 Task: Format the document to improve its visual presentation, including changing fonts, applying styles, and adjusting text effects.
Action: Mouse scrolled (755, 259) with delta (0, -1)
Screenshot: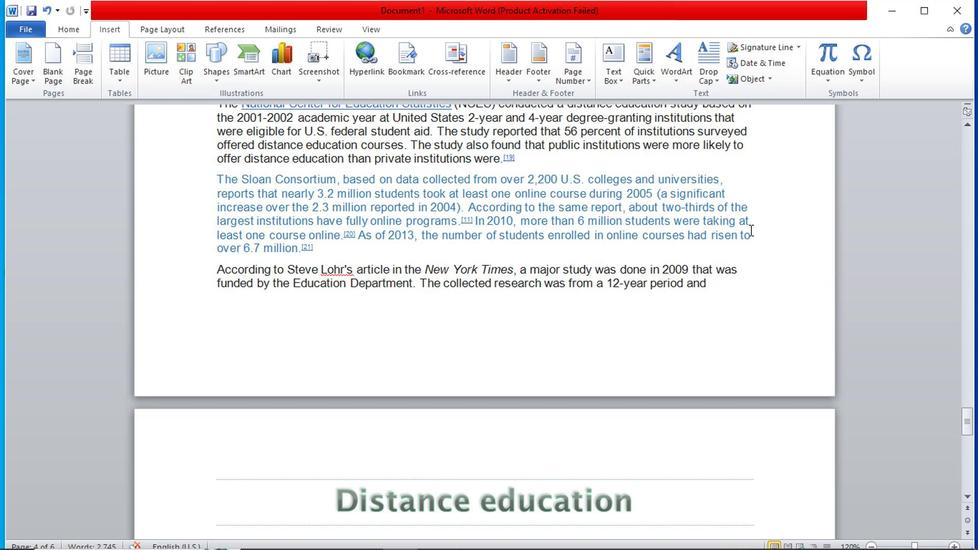 
Action: Mouse scrolled (755, 261) with delta (0, 0)
Screenshot: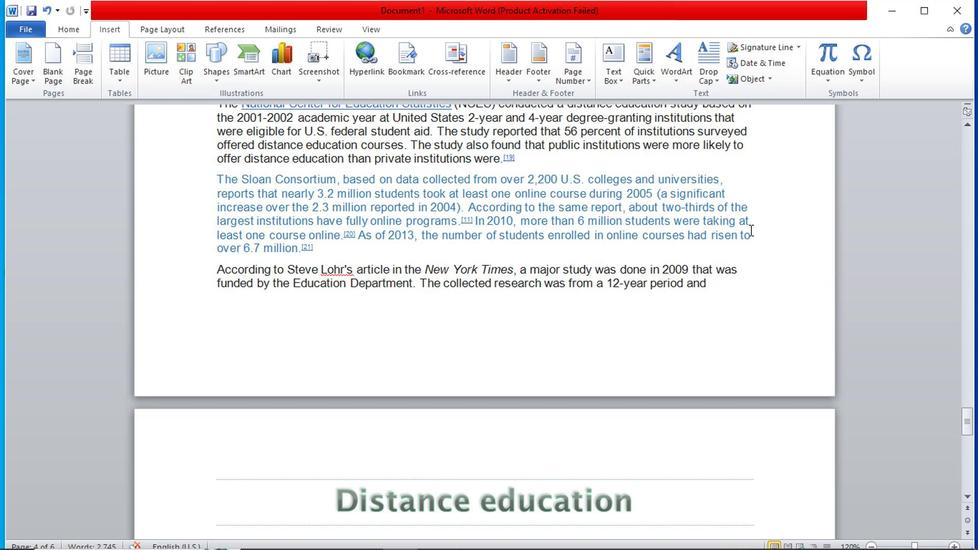 
Action: Mouse scrolled (755, 261) with delta (0, 0)
Screenshot: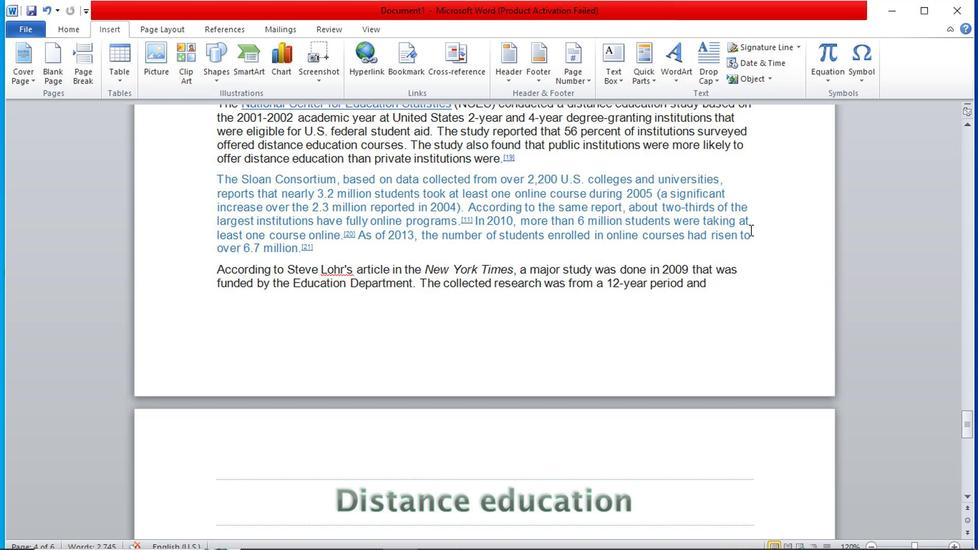 
Action: Mouse scrolled (755, 261) with delta (0, 0)
Screenshot: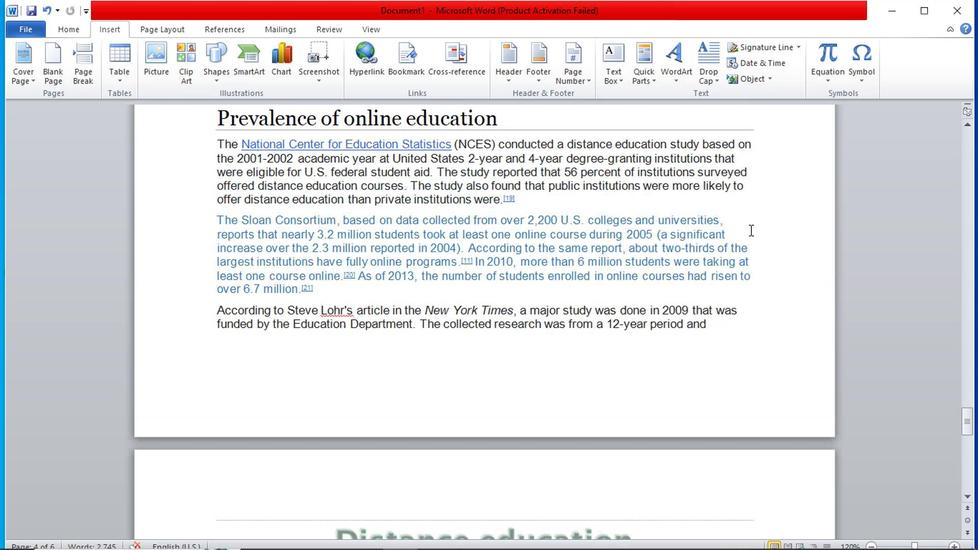 
Action: Mouse scrolled (755, 261) with delta (0, 0)
Screenshot: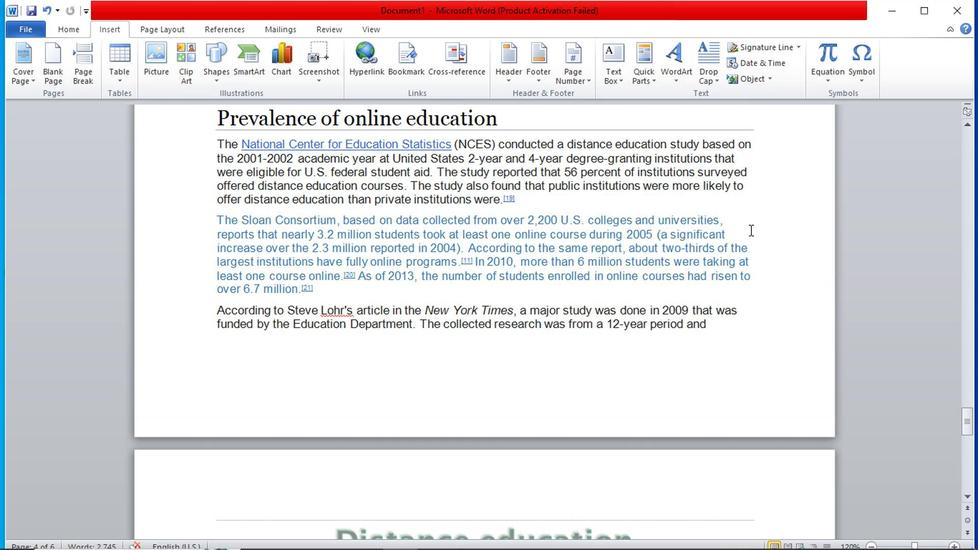 
Action: Mouse scrolled (755, 261) with delta (0, 0)
Screenshot: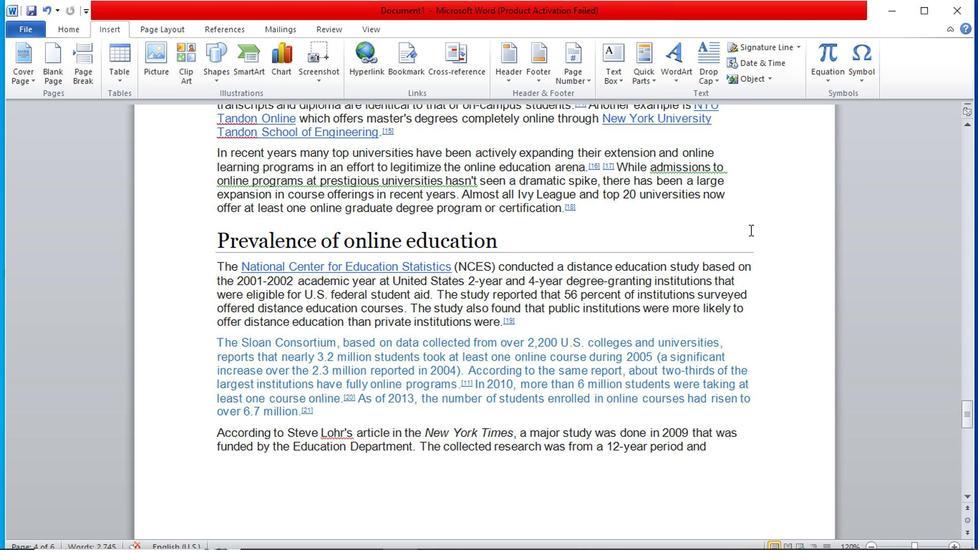 
Action: Mouse scrolled (755, 261) with delta (0, 0)
Screenshot: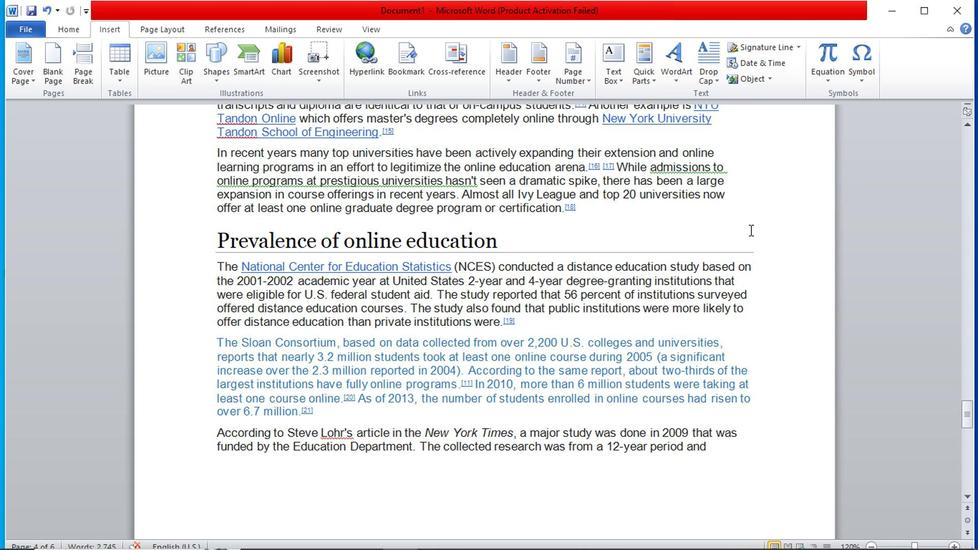 
Action: Mouse scrolled (755, 261) with delta (0, 0)
Screenshot: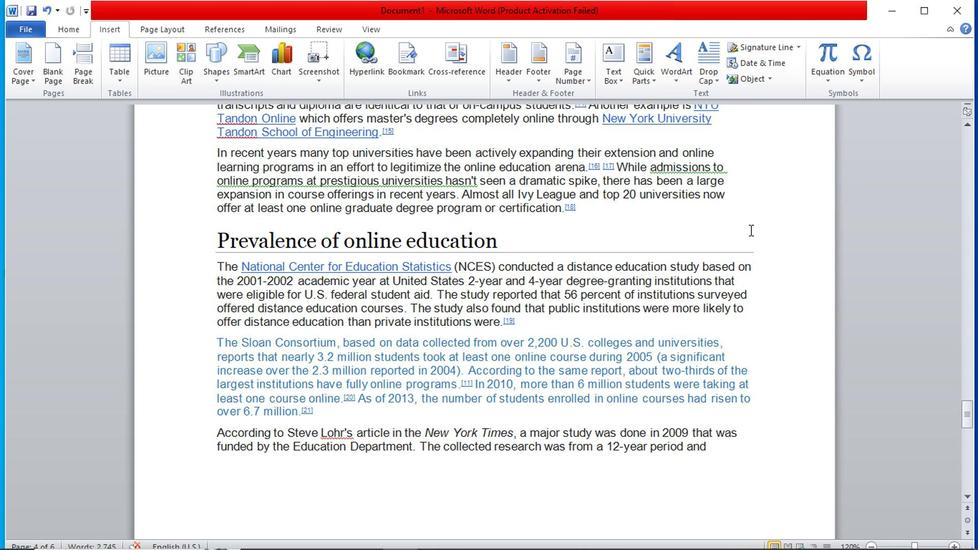 
Action: Mouse scrolled (755, 261) with delta (0, 0)
Screenshot: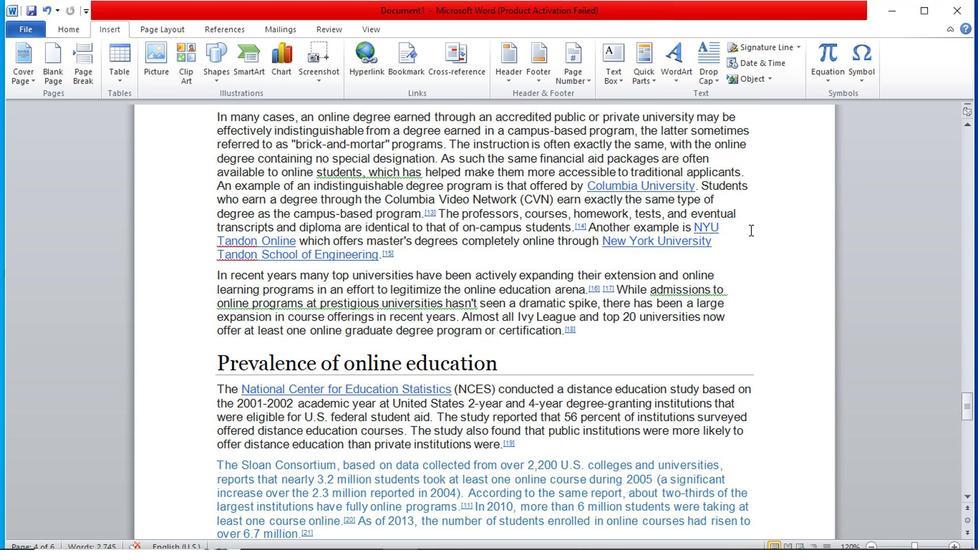 
Action: Mouse scrolled (755, 261) with delta (0, 0)
Screenshot: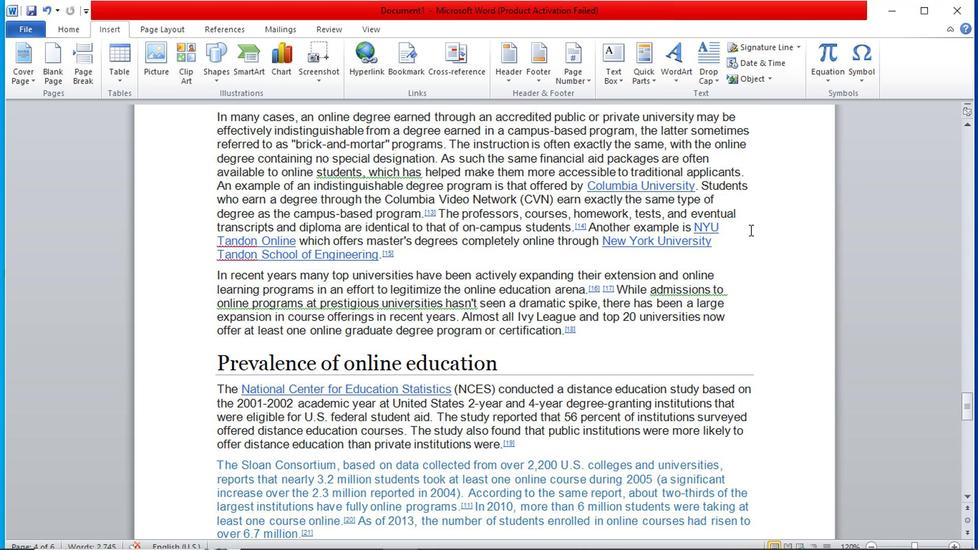 
Action: Mouse scrolled (755, 261) with delta (0, 0)
Screenshot: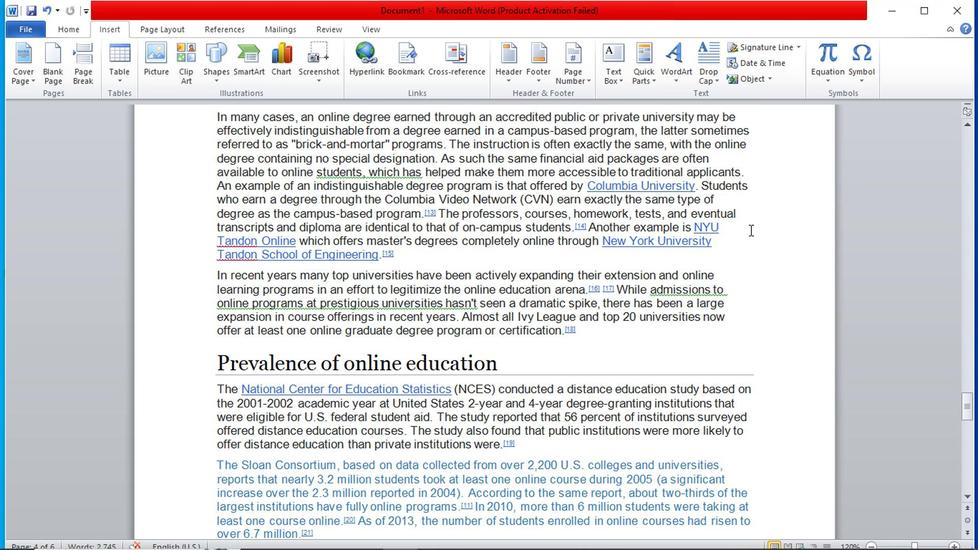 
Action: Mouse scrolled (755, 261) with delta (0, 0)
Screenshot: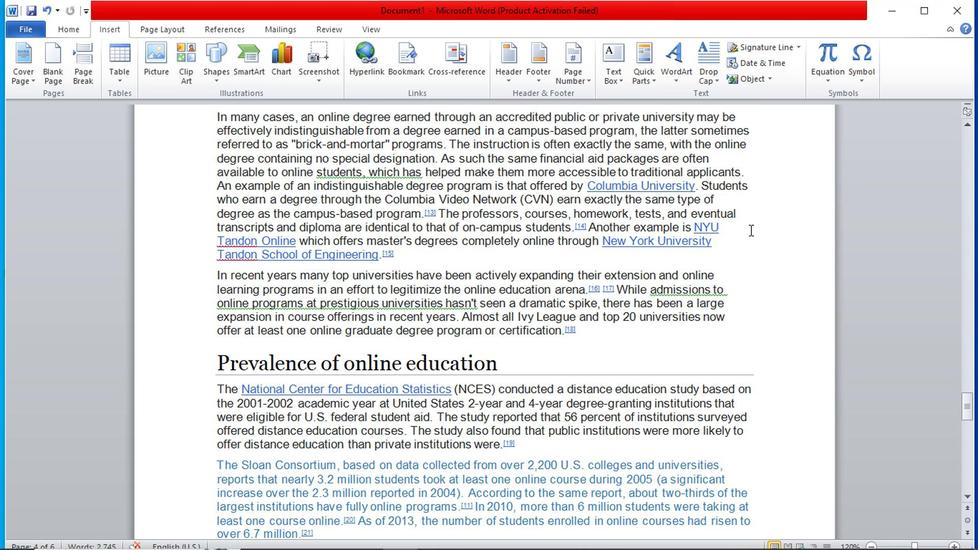 
Action: Mouse scrolled (755, 261) with delta (0, 0)
Screenshot: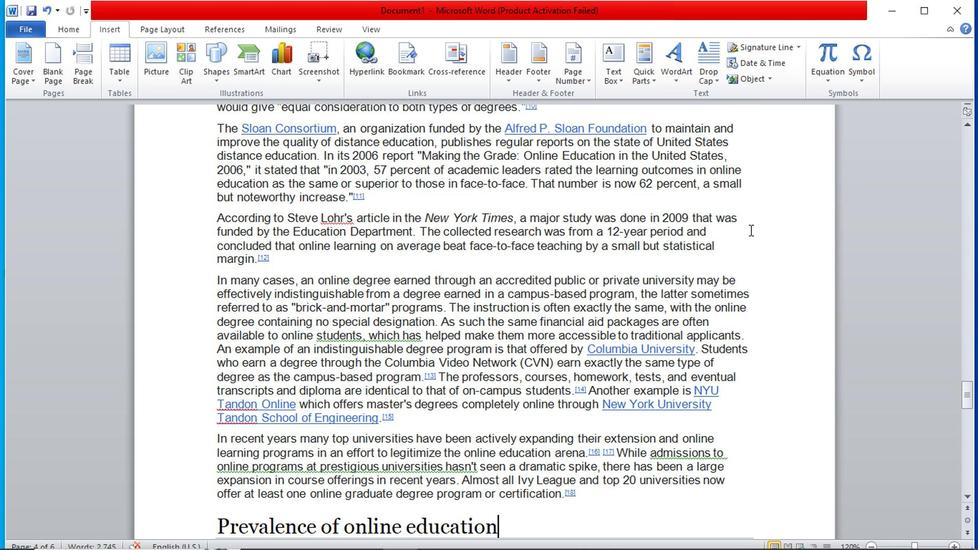 
Action: Mouse scrolled (755, 261) with delta (0, 0)
Screenshot: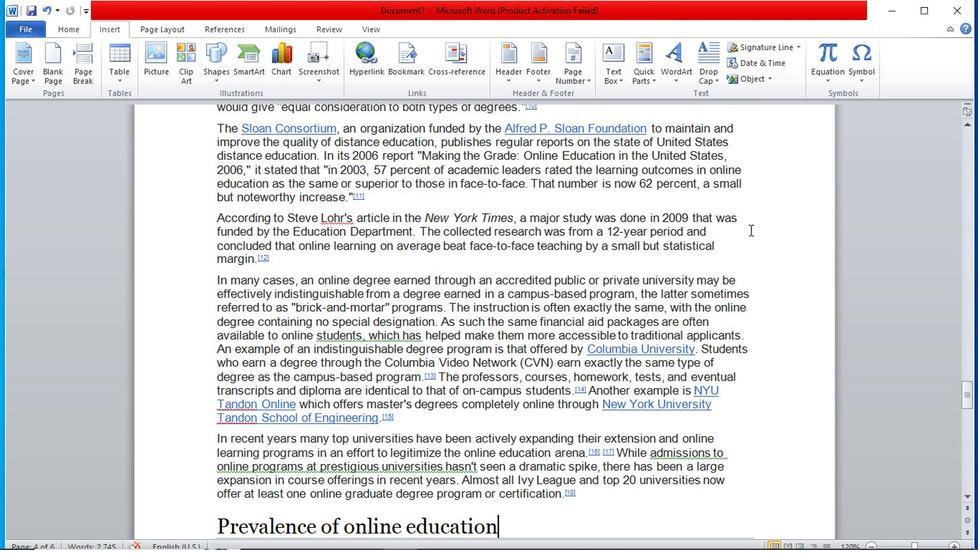 
Action: Mouse scrolled (755, 261) with delta (0, 0)
Screenshot: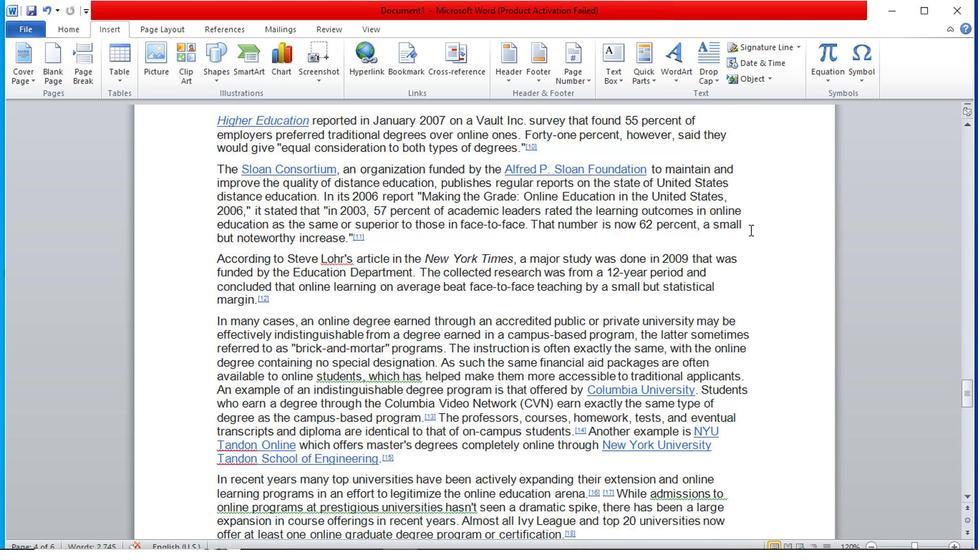 
Action: Mouse scrolled (755, 261) with delta (0, 0)
Screenshot: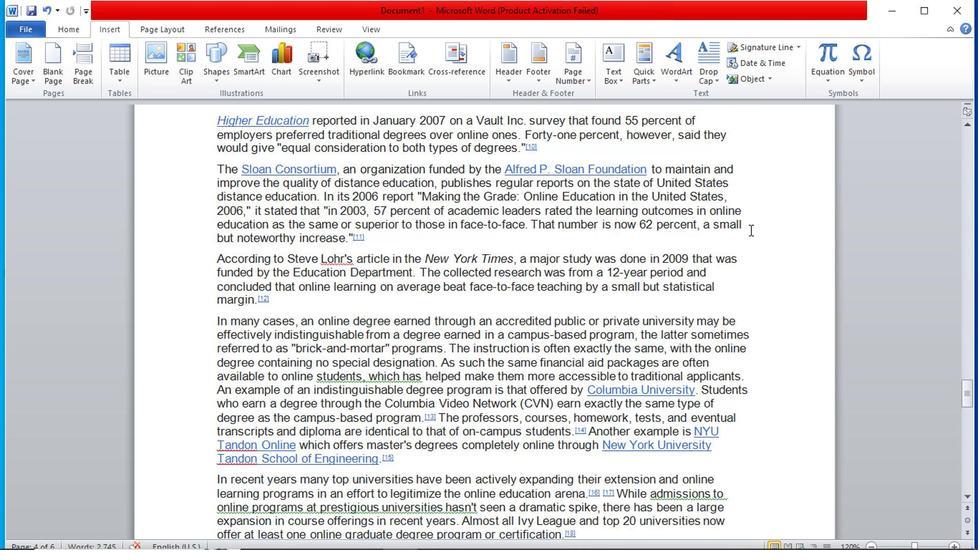 
Action: Mouse scrolled (755, 261) with delta (0, 0)
Screenshot: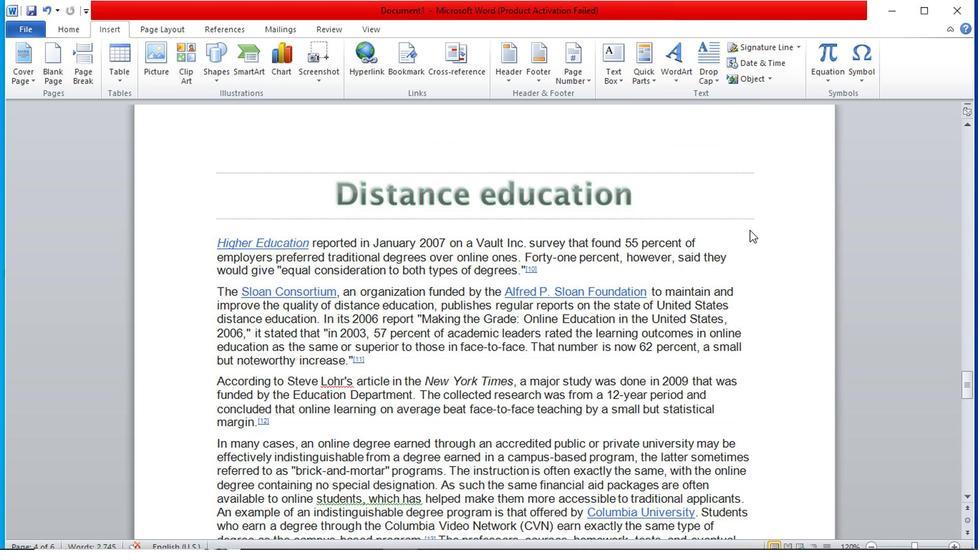 
Action: Mouse scrolled (755, 261) with delta (0, 0)
Screenshot: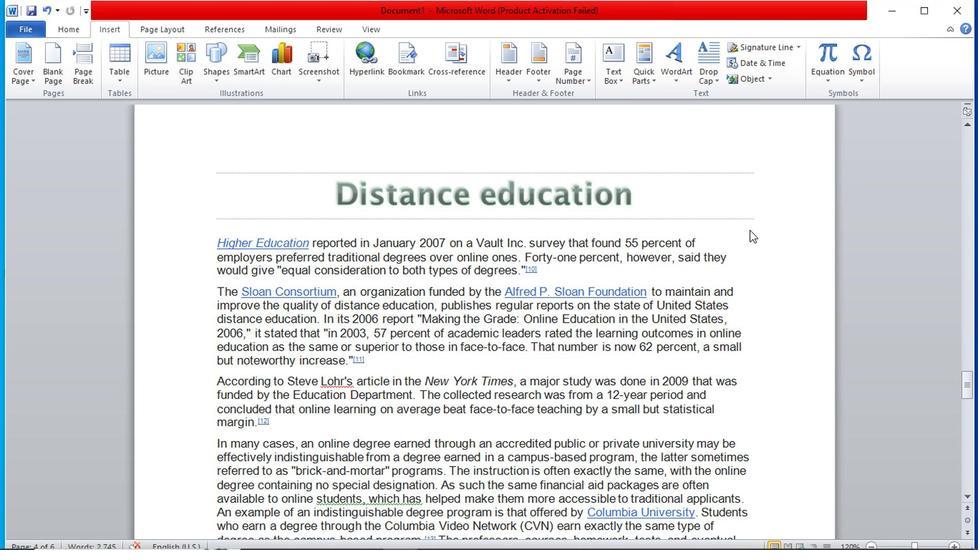 
Action: Mouse scrolled (755, 261) with delta (0, 0)
Screenshot: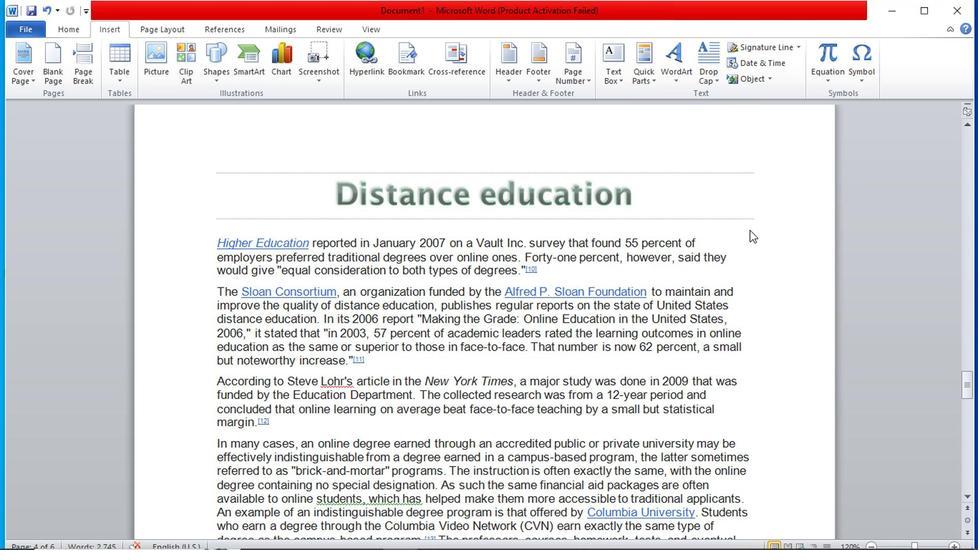 
Action: Mouse scrolled (755, 261) with delta (0, 0)
Screenshot: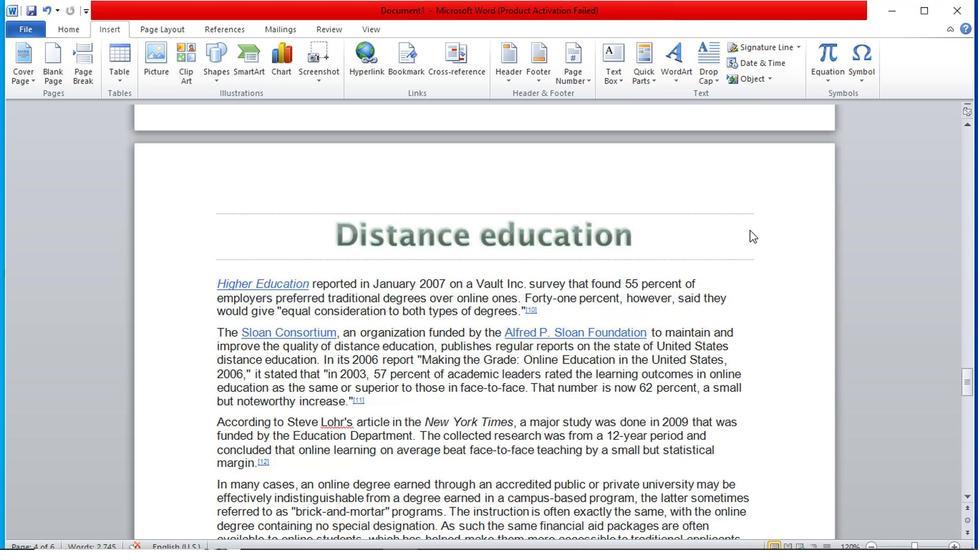 
Action: Mouse moved to (750, 257)
Screenshot: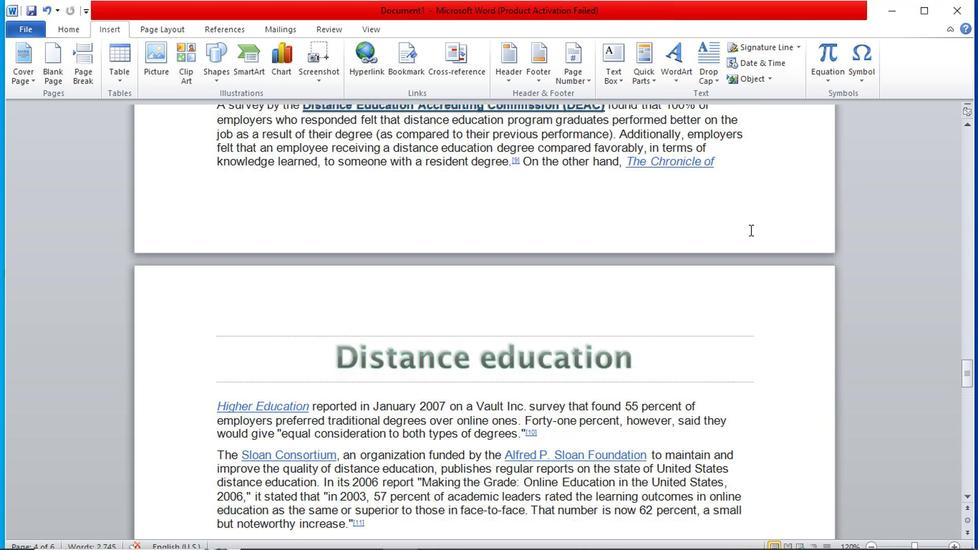 
Action: Mouse scrolled (750, 258) with delta (0, 1)
Screenshot: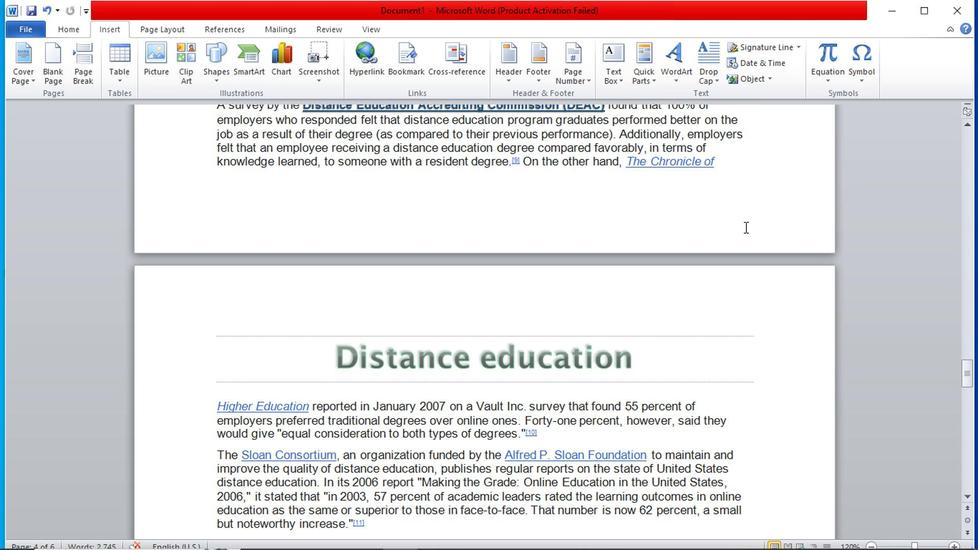 
Action: Mouse scrolled (750, 258) with delta (0, 1)
Screenshot: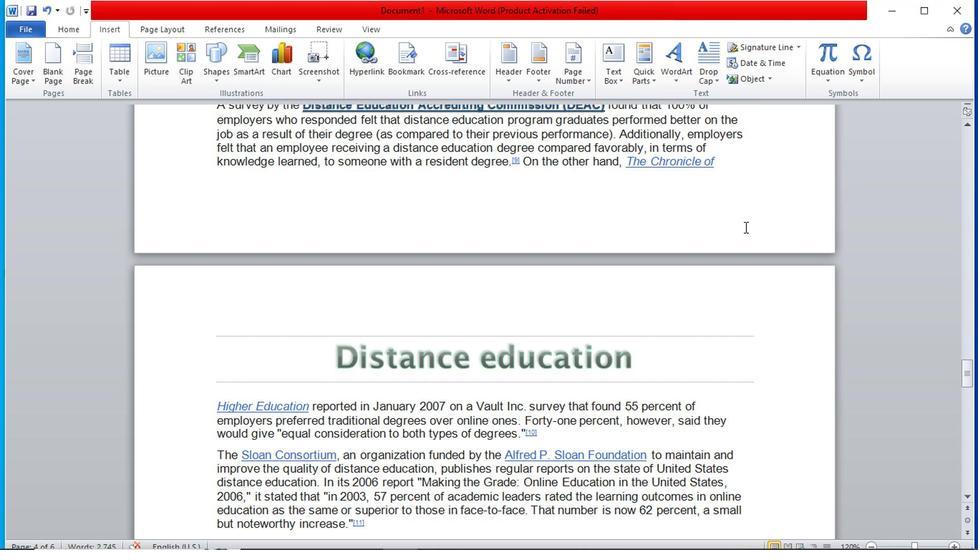 
Action: Mouse scrolled (750, 258) with delta (0, 1)
Screenshot: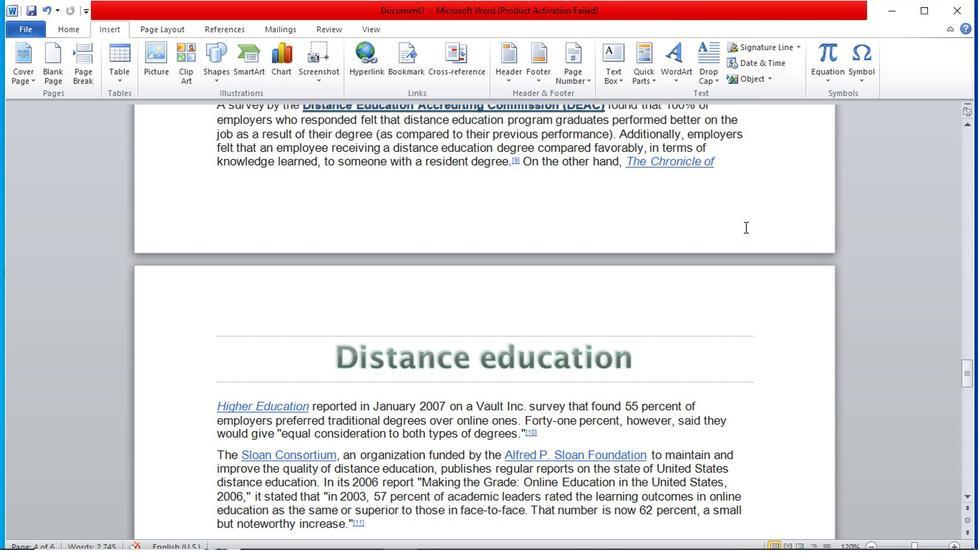 
Action: Mouse scrolled (750, 258) with delta (0, 1)
Screenshot: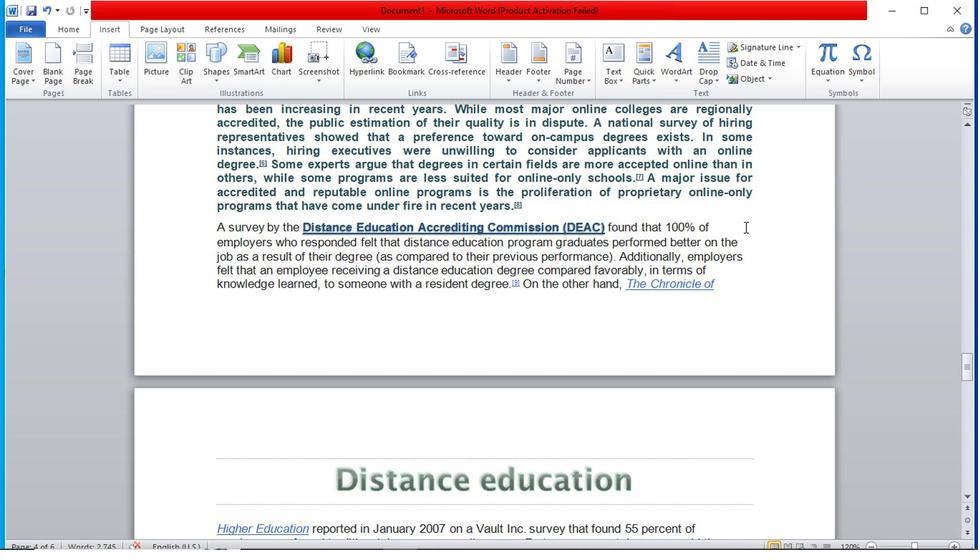 
Action: Mouse scrolled (750, 258) with delta (0, 1)
Screenshot: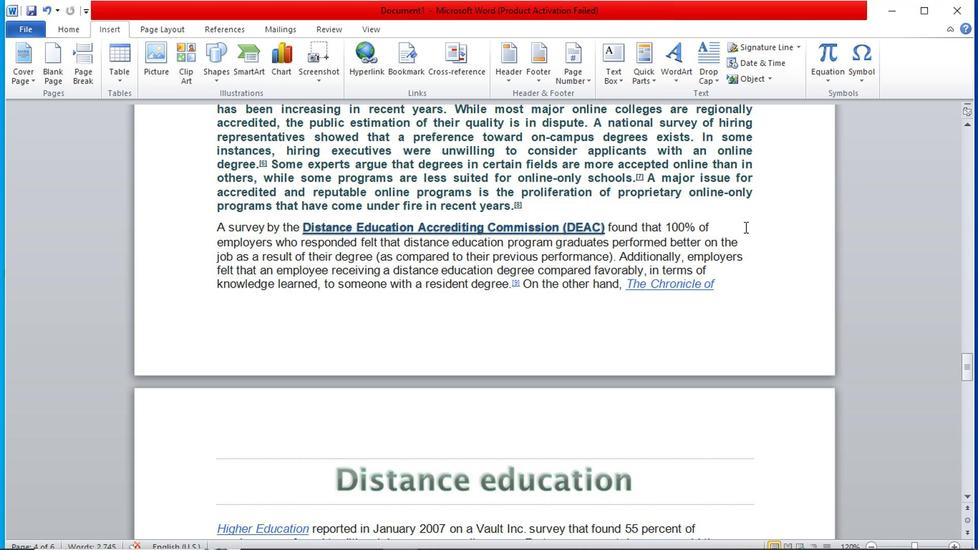 
Action: Mouse scrolled (750, 258) with delta (0, 1)
Screenshot: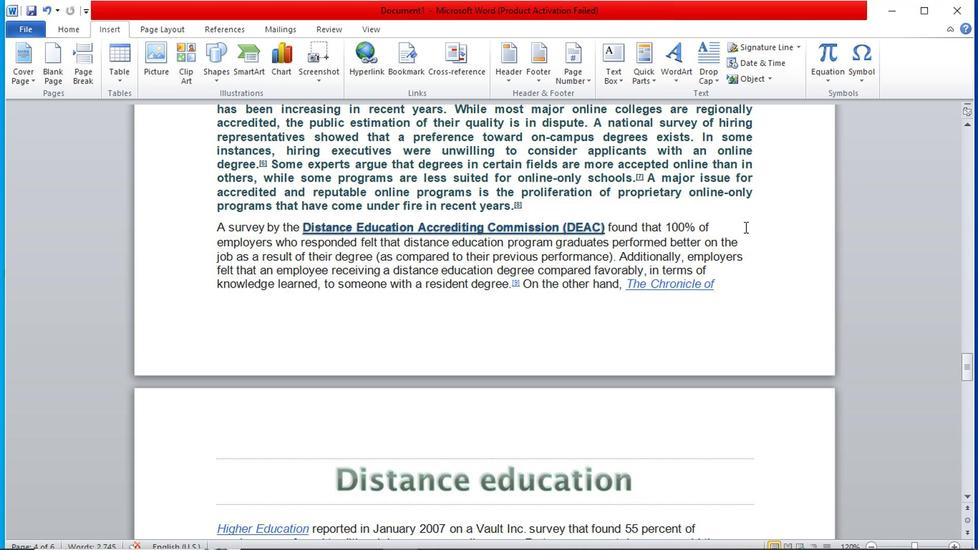 
Action: Mouse scrolled (750, 258) with delta (0, 1)
Screenshot: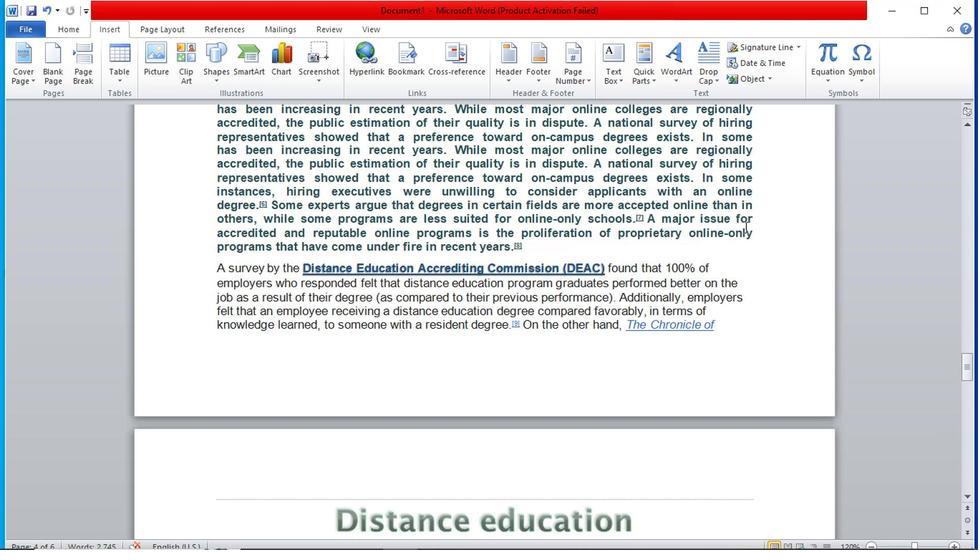 
Action: Mouse scrolled (750, 258) with delta (0, 1)
Screenshot: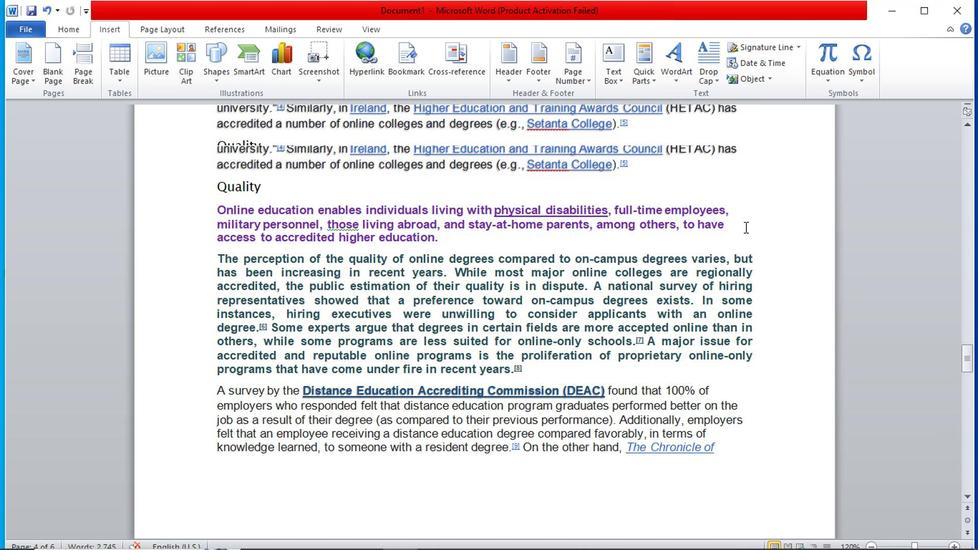 
Action: Mouse scrolled (750, 258) with delta (0, 1)
Screenshot: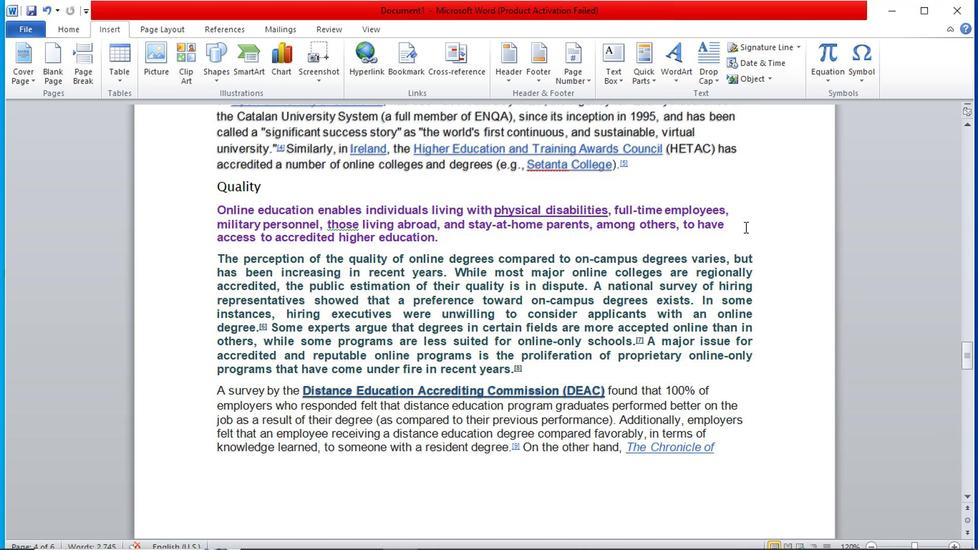 
Action: Mouse scrolled (750, 258) with delta (0, 1)
Screenshot: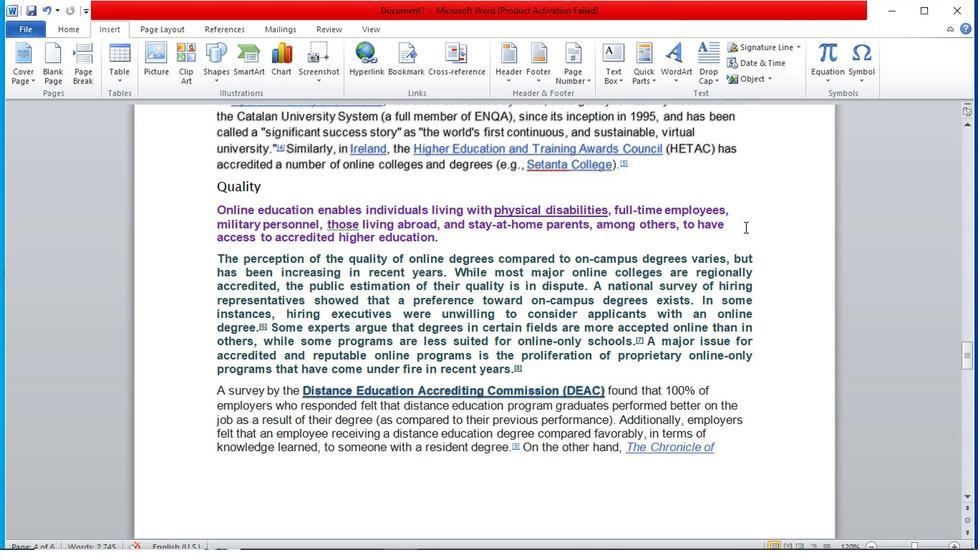 
Action: Mouse scrolled (750, 258) with delta (0, 1)
Screenshot: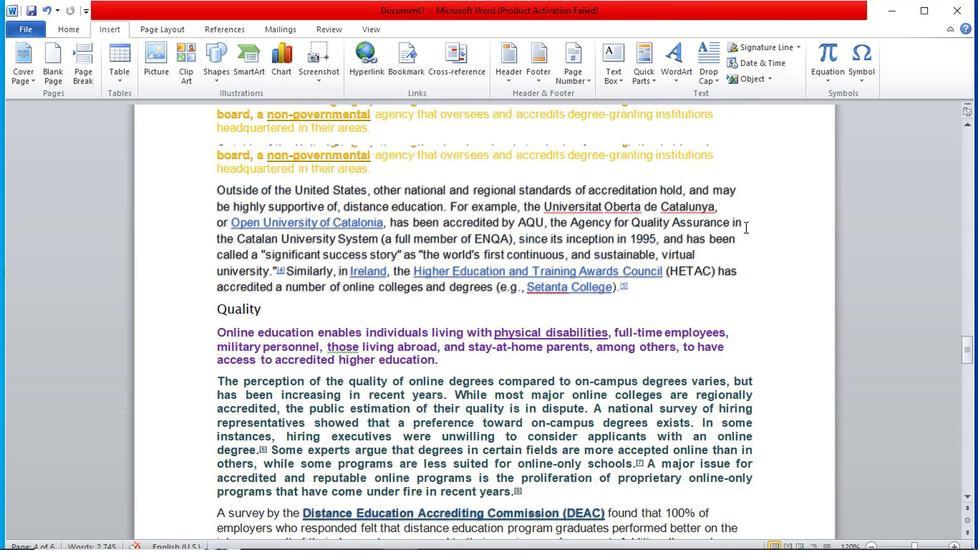 
Action: Mouse scrolled (750, 258) with delta (0, 1)
Screenshot: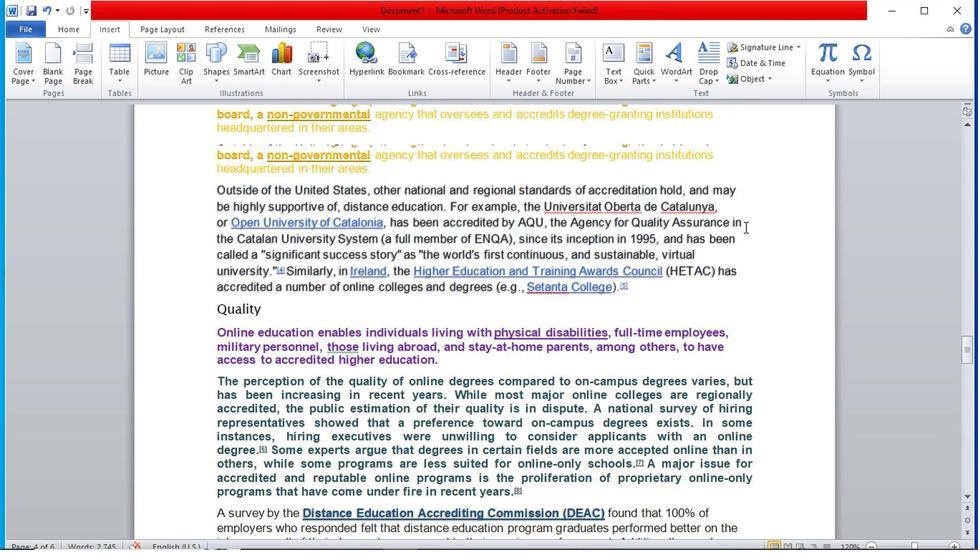 
Action: Mouse scrolled (750, 258) with delta (0, 1)
Screenshot: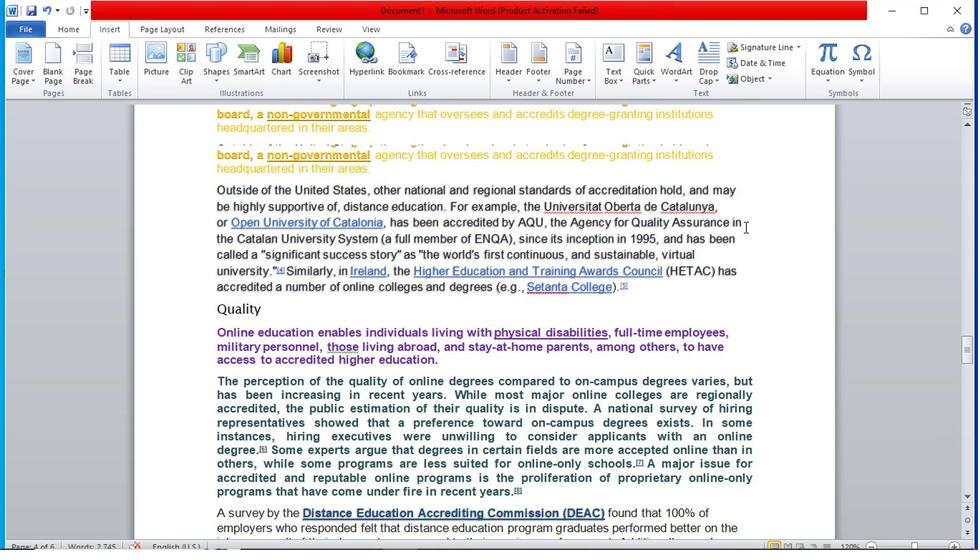 
Action: Mouse scrolled (750, 258) with delta (0, 1)
Screenshot: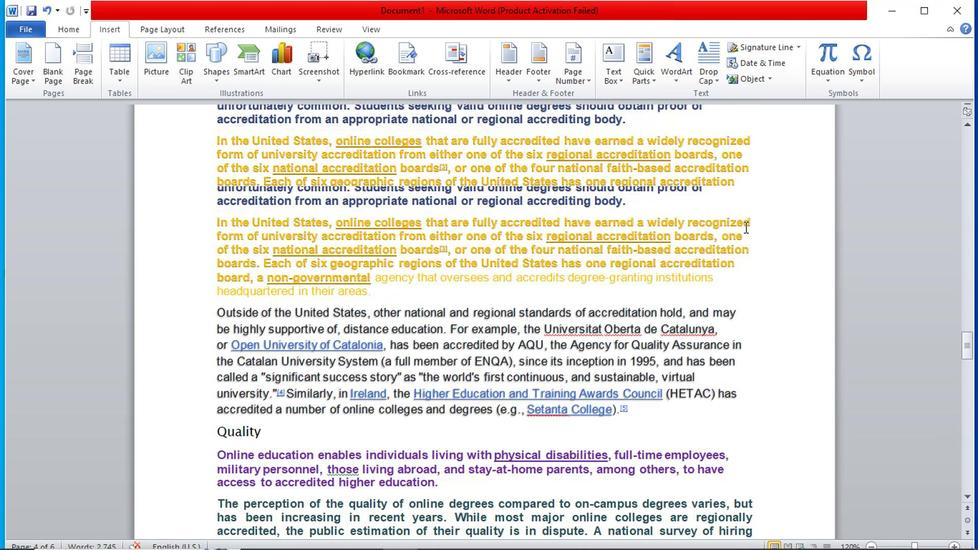 
Action: Mouse scrolled (750, 258) with delta (0, 1)
Screenshot: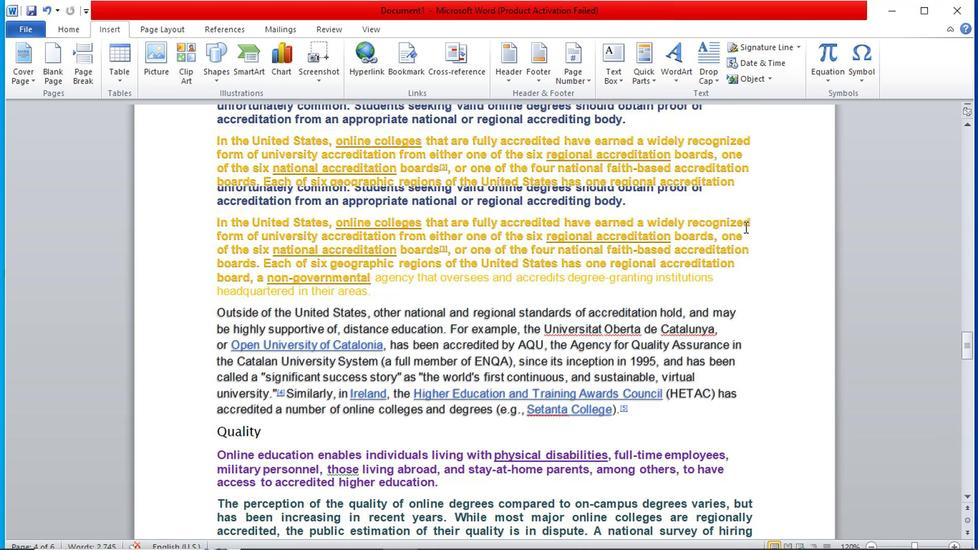 
Action: Mouse scrolled (750, 258) with delta (0, 1)
Screenshot: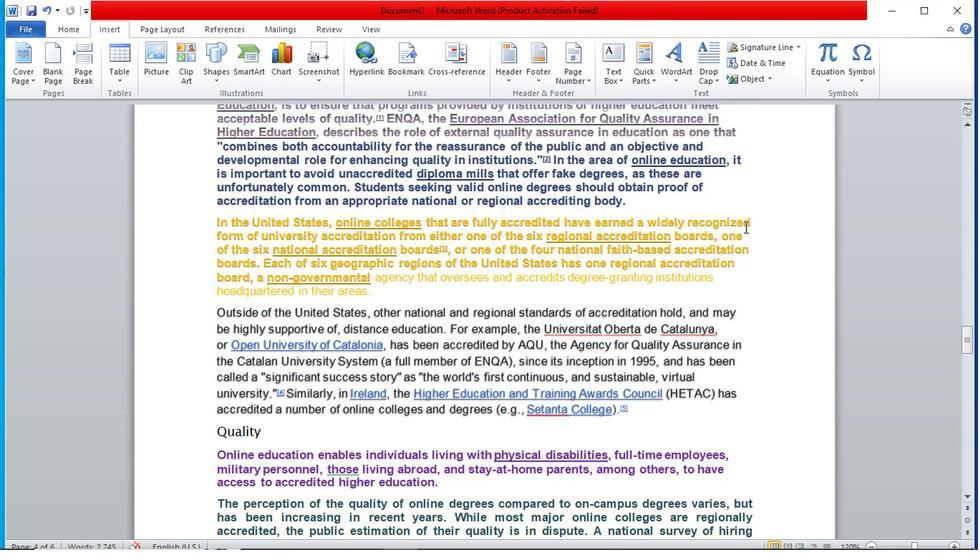 
Action: Mouse scrolled (750, 258) with delta (0, 1)
Screenshot: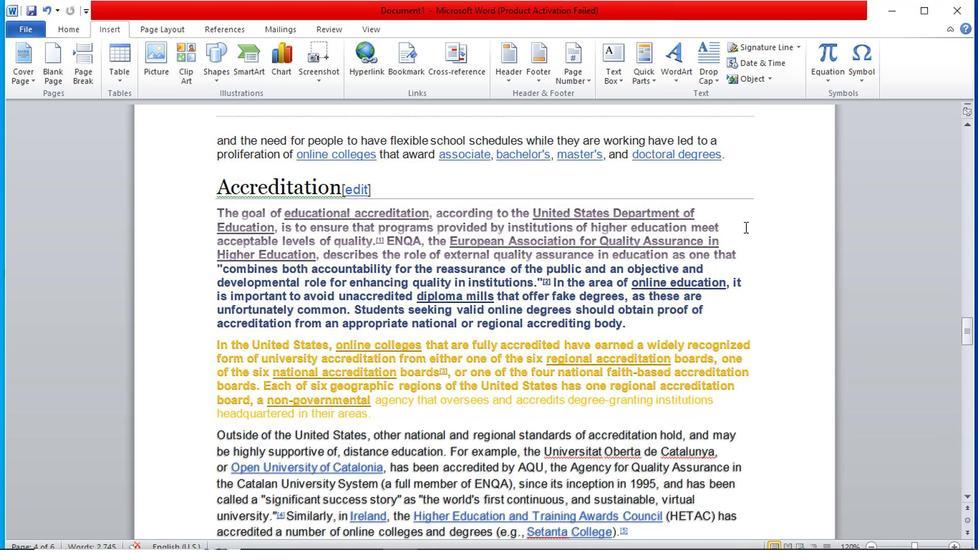 
Action: Mouse scrolled (750, 258) with delta (0, 1)
Screenshot: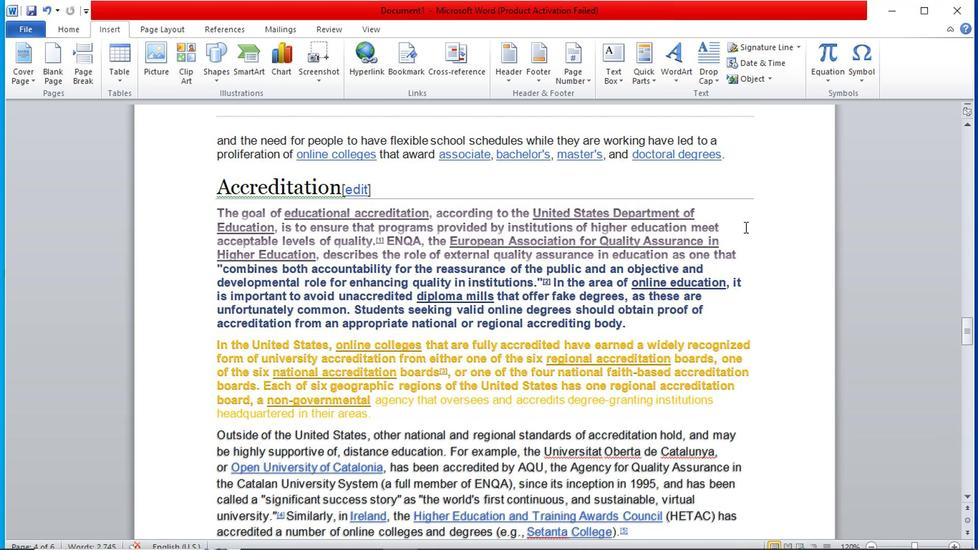 
Action: Mouse scrolled (750, 258) with delta (0, 1)
Screenshot: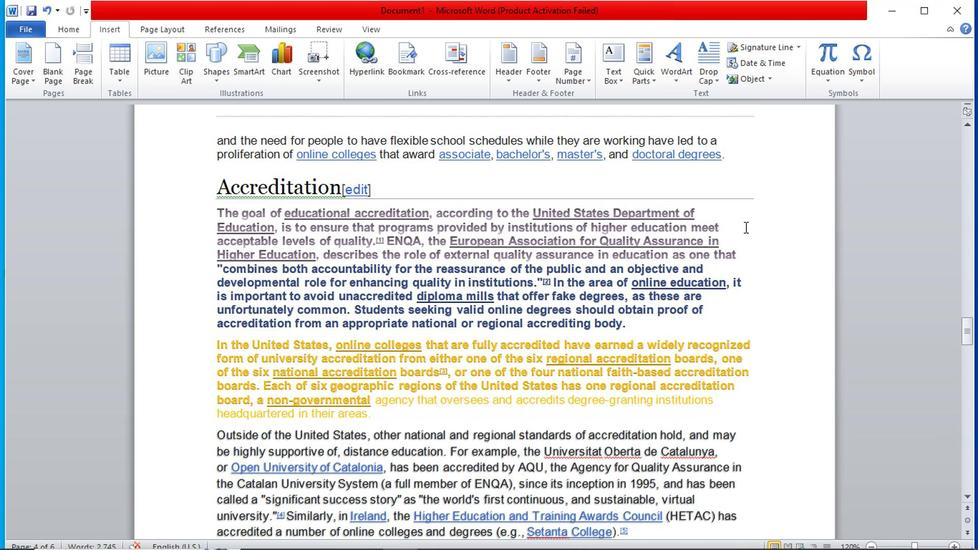 
Action: Mouse scrolled (750, 258) with delta (0, 1)
Screenshot: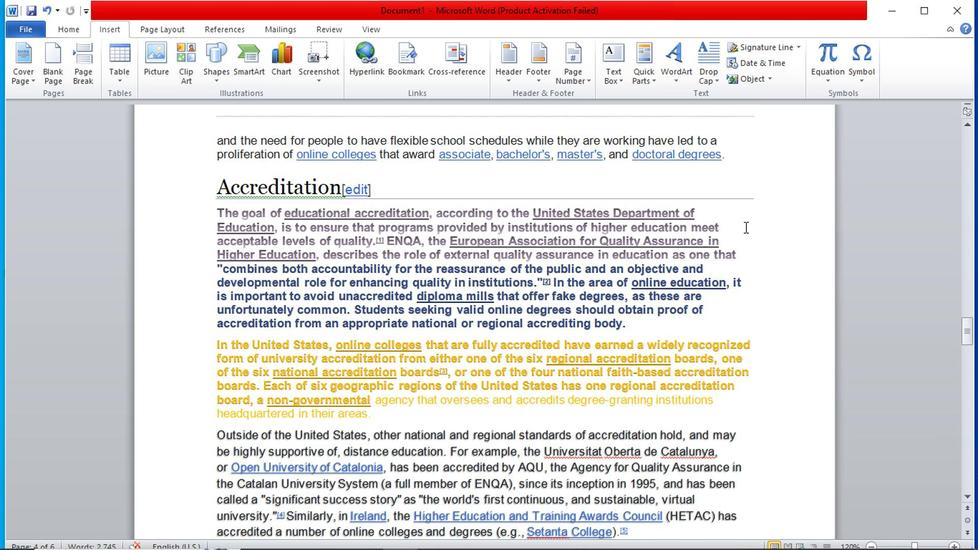 
Action: Mouse scrolled (750, 258) with delta (0, 1)
Screenshot: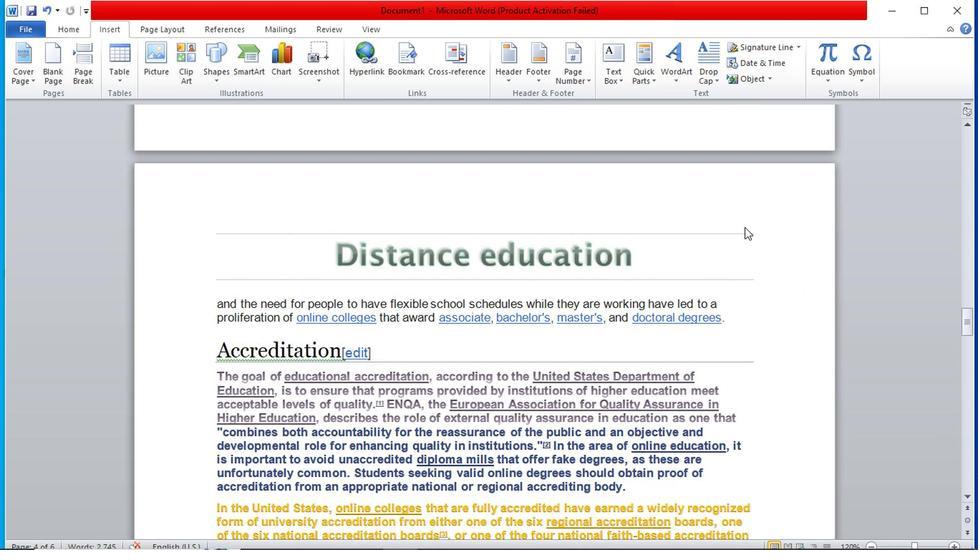 
Action: Mouse scrolled (750, 258) with delta (0, 1)
Screenshot: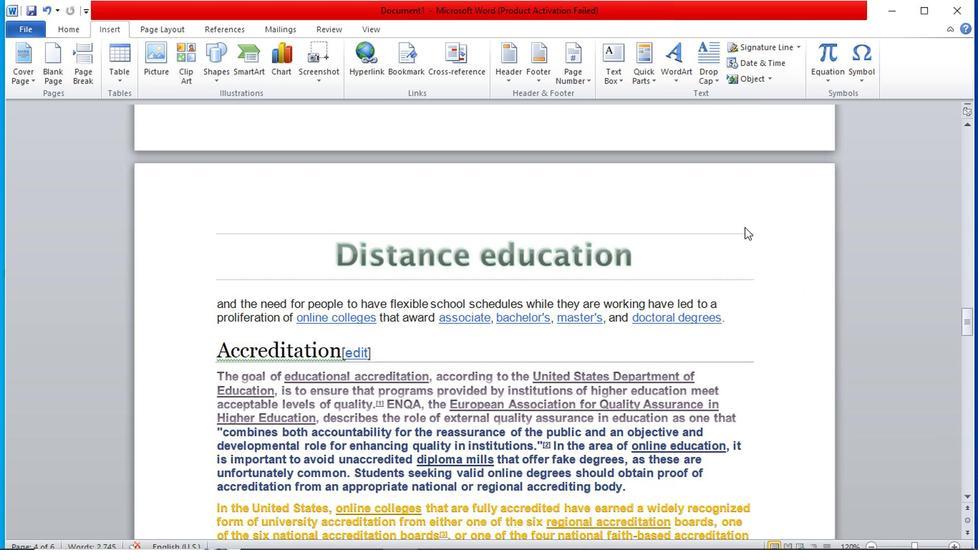 
Action: Mouse scrolled (750, 258) with delta (0, 1)
Screenshot: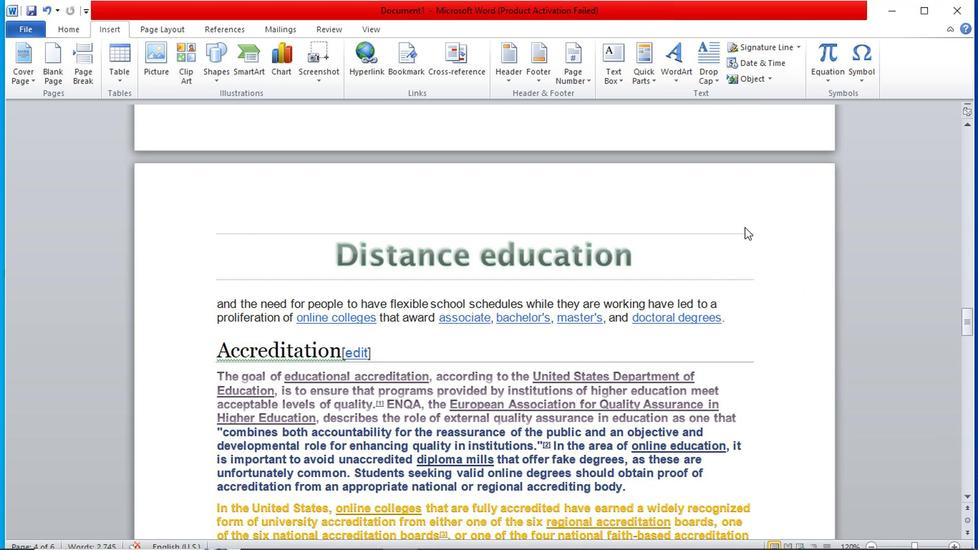 
Action: Mouse scrolled (750, 258) with delta (0, 1)
Screenshot: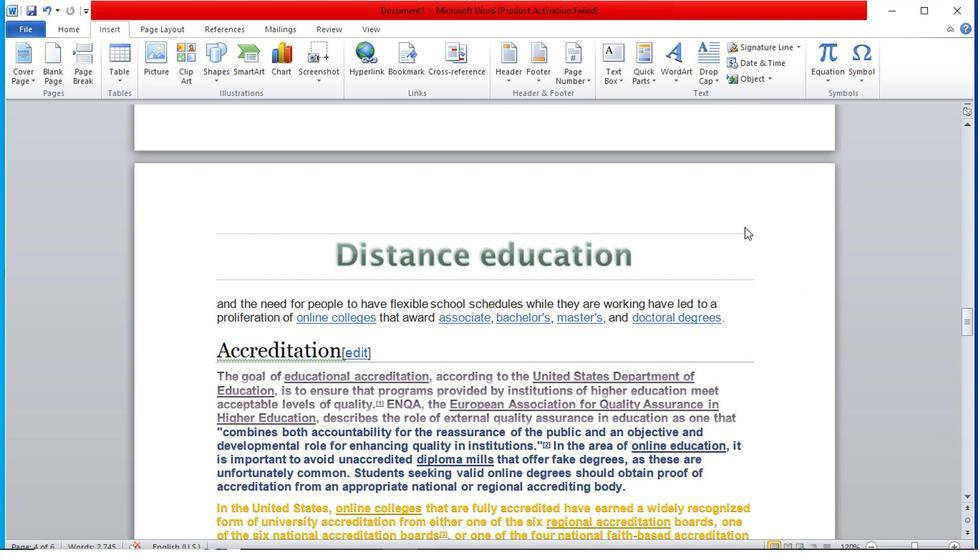 
Action: Mouse scrolled (750, 258) with delta (0, 1)
Screenshot: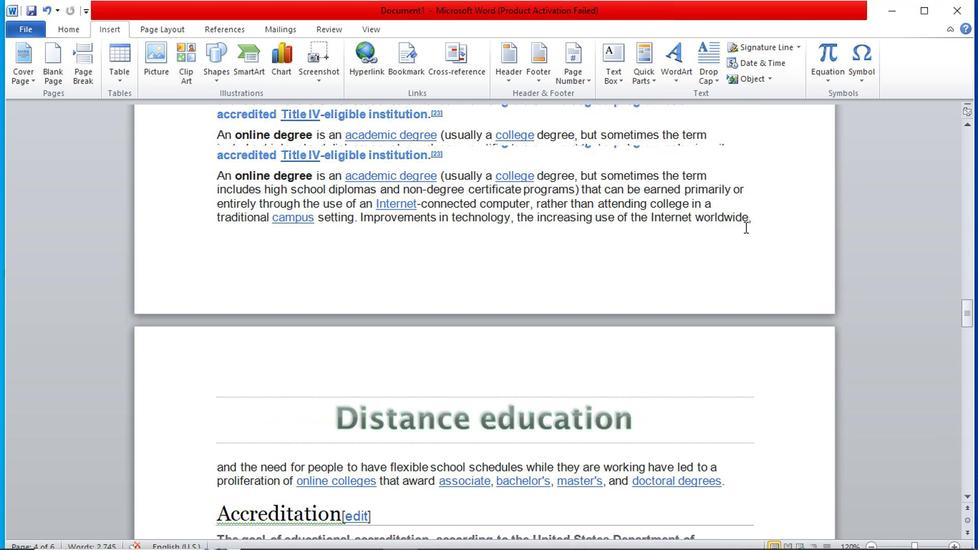 
Action: Mouse scrolled (750, 258) with delta (0, 1)
Screenshot: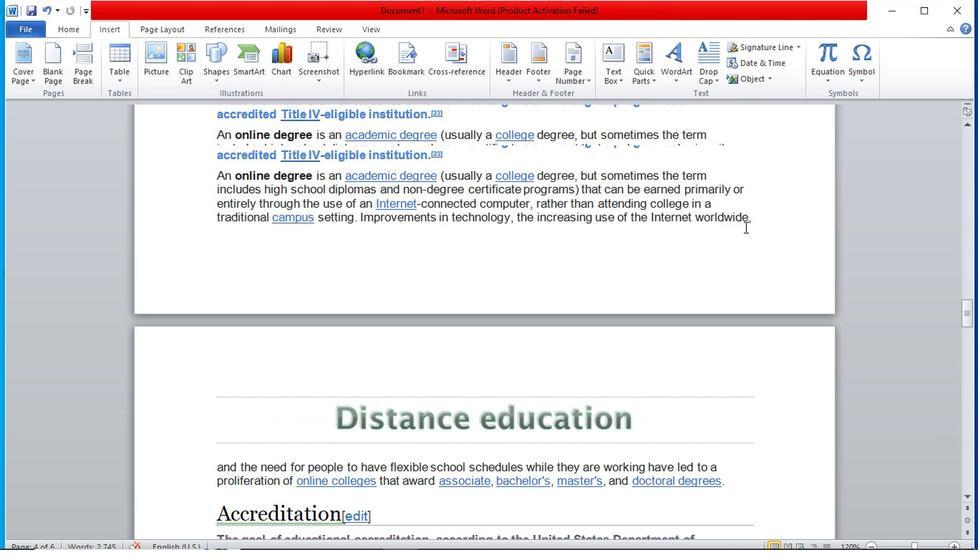
Action: Mouse scrolled (750, 258) with delta (0, 1)
Screenshot: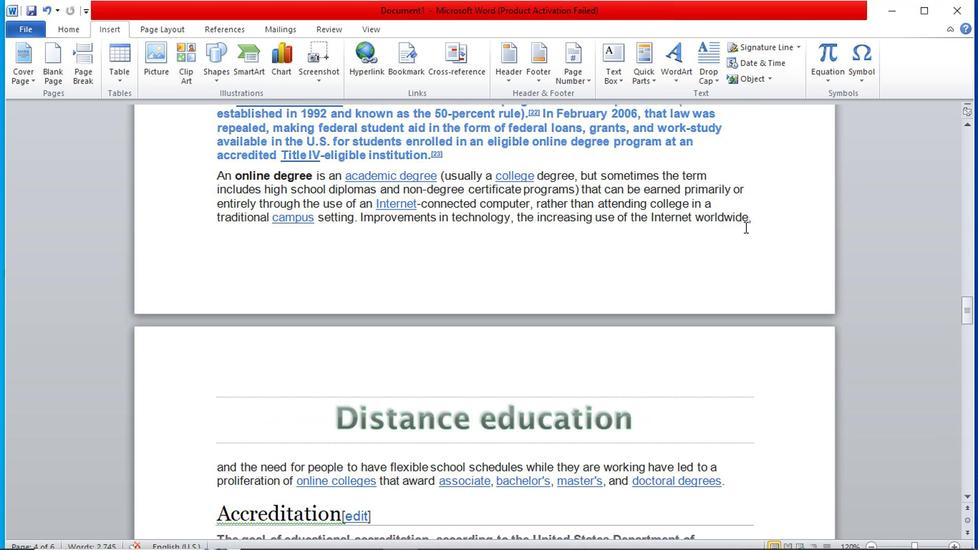 
Action: Mouse moved to (696, 234)
Screenshot: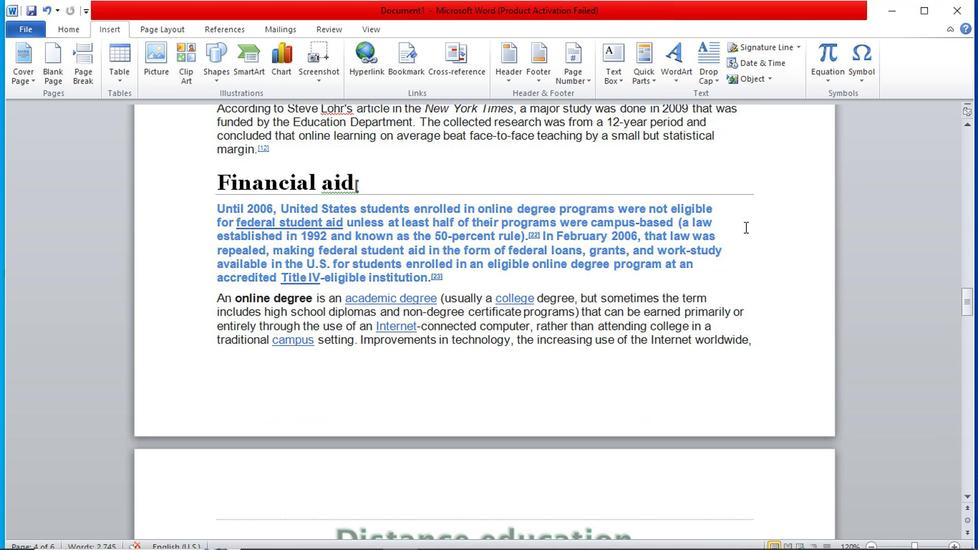 
Action: Mouse scrolled (696, 235) with delta (0, 0)
Screenshot: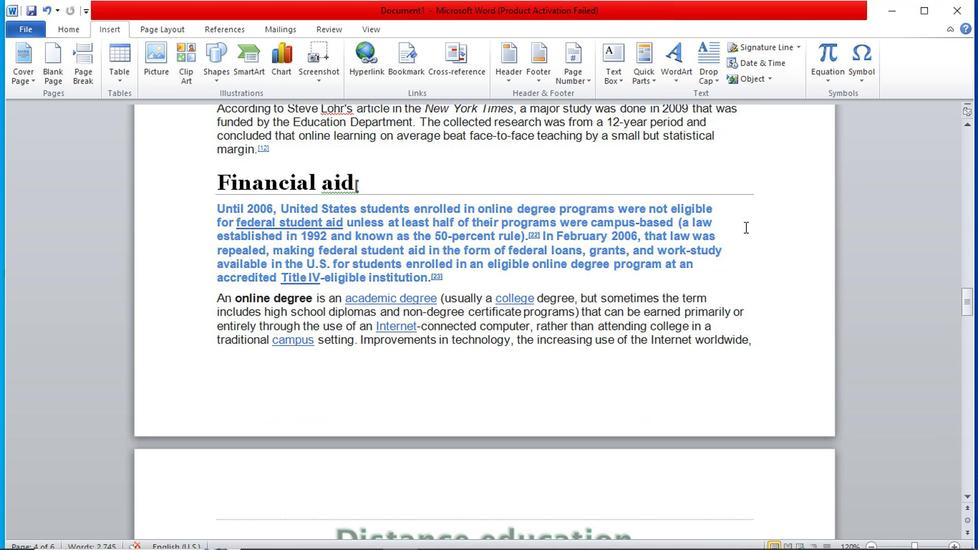 
Action: Mouse moved to (694, 234)
Screenshot: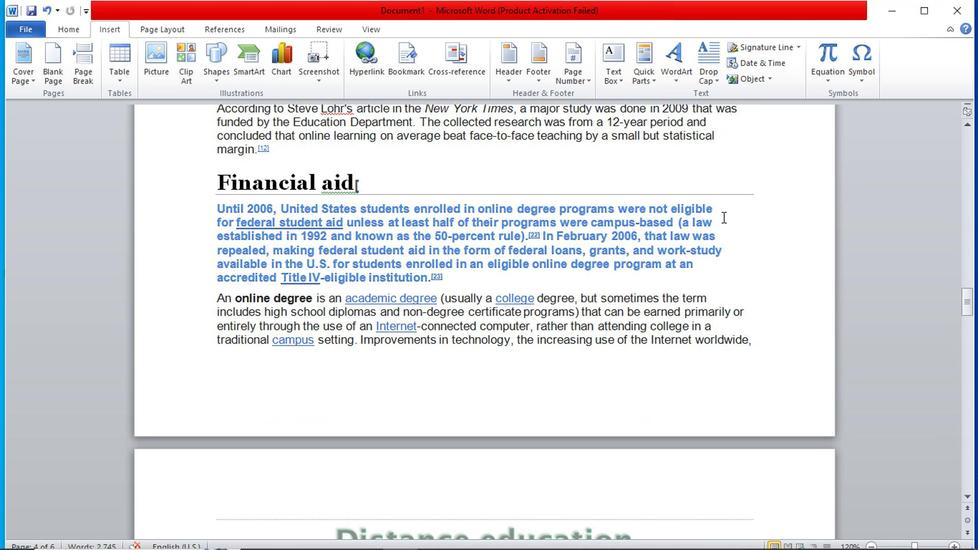 
Action: Mouse scrolled (694, 235) with delta (0, 0)
Screenshot: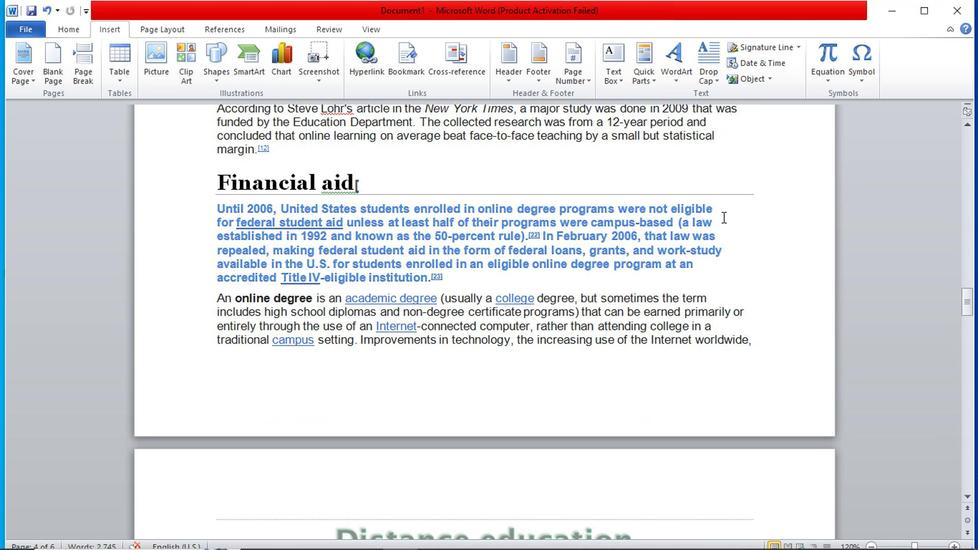 
Action: Mouse moved to (693, 234)
Screenshot: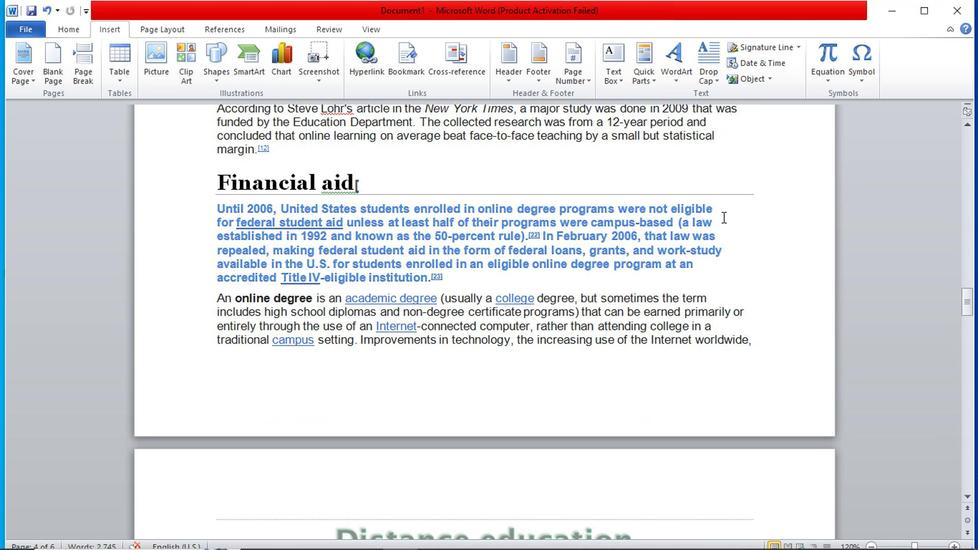 
Action: Mouse scrolled (693, 235) with delta (0, 0)
Screenshot: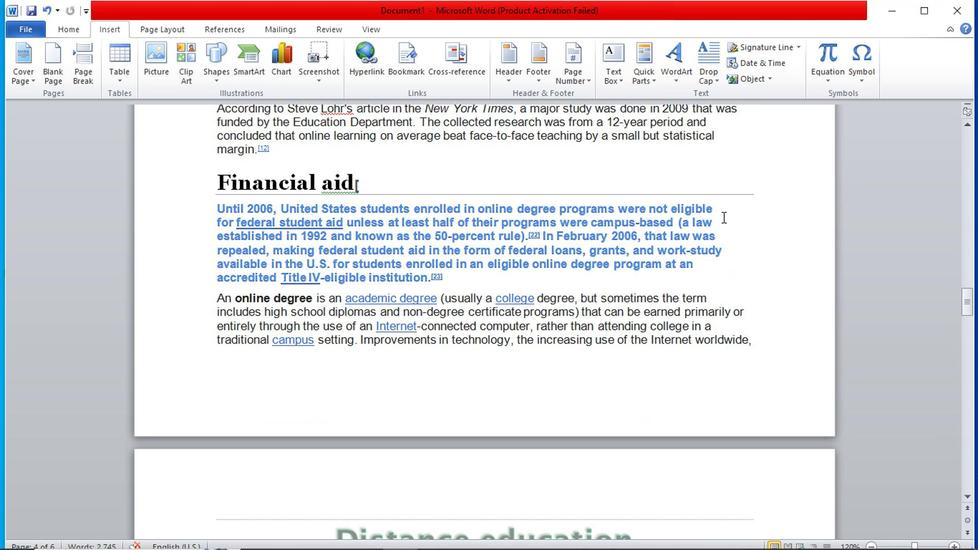 
Action: Mouse scrolled (693, 235) with delta (0, 0)
Screenshot: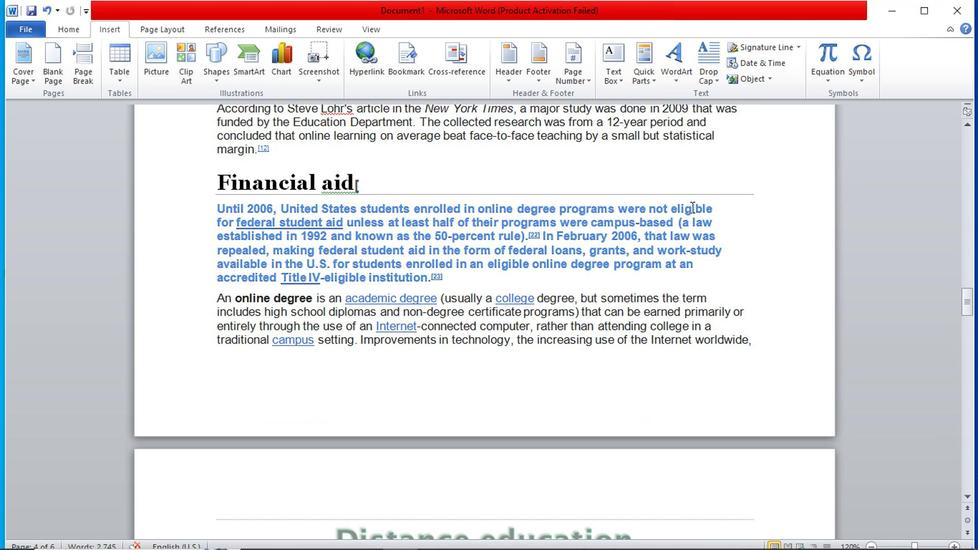 
Action: Mouse moved to (684, 235)
Screenshot: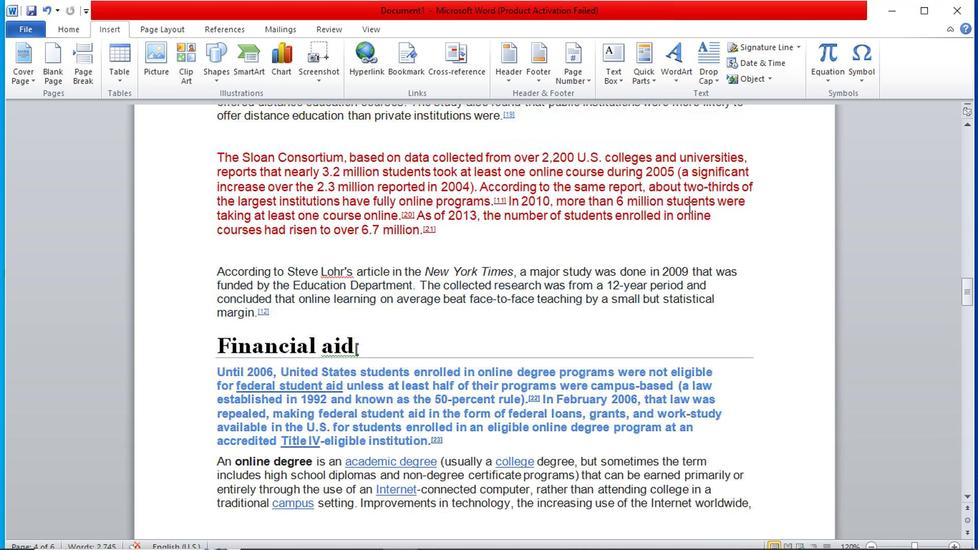 
Action: Mouse scrolled (684, 236) with delta (0, 1)
Screenshot: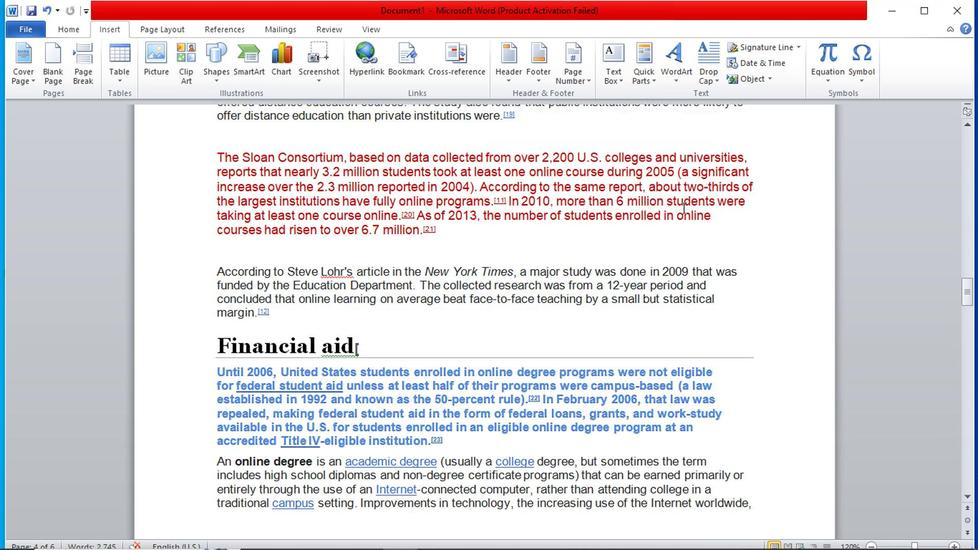 
Action: Mouse scrolled (684, 236) with delta (0, 1)
Screenshot: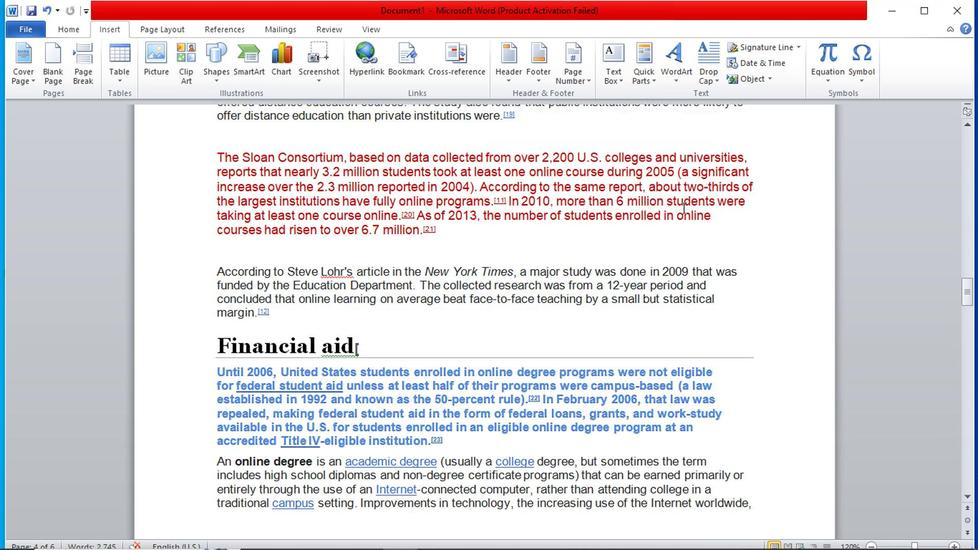 
Action: Mouse scrolled (684, 236) with delta (0, 1)
Screenshot: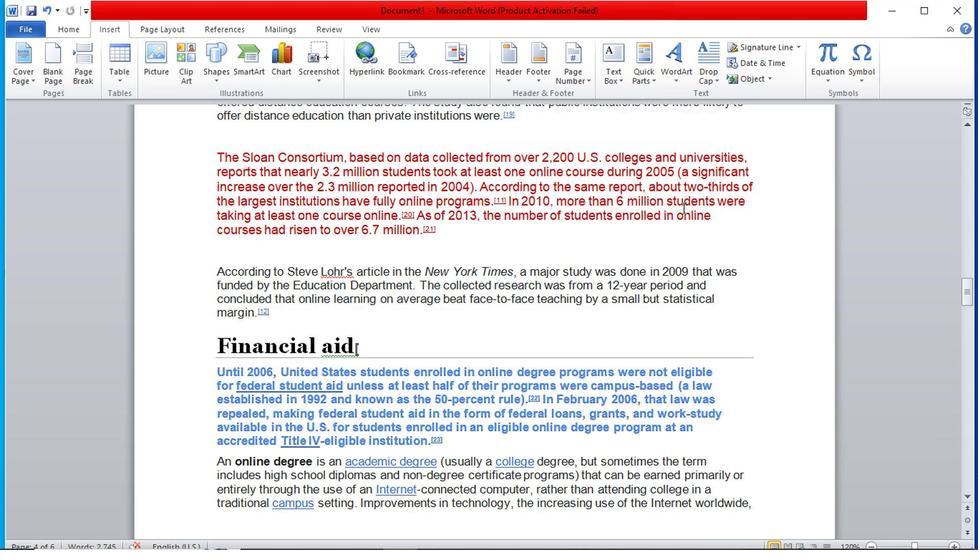 
Action: Mouse moved to (650, 238)
Screenshot: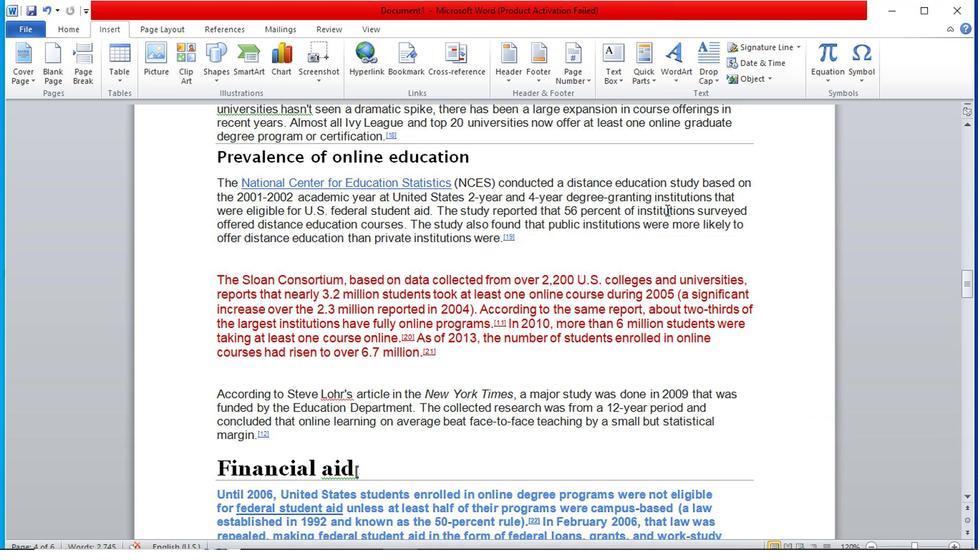 
Action: Mouse scrolled (650, 239) with delta (0, 1)
Screenshot: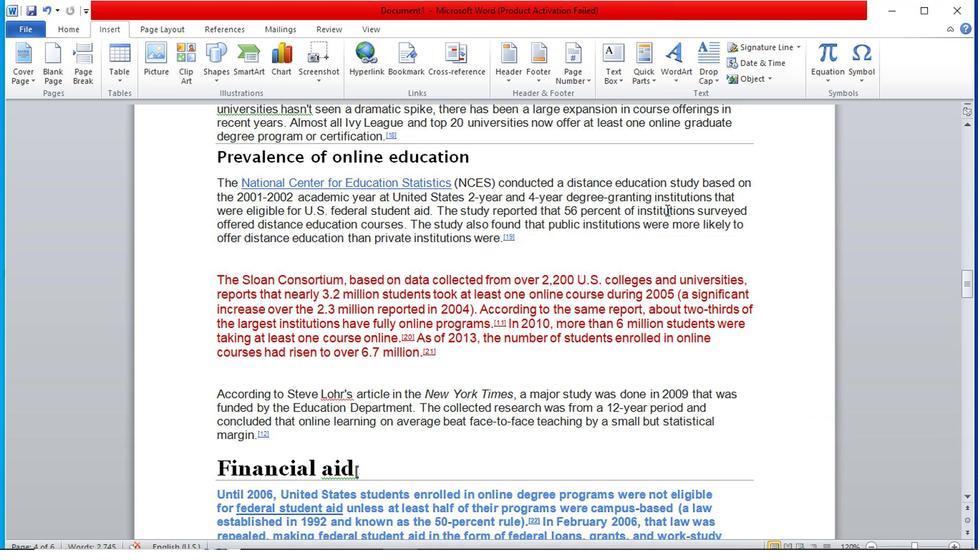 
Action: Mouse scrolled (650, 239) with delta (0, 1)
Screenshot: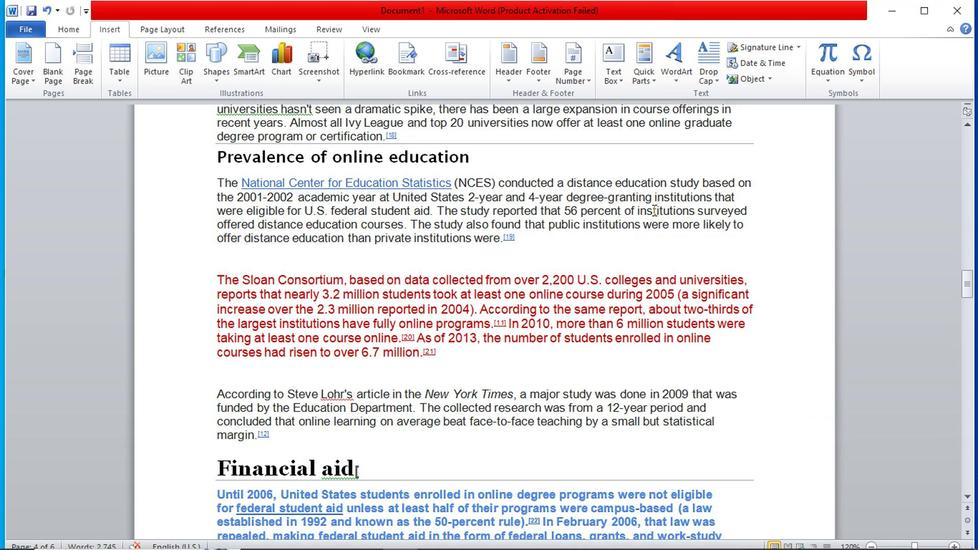 
Action: Mouse scrolled (650, 239) with delta (0, 1)
Screenshot: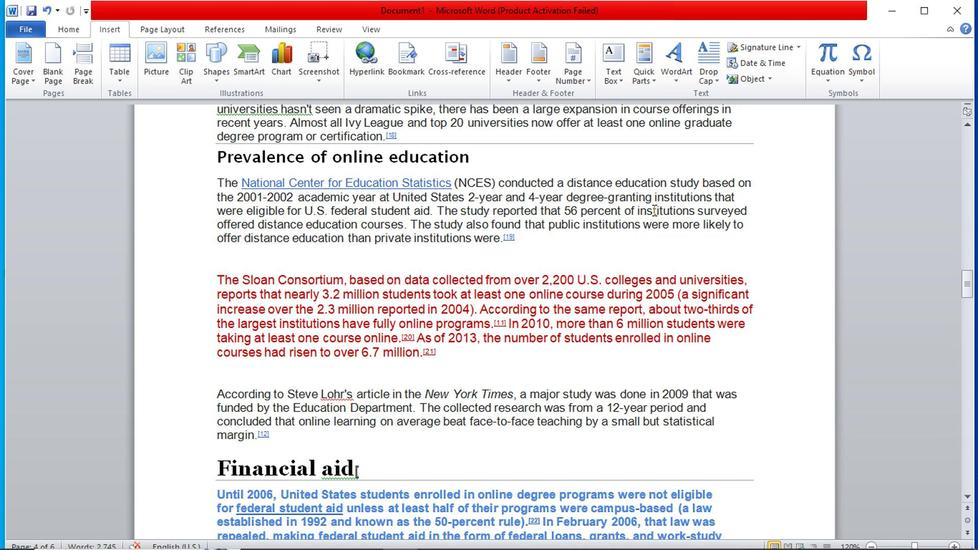 
Action: Mouse moved to (567, 240)
Screenshot: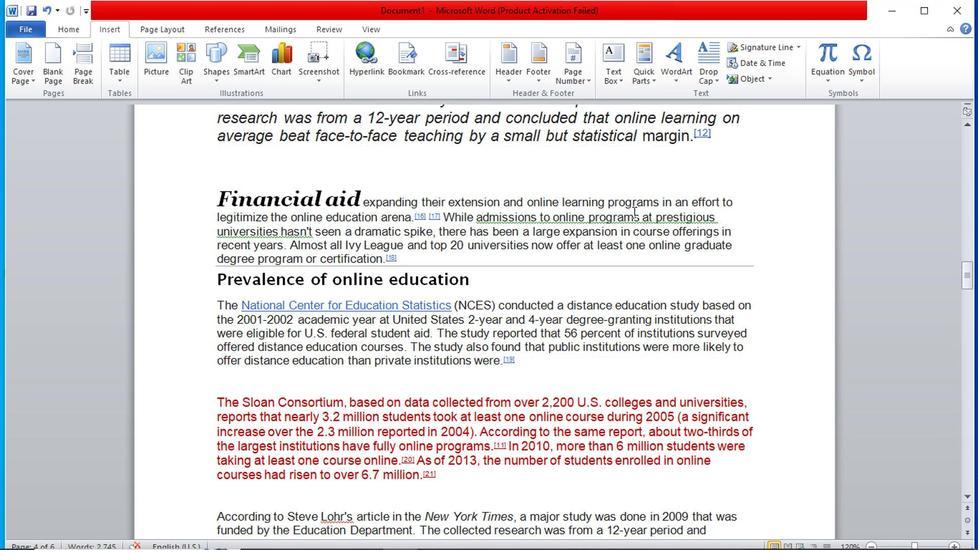 
Action: Mouse scrolled (567, 241) with delta (0, 0)
Screenshot: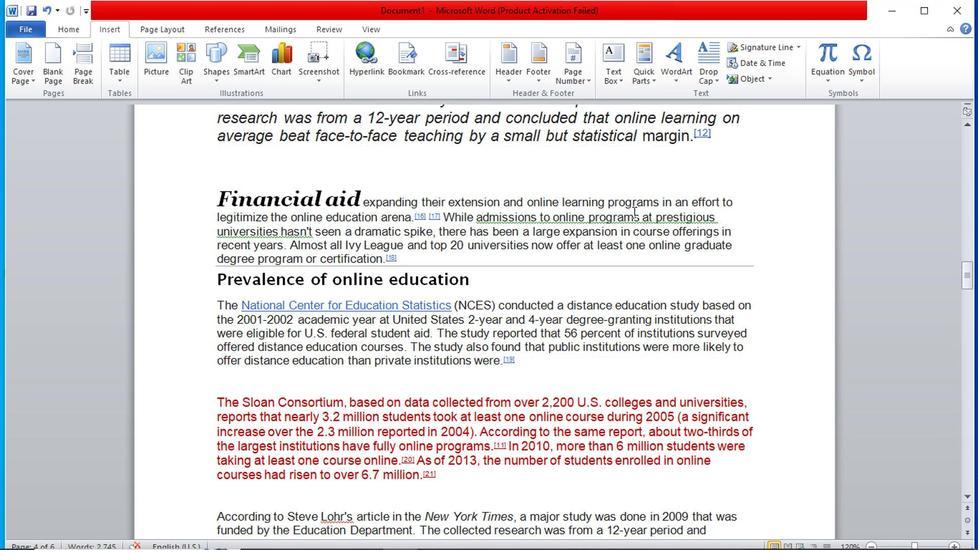 
Action: Mouse scrolled (567, 241) with delta (0, 0)
Screenshot: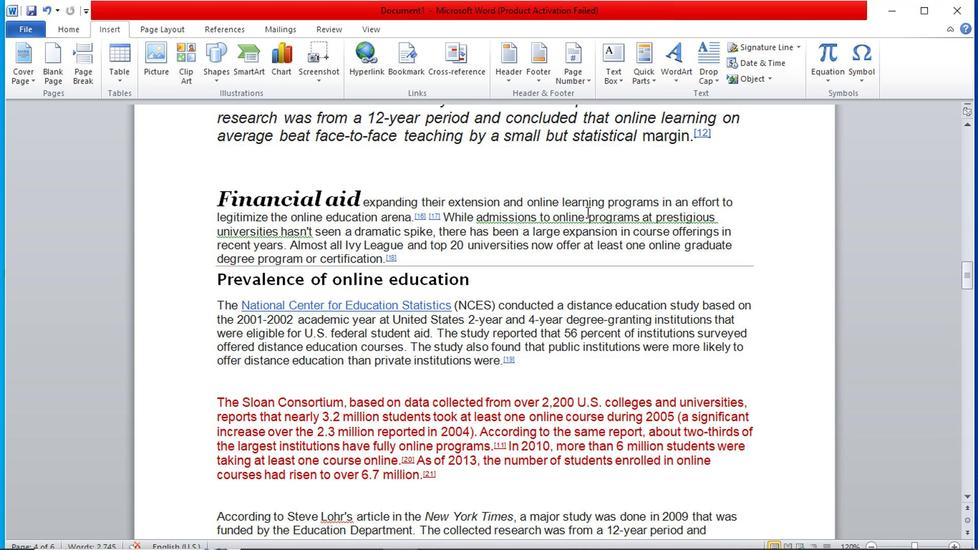
Action: Mouse scrolled (567, 241) with delta (0, 0)
Screenshot: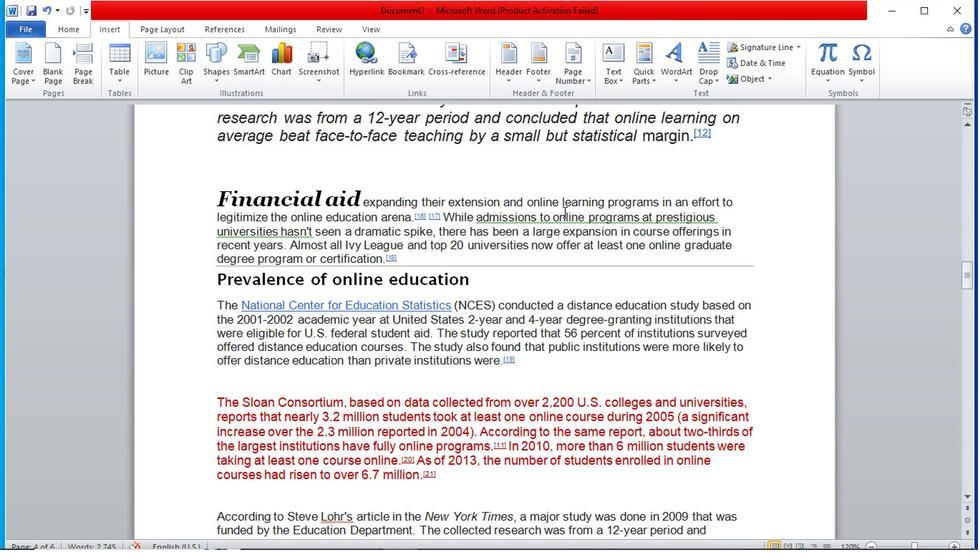 
Action: Mouse moved to (538, 242)
Screenshot: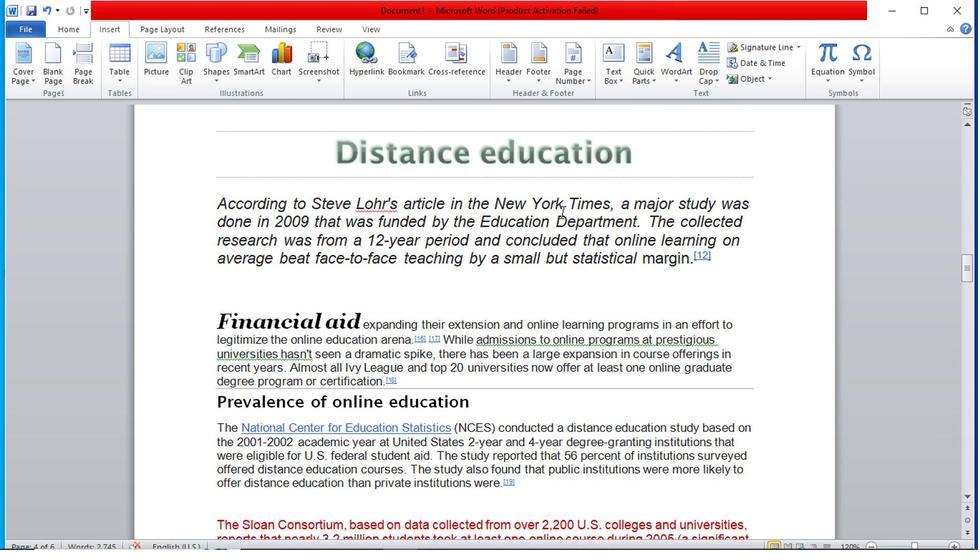 
Action: Mouse scrolled (538, 243) with delta (0, 1)
Screenshot: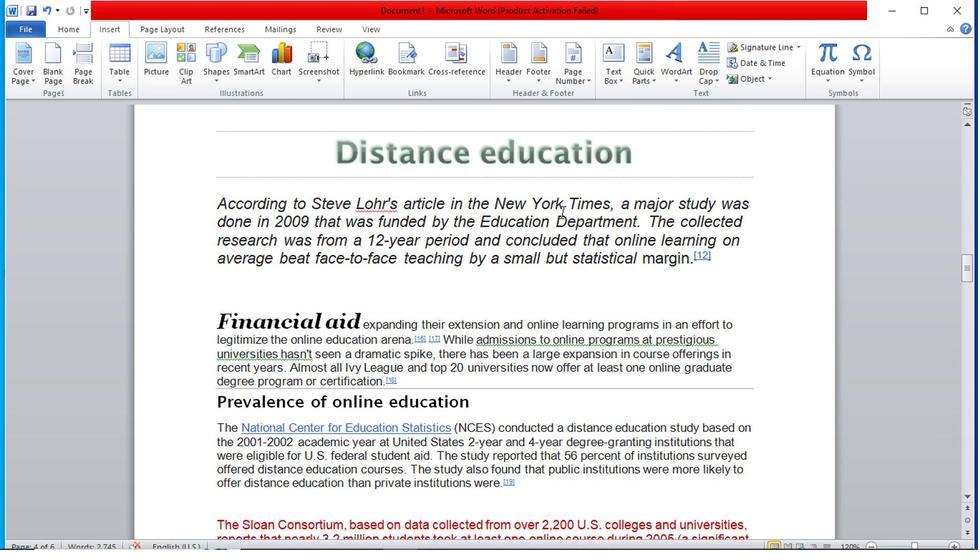 
Action: Mouse scrolled (538, 243) with delta (0, 1)
Screenshot: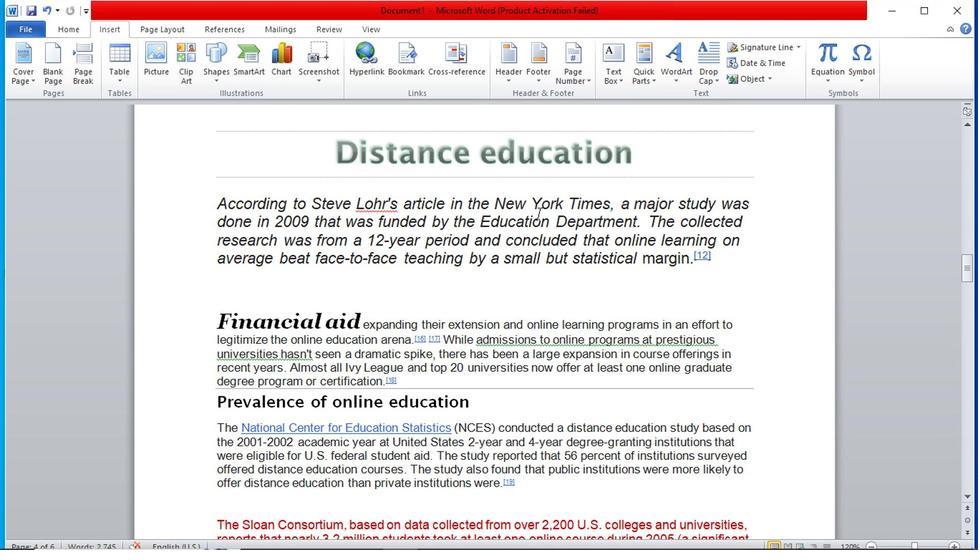 
Action: Mouse moved to (277, 349)
Screenshot: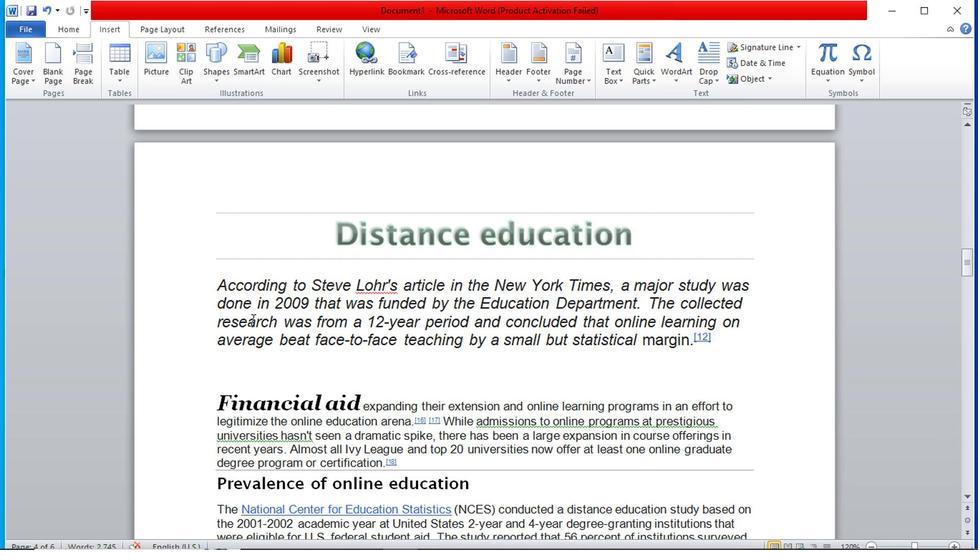 
Action: Mouse scrolled (277, 350) with delta (0, 1)
Screenshot: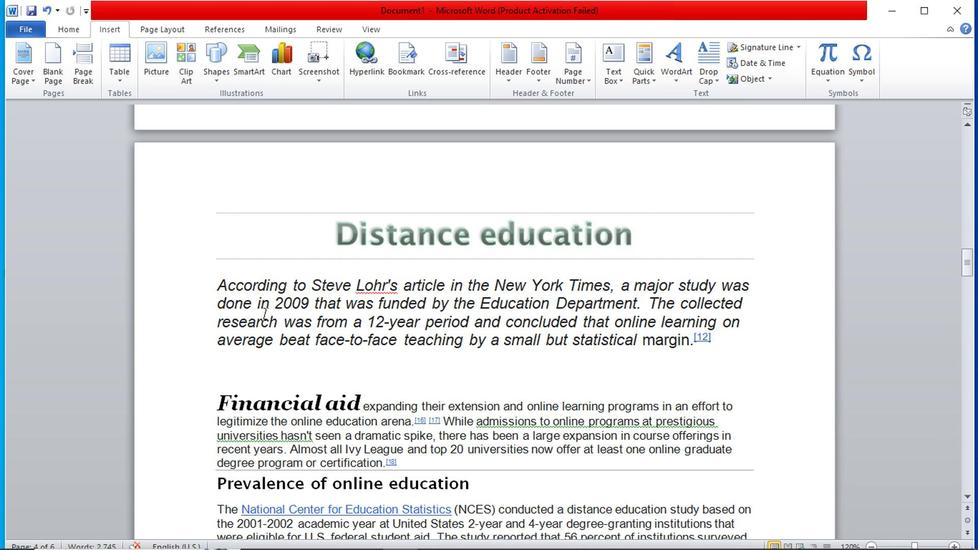 
Action: Mouse scrolled (277, 350) with delta (0, 1)
Screenshot: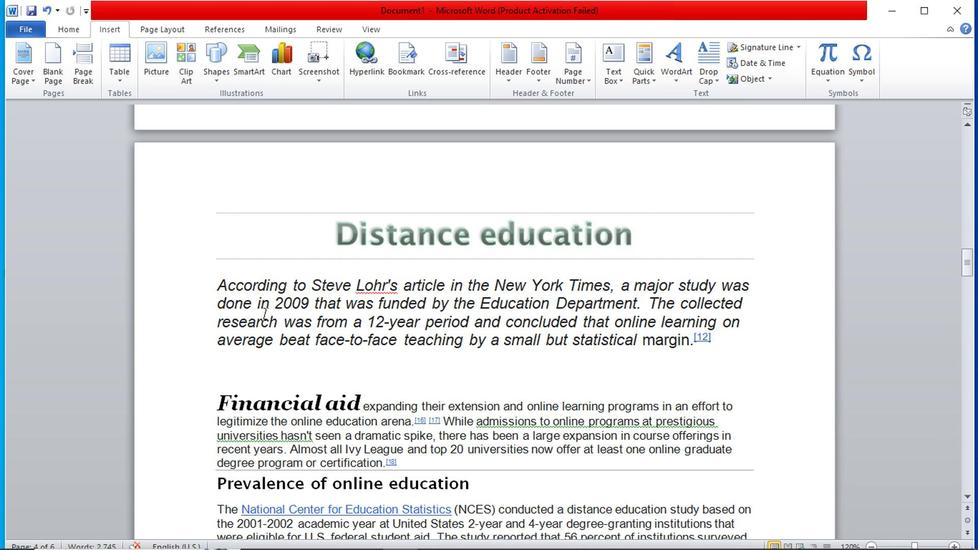 
Action: Mouse scrolled (277, 350) with delta (0, 1)
Screenshot: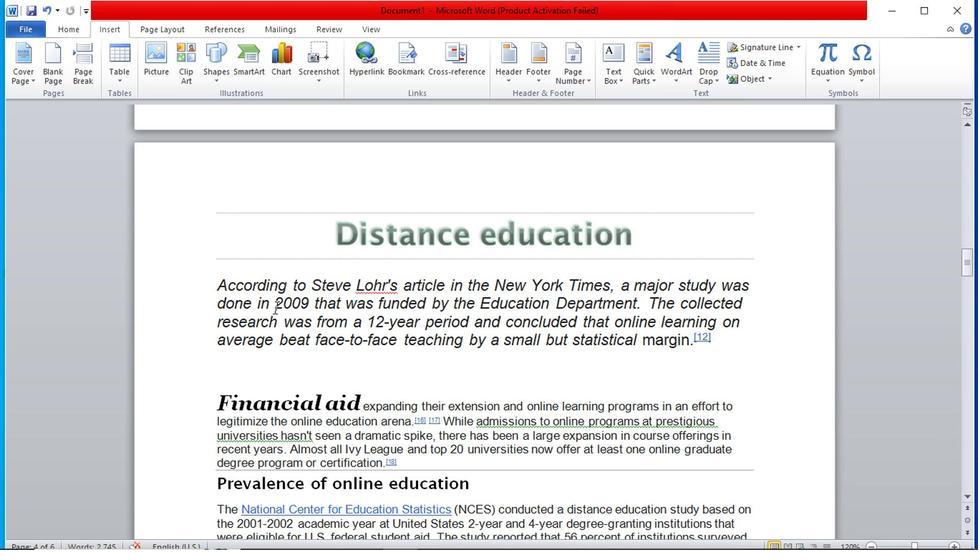 
Action: Mouse scrolled (277, 350) with delta (0, 1)
Screenshot: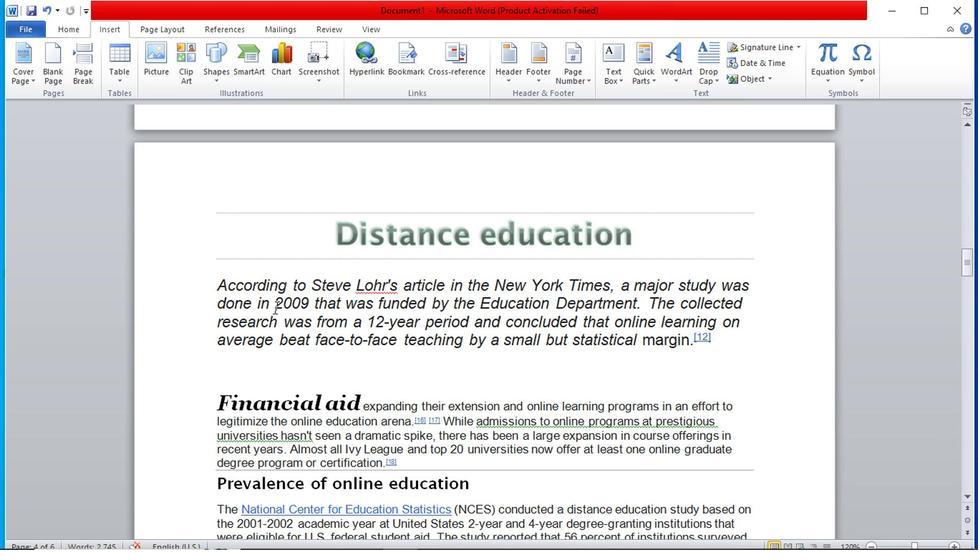 
Action: Mouse scrolled (277, 350) with delta (0, 1)
Screenshot: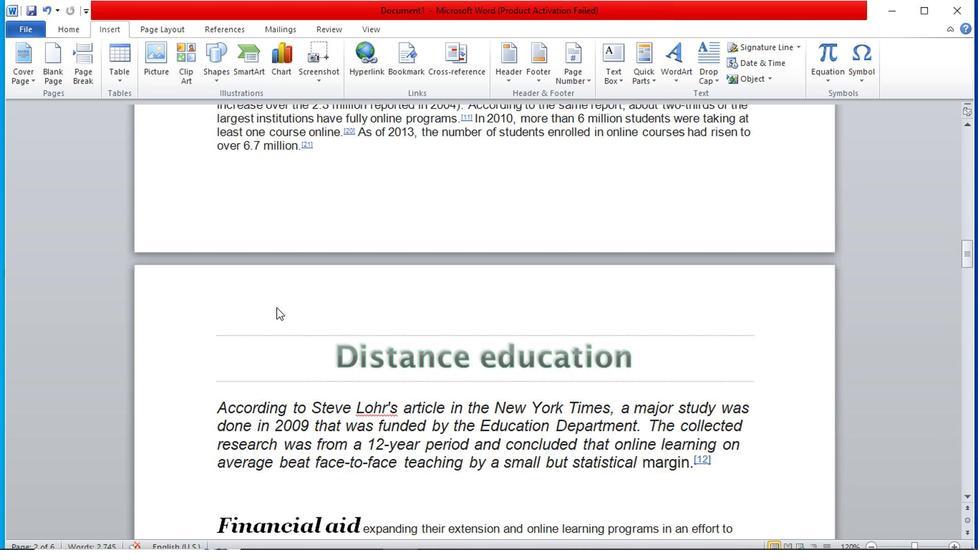 
Action: Mouse moved to (280, 347)
Screenshot: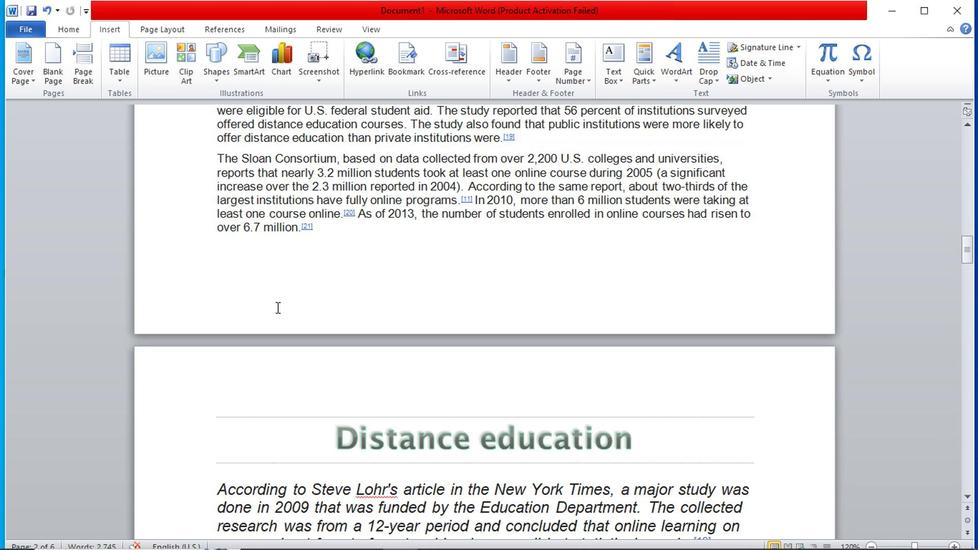 
Action: Mouse scrolled (280, 348) with delta (0, 0)
Screenshot: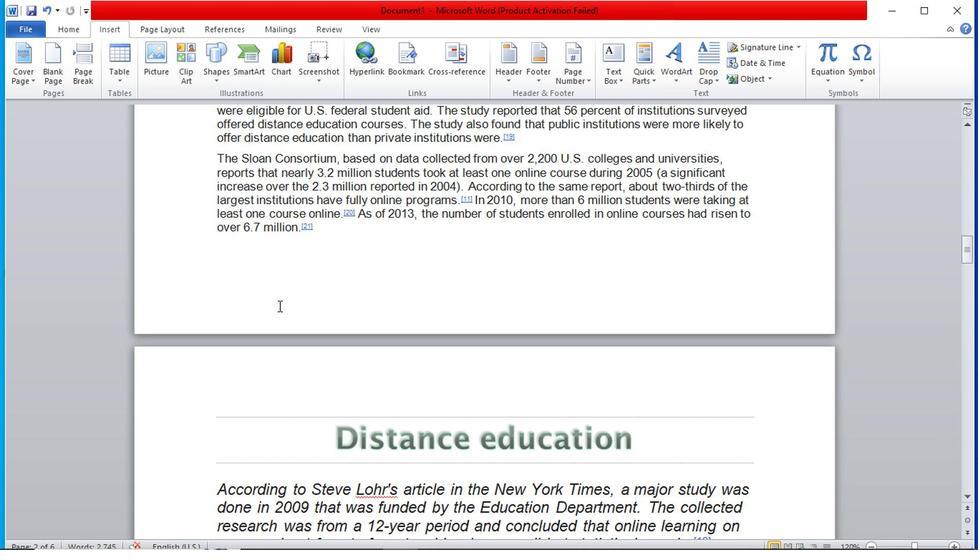 
Action: Mouse scrolled (280, 348) with delta (0, 0)
Screenshot: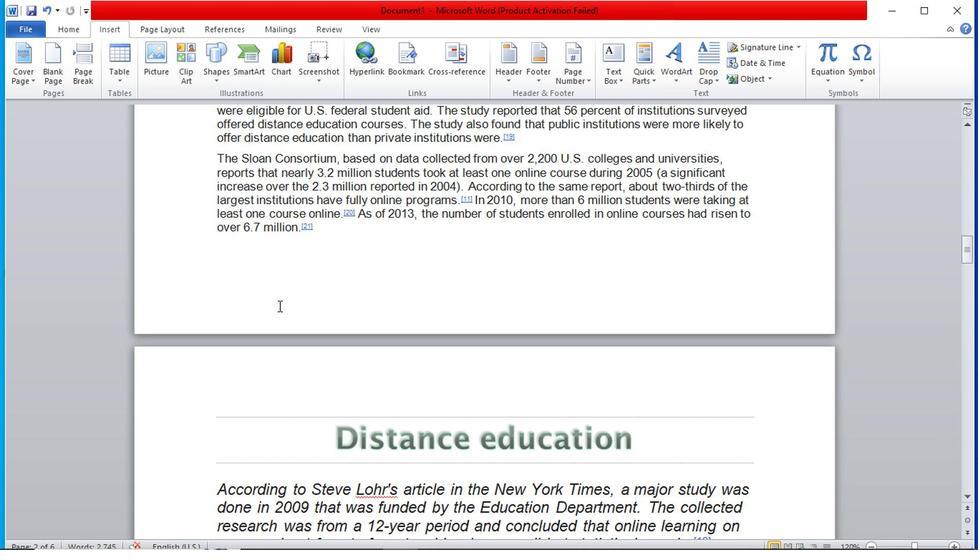 
Action: Mouse scrolled (280, 348) with delta (0, 0)
Screenshot: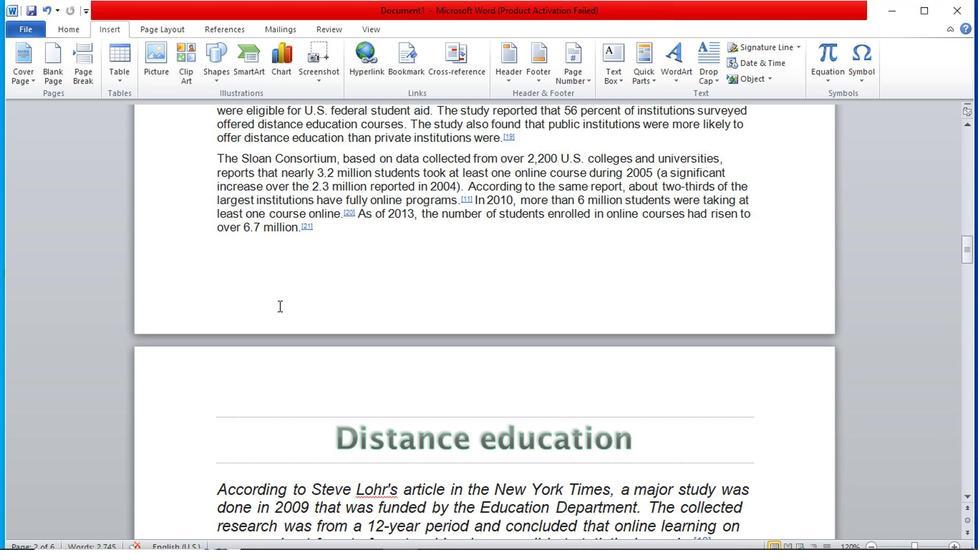 
Action: Mouse scrolled (280, 348) with delta (0, 0)
Screenshot: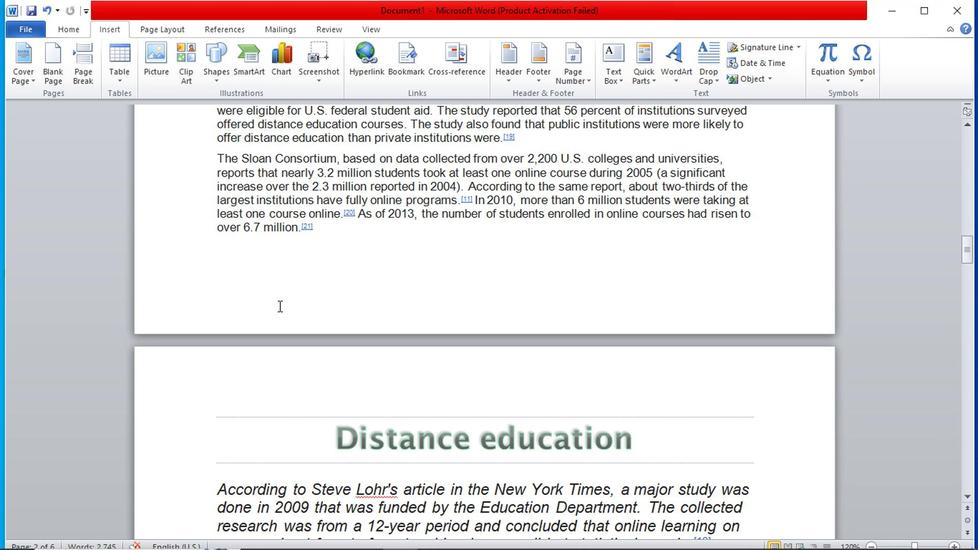 
Action: Mouse scrolled (280, 348) with delta (0, 0)
Screenshot: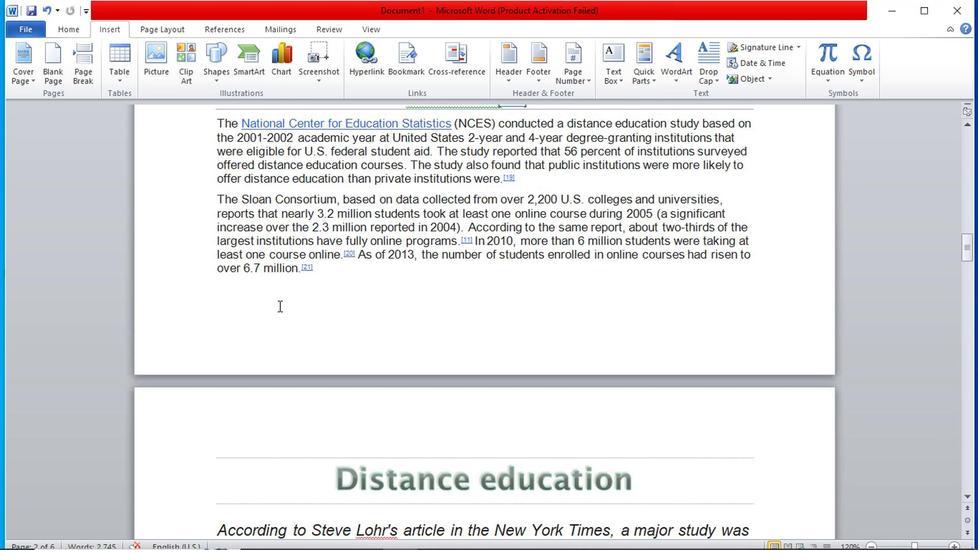 
Action: Mouse scrolled (280, 348) with delta (0, 0)
Screenshot: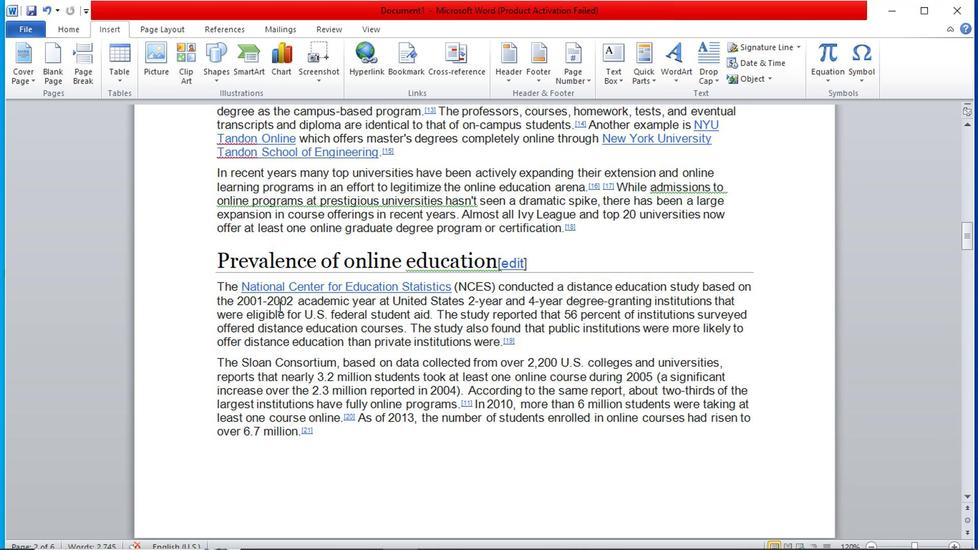 
Action: Mouse scrolled (280, 348) with delta (0, 0)
Screenshot: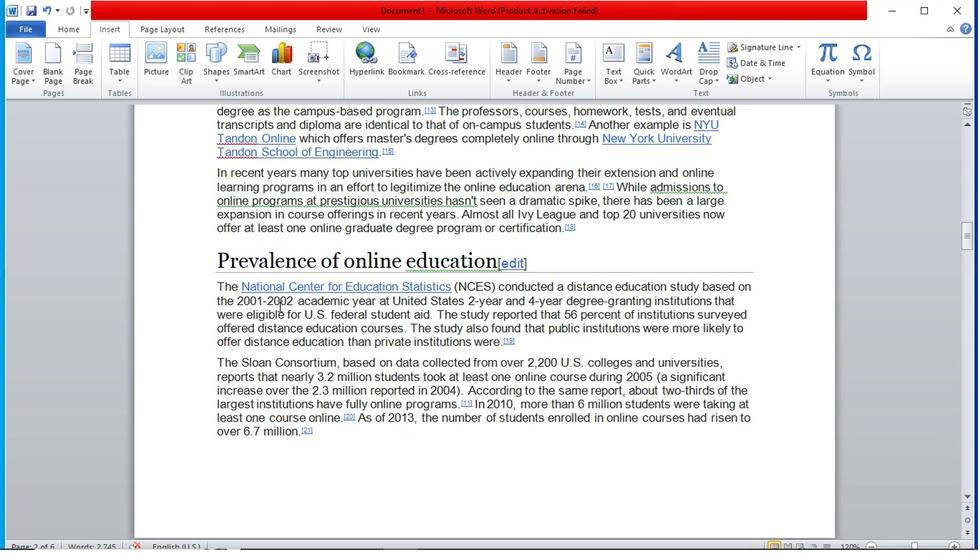 
Action: Mouse scrolled (280, 348) with delta (0, 0)
Screenshot: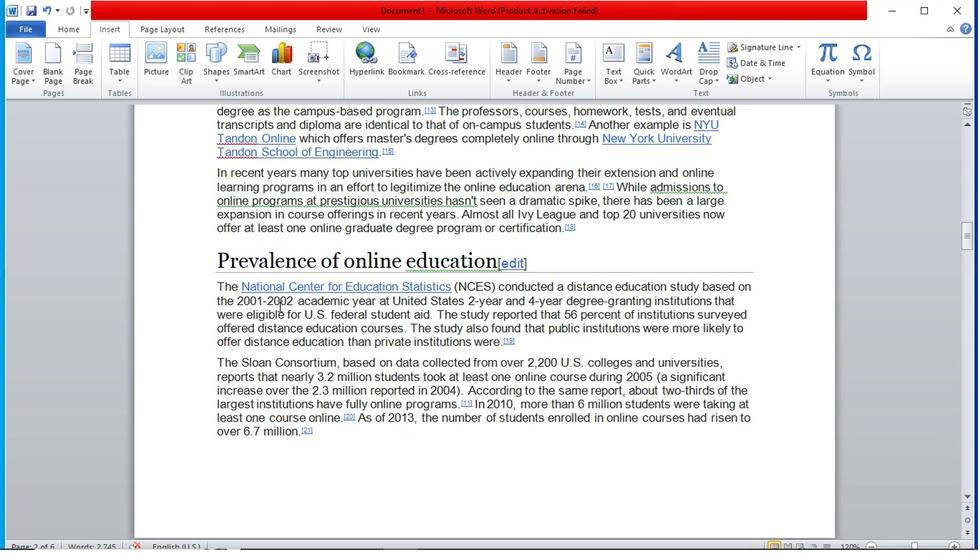 
Action: Mouse scrolled (280, 348) with delta (0, 0)
Screenshot: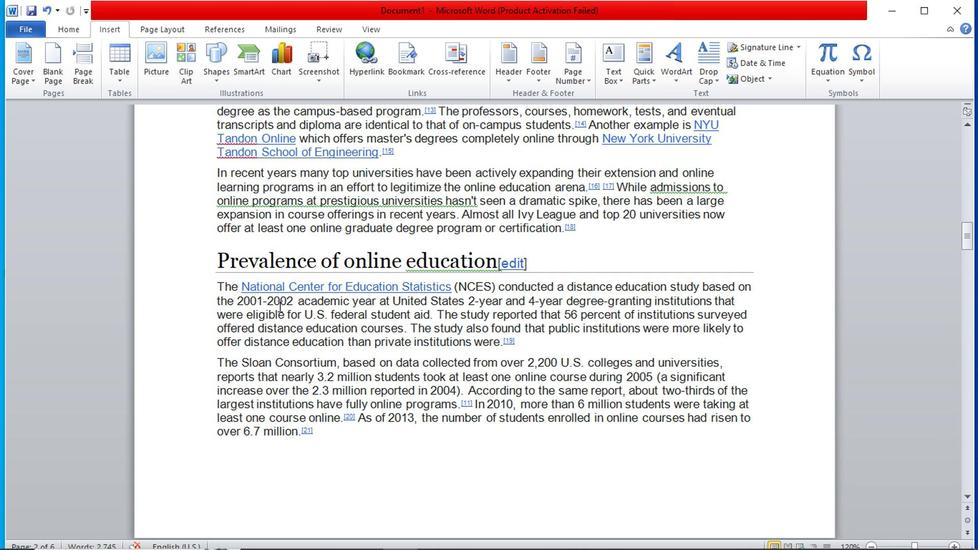 
Action: Mouse scrolled (280, 348) with delta (0, 0)
Screenshot: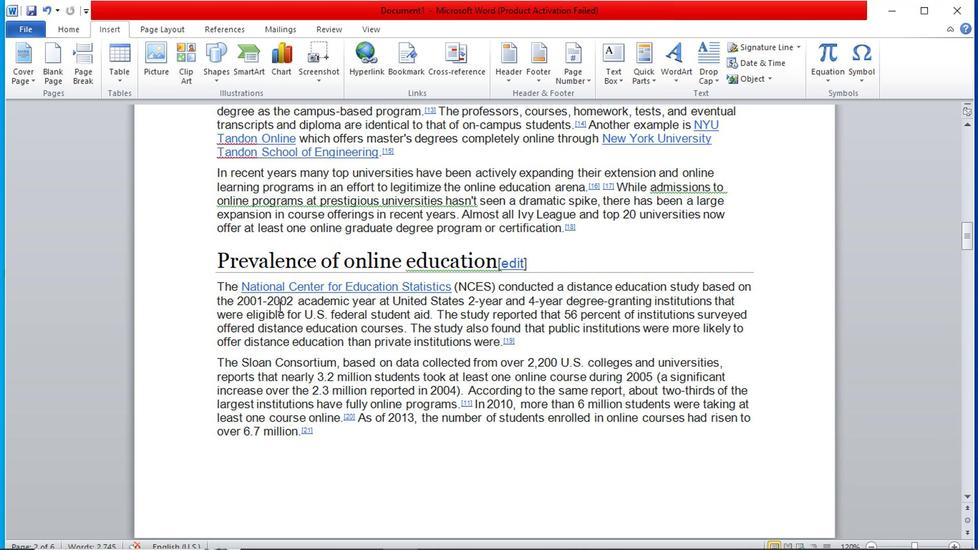 
Action: Mouse scrolled (280, 348) with delta (0, 0)
Screenshot: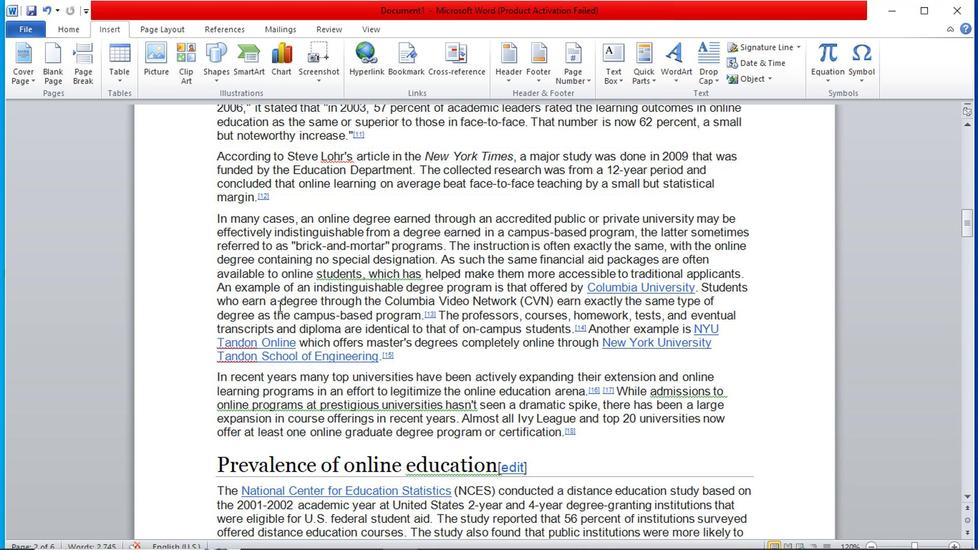 
Action: Mouse scrolled (280, 348) with delta (0, 0)
Screenshot: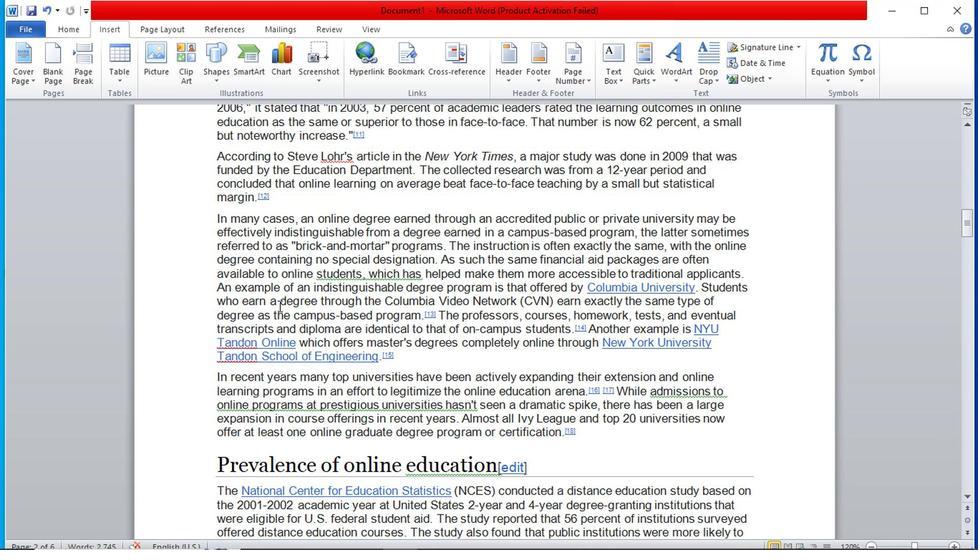 
Action: Mouse scrolled (280, 348) with delta (0, 0)
Screenshot: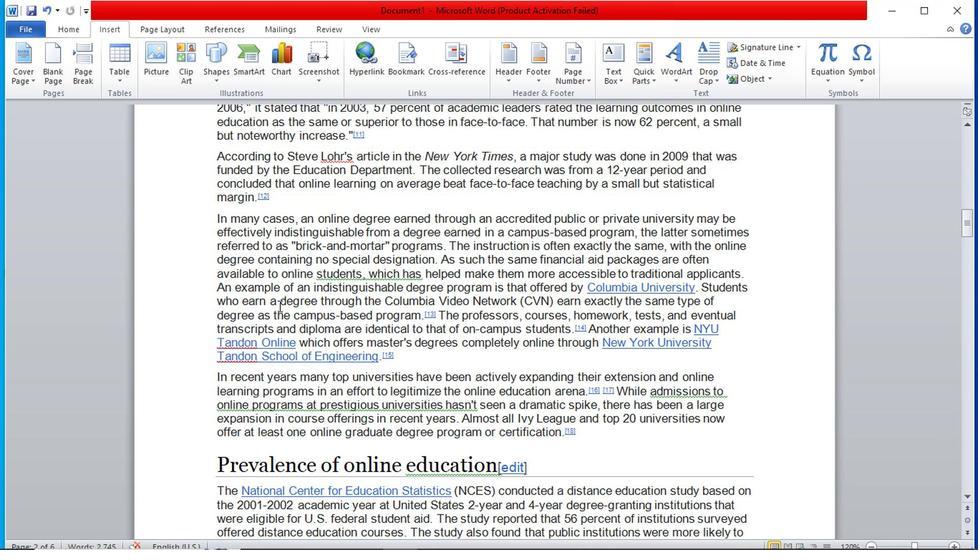 
Action: Mouse scrolled (280, 348) with delta (0, 0)
Screenshot: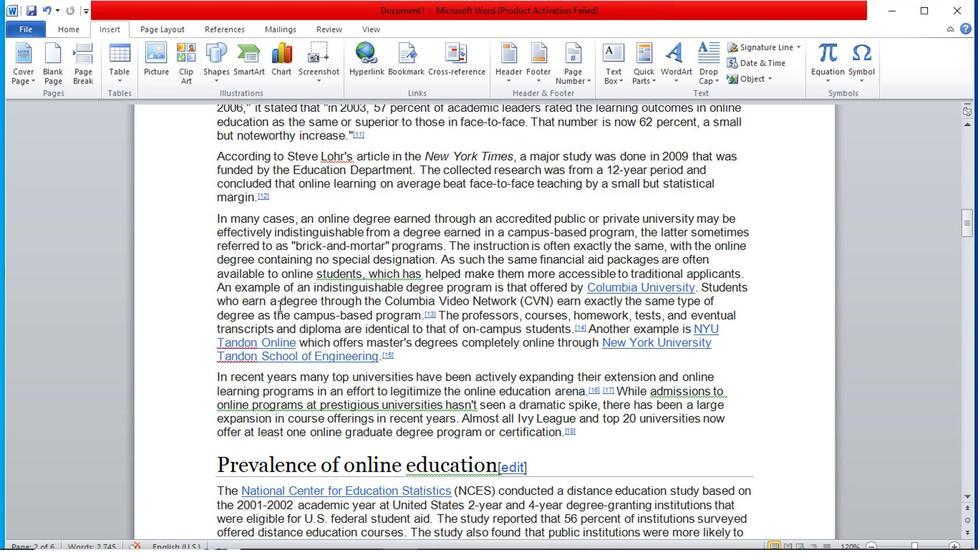 
Action: Mouse scrolled (280, 348) with delta (0, 0)
Screenshot: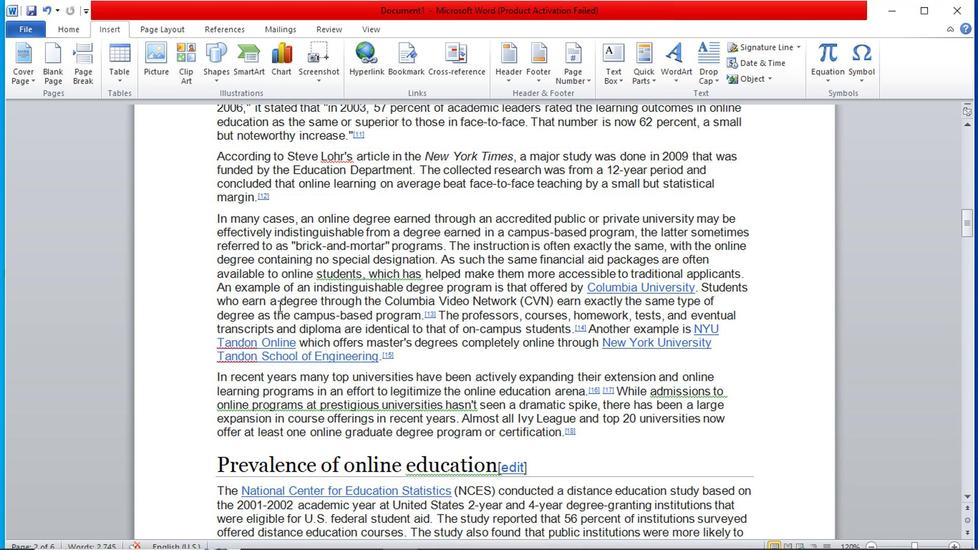 
Action: Mouse scrolled (280, 348) with delta (0, 0)
Screenshot: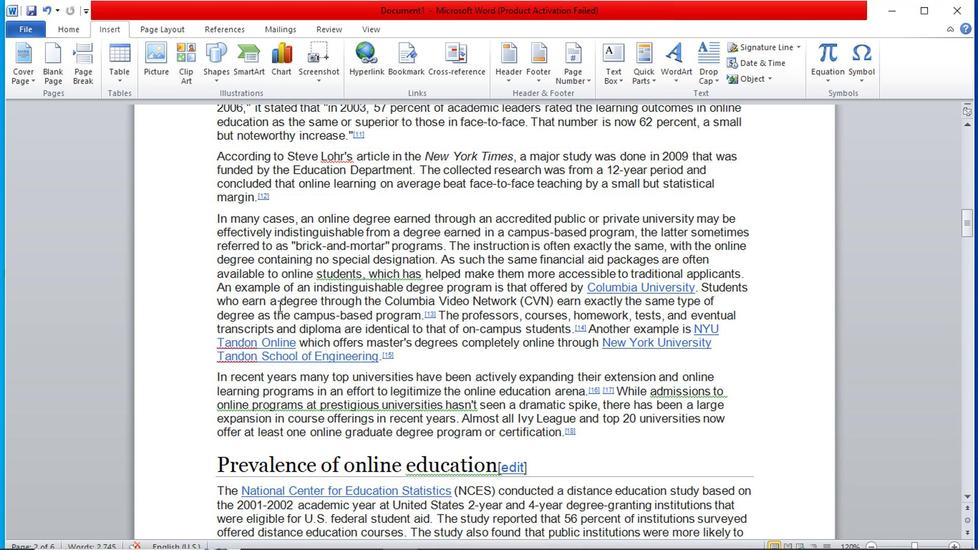 
Action: Mouse scrolled (280, 348) with delta (0, 0)
Screenshot: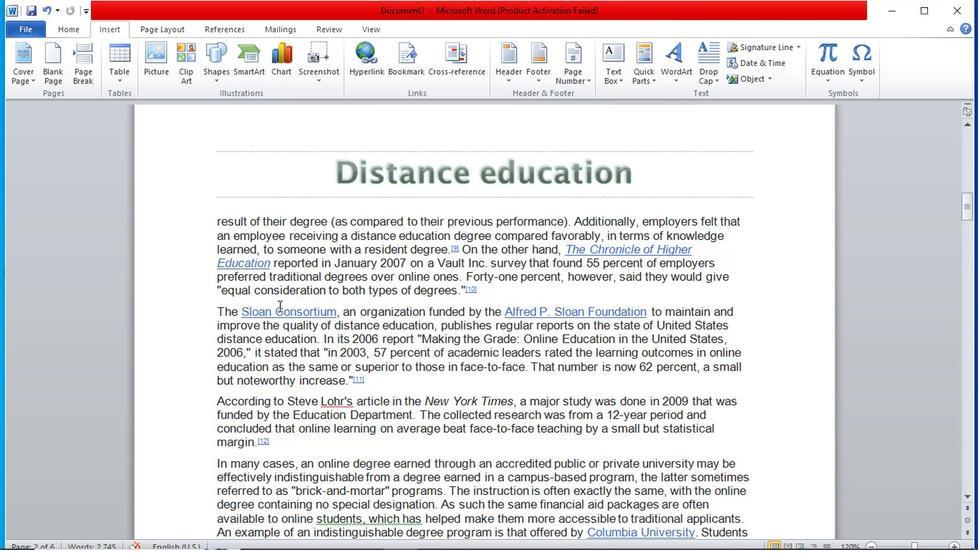 
Action: Mouse scrolled (280, 348) with delta (0, 0)
Screenshot: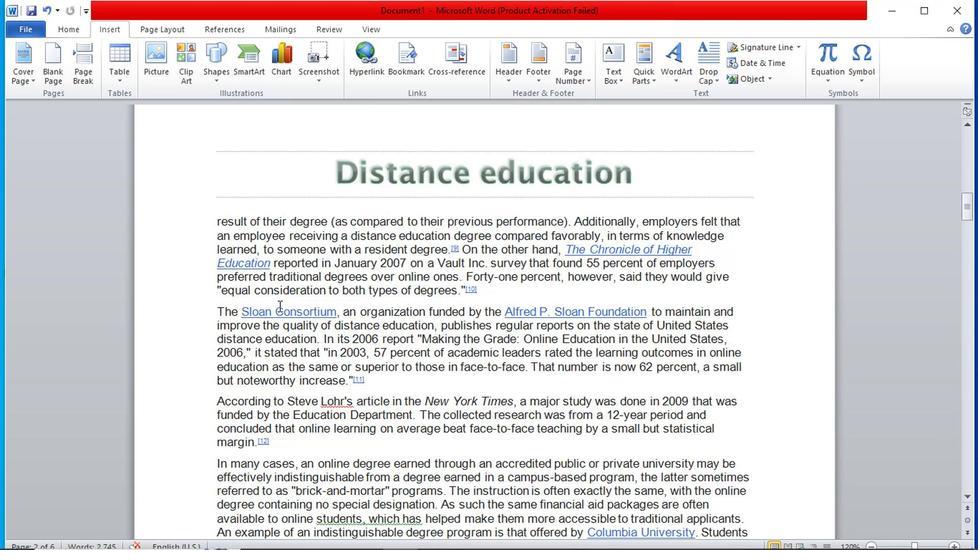 
Action: Mouse scrolled (280, 348) with delta (0, 0)
Screenshot: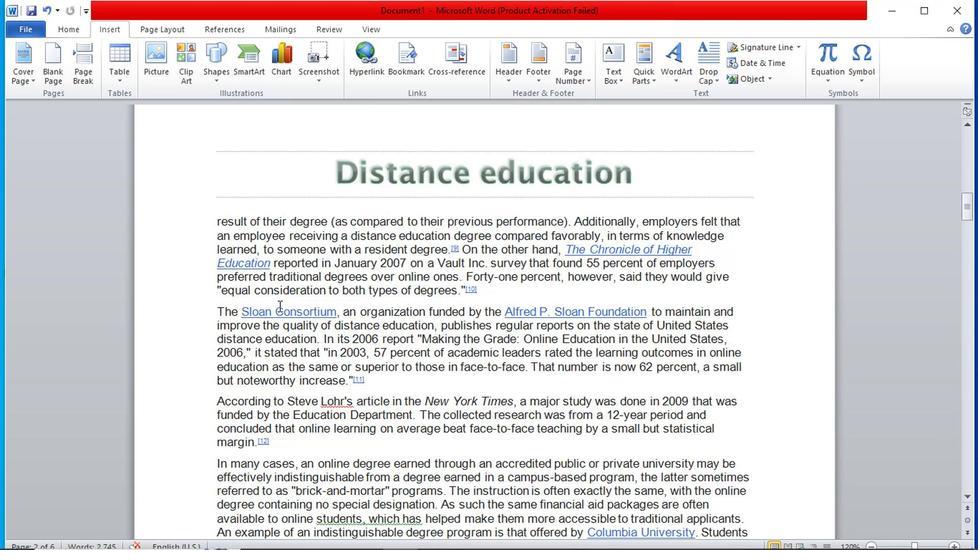 
Action: Mouse scrolled (280, 348) with delta (0, 0)
Screenshot: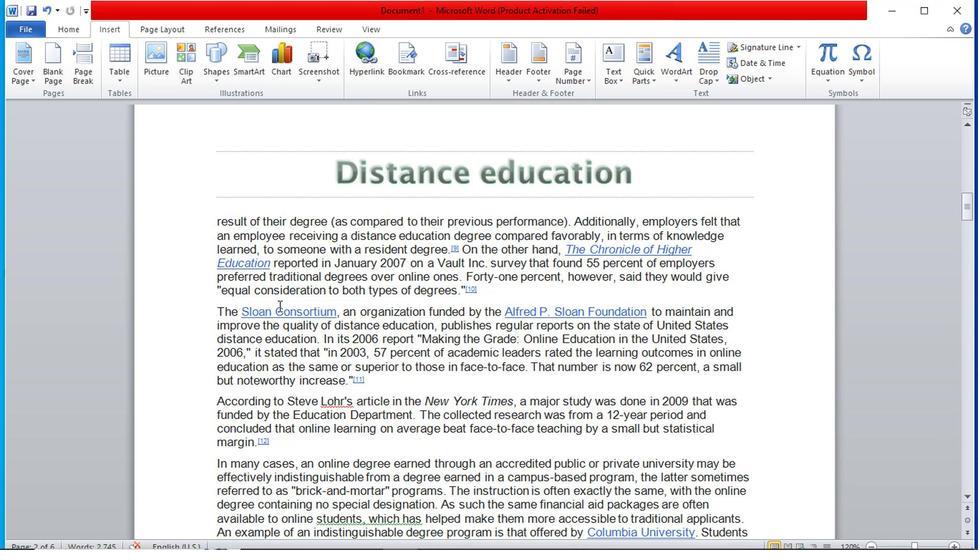 
Action: Mouse scrolled (280, 348) with delta (0, 0)
Screenshot: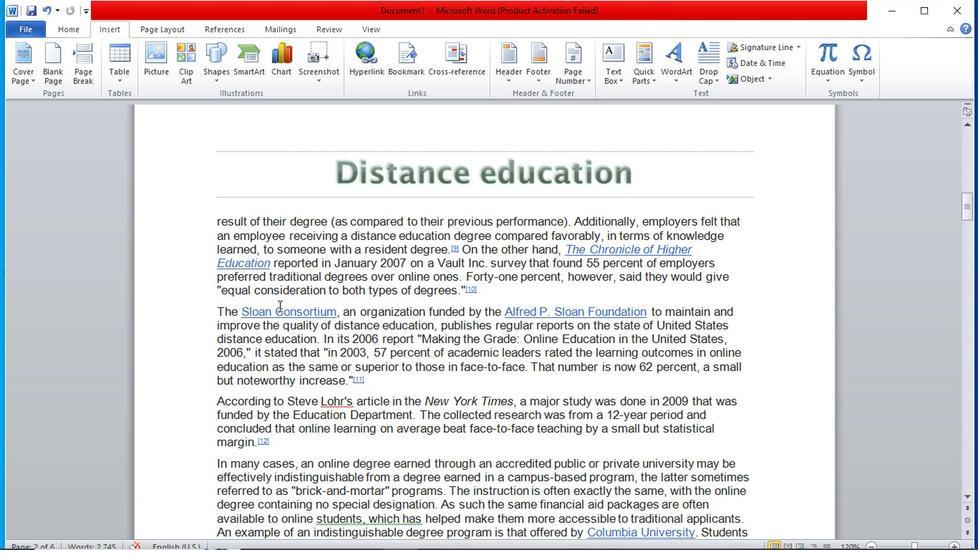
Action: Mouse scrolled (280, 348) with delta (0, 0)
Screenshot: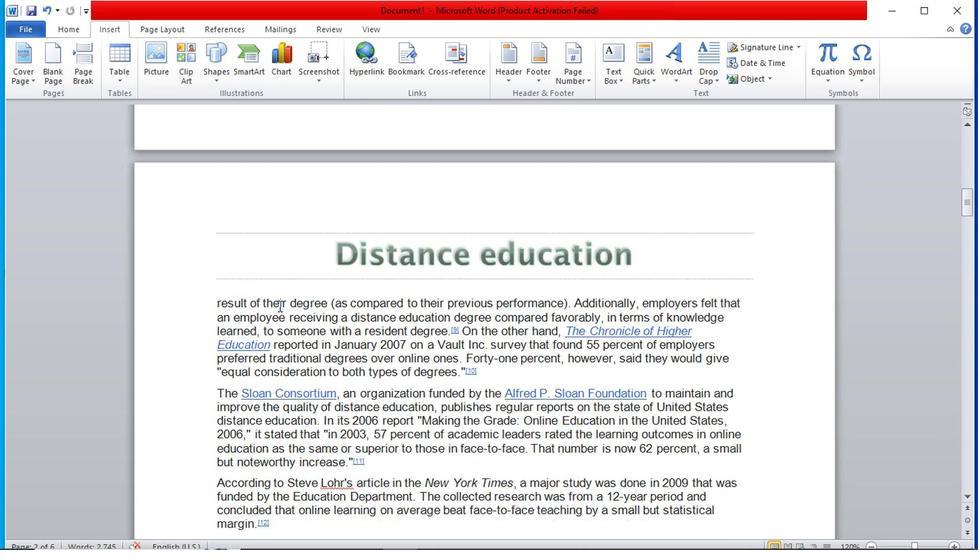 
Action: Mouse scrolled (280, 348) with delta (0, 0)
Screenshot: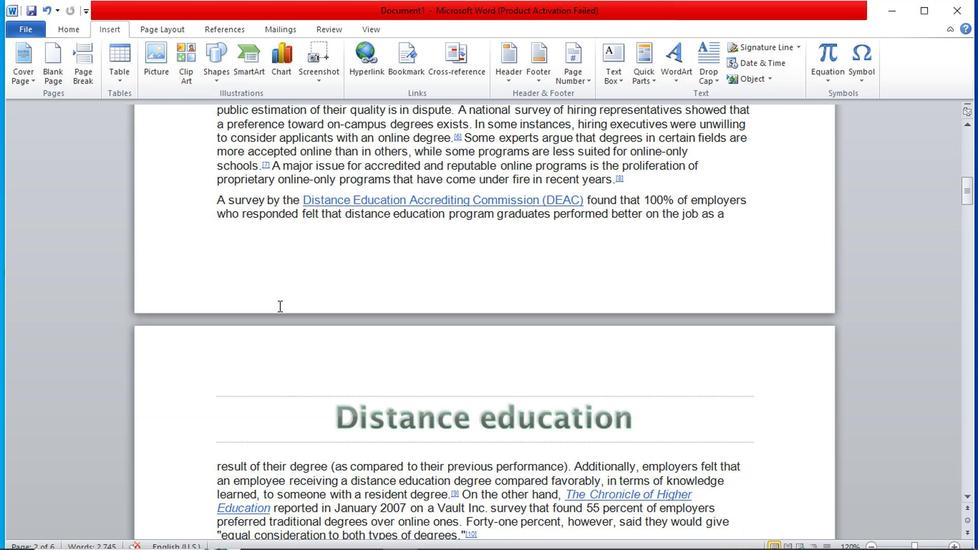 
Action: Mouse scrolled (280, 348) with delta (0, 0)
Screenshot: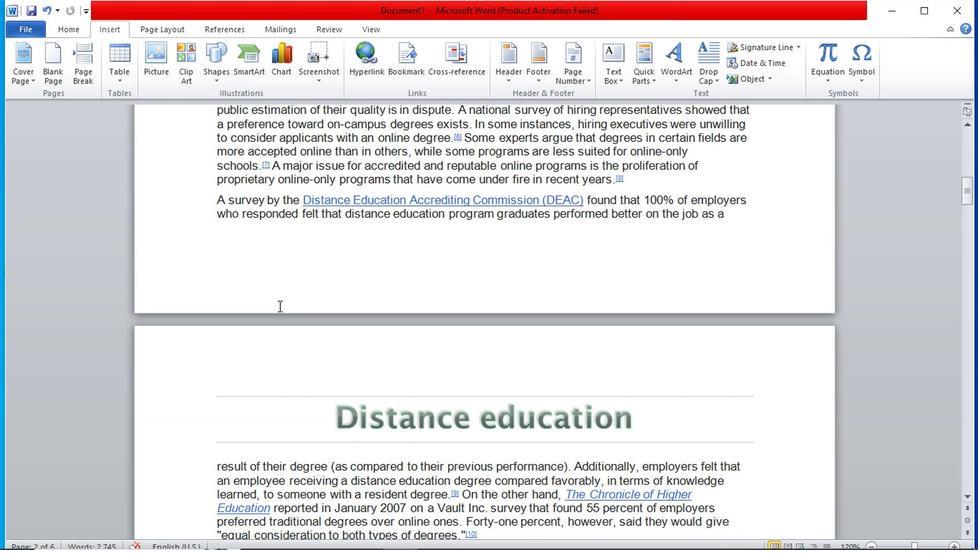 
Action: Mouse scrolled (280, 348) with delta (0, 0)
Screenshot: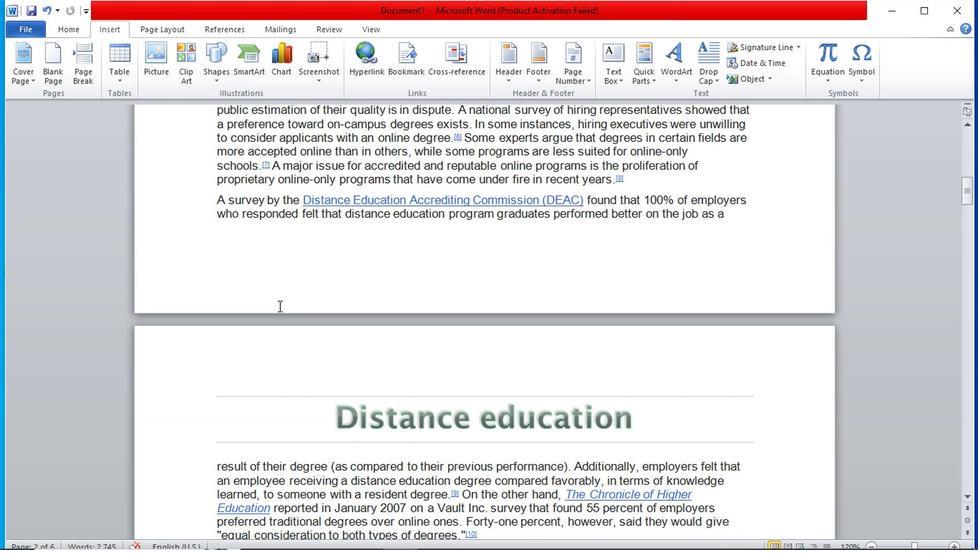 
Action: Mouse scrolled (280, 348) with delta (0, 0)
Screenshot: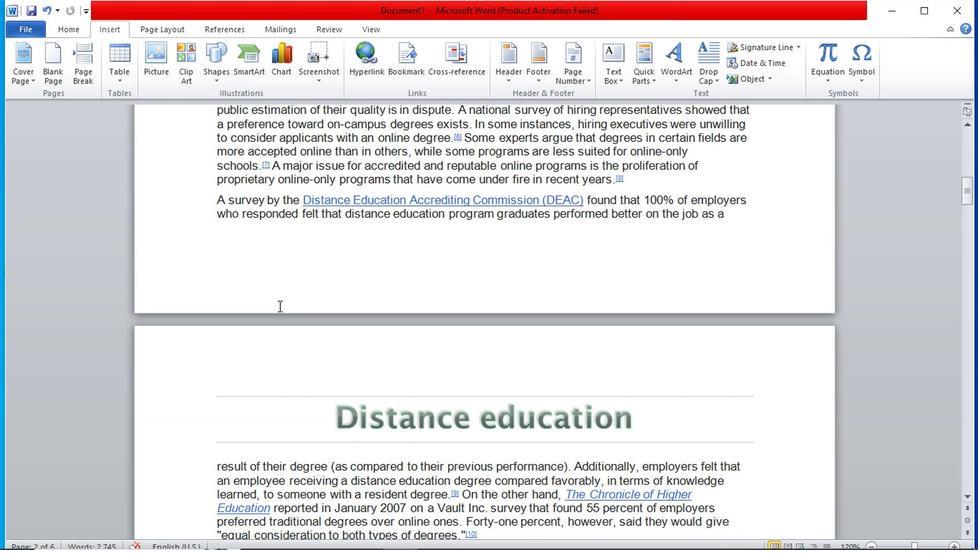 
Action: Mouse scrolled (280, 348) with delta (0, 0)
Screenshot: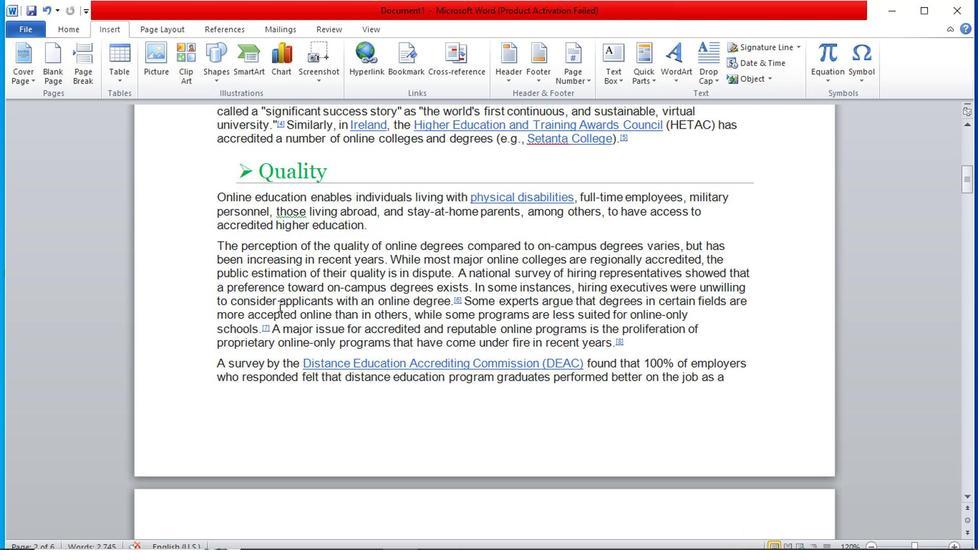 
Action: Mouse scrolled (280, 348) with delta (0, 0)
Screenshot: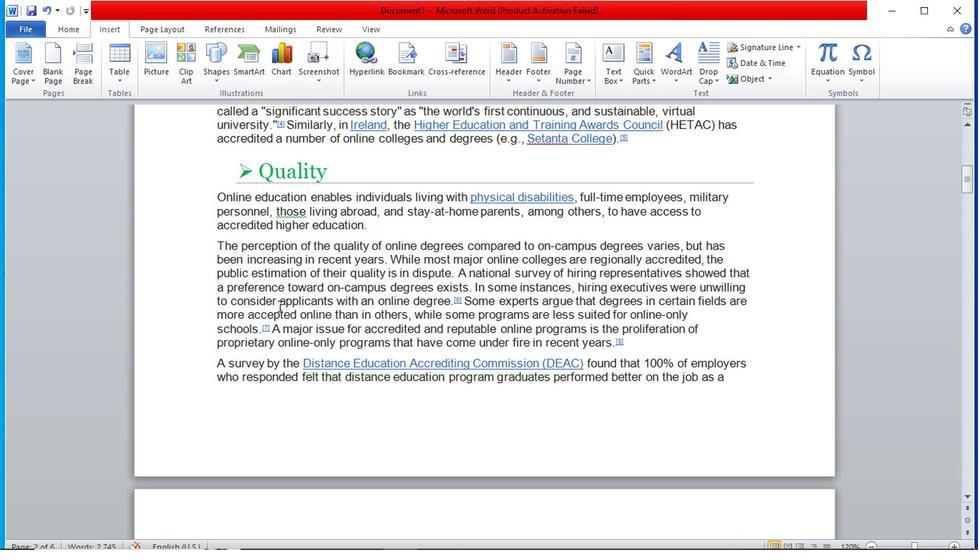 
Action: Mouse scrolled (280, 348) with delta (0, 0)
Screenshot: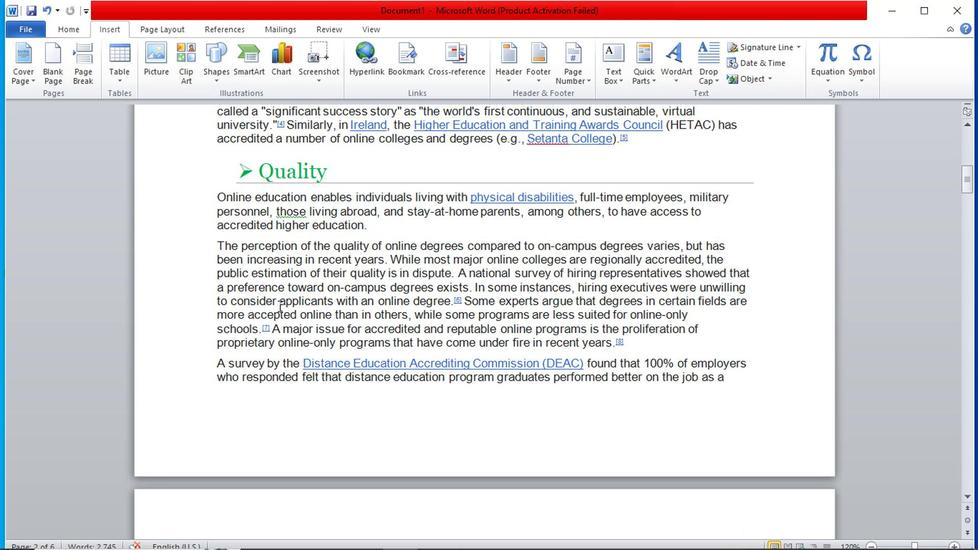 
Action: Mouse scrolled (280, 348) with delta (0, 0)
Screenshot: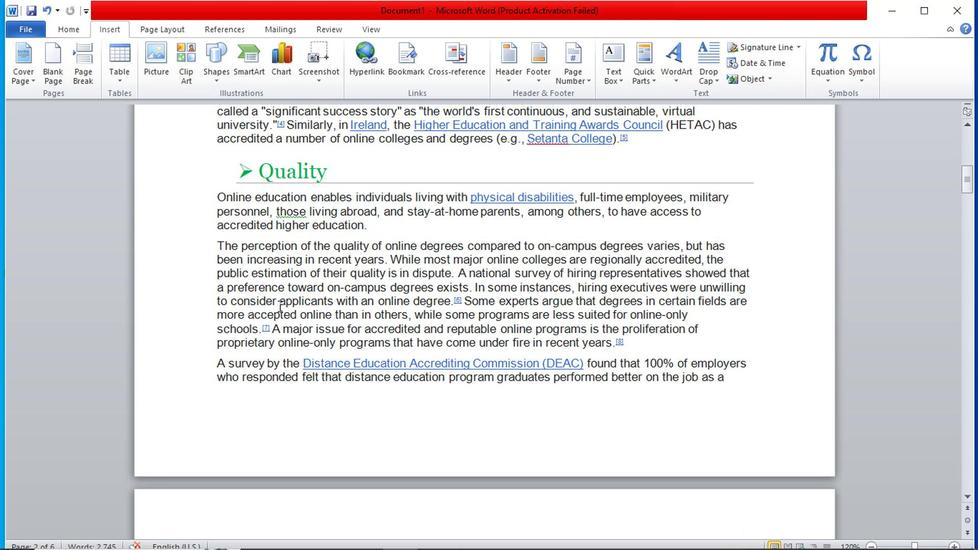 
Action: Mouse scrolled (280, 348) with delta (0, 0)
Screenshot: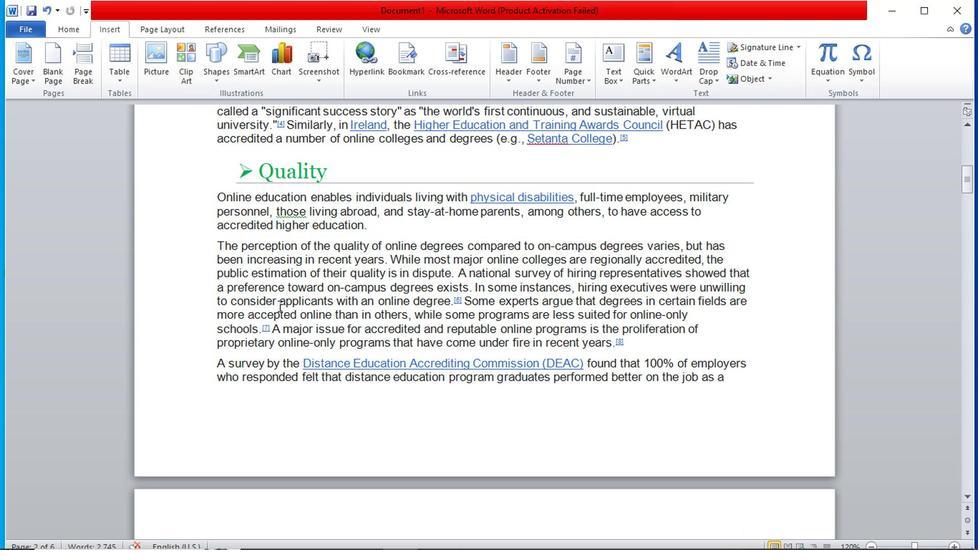 
Action: Mouse scrolled (280, 348) with delta (0, 0)
Screenshot: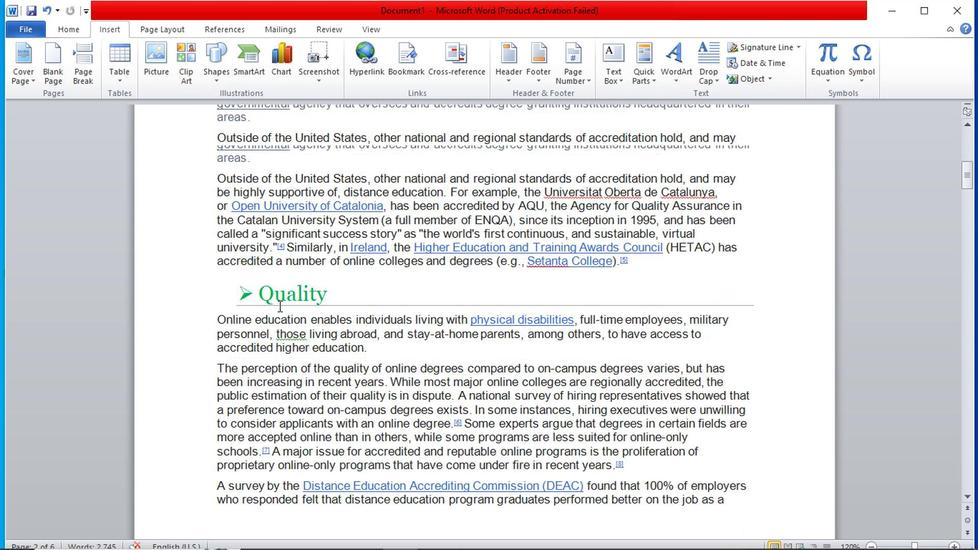 
Action: Mouse scrolled (280, 348) with delta (0, 0)
Screenshot: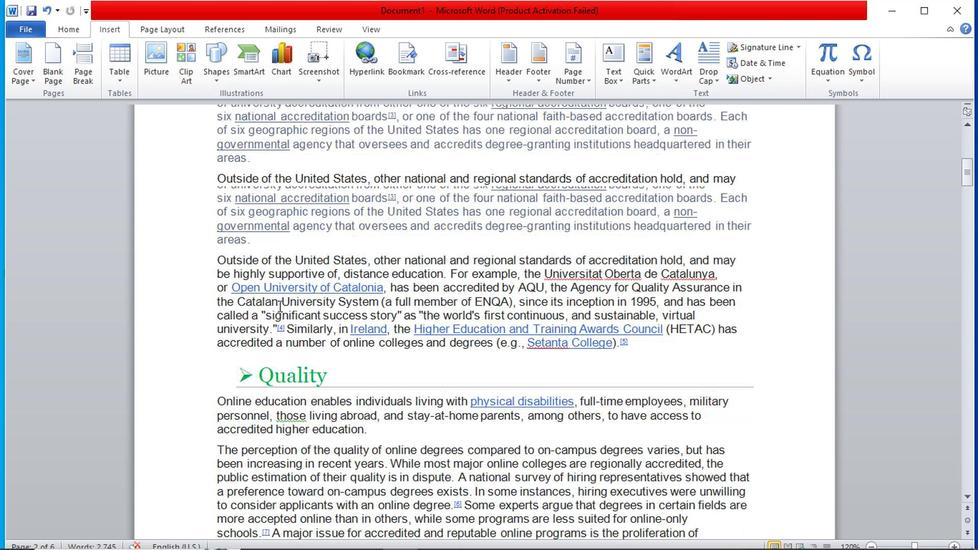 
Action: Mouse scrolled (280, 348) with delta (0, 0)
Screenshot: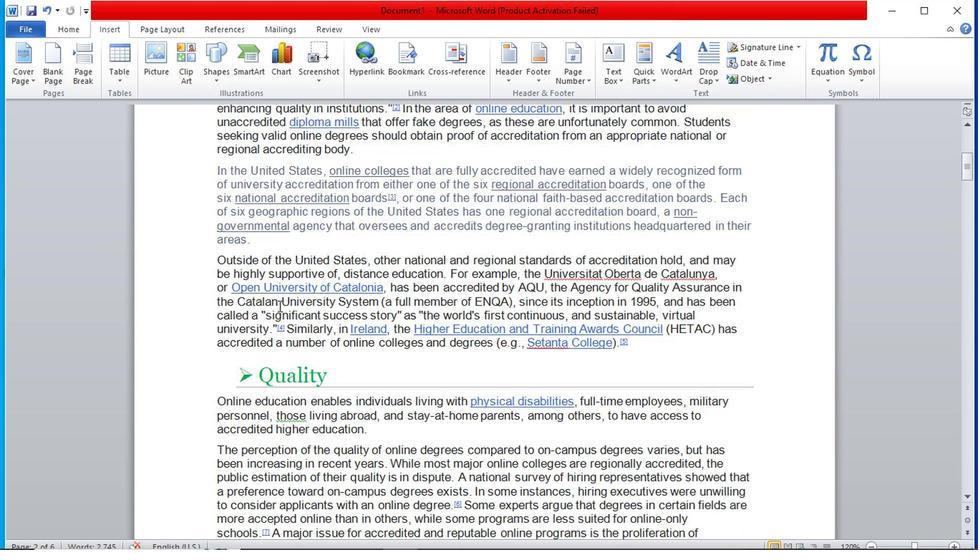 
Action: Mouse scrolled (280, 346) with delta (0, -1)
Screenshot: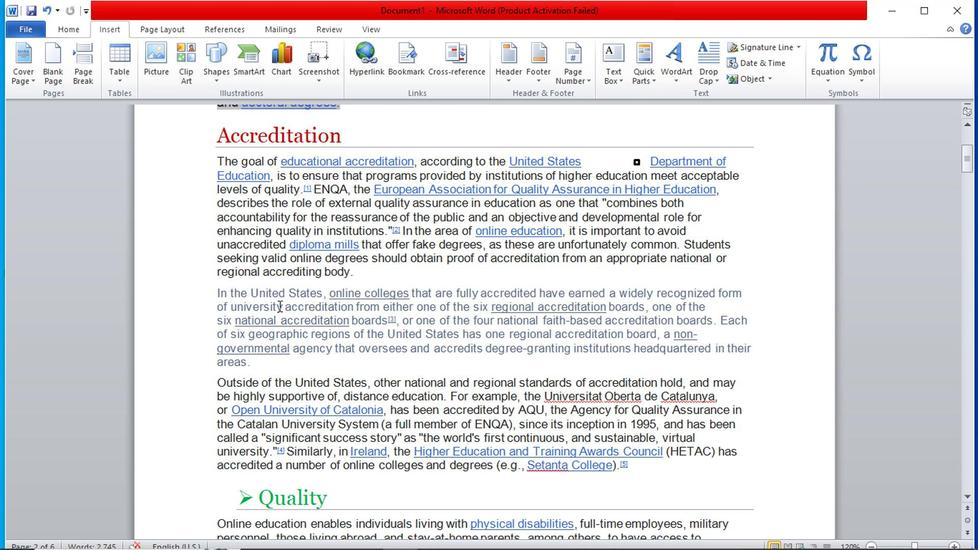 
Action: Mouse scrolled (280, 346) with delta (0, -1)
Screenshot: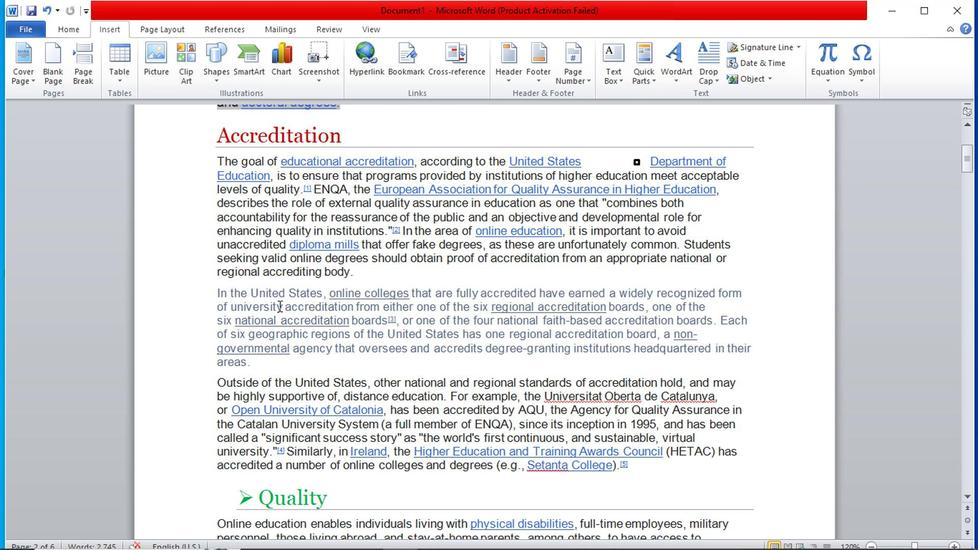 
Action: Mouse scrolled (280, 346) with delta (0, -1)
Screenshot: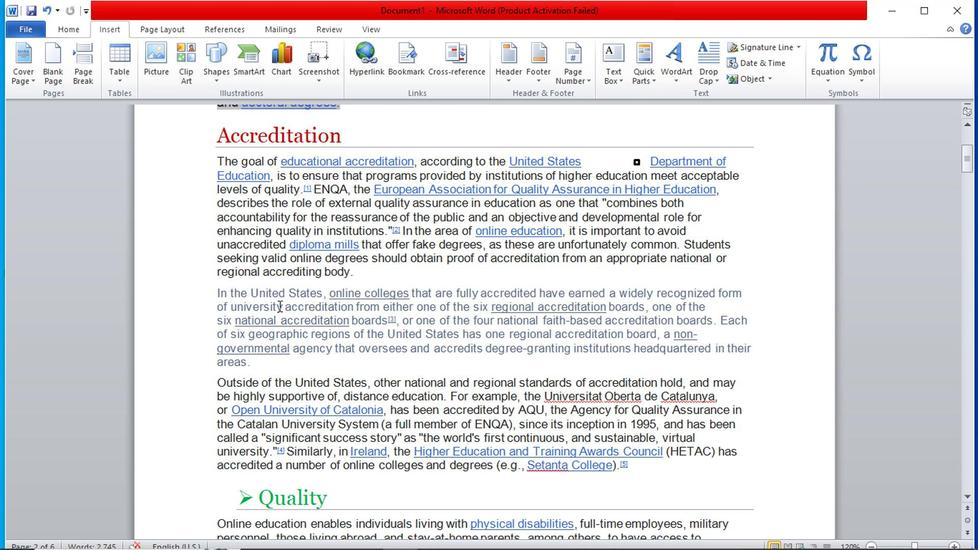 
Action: Mouse scrolled (280, 346) with delta (0, -1)
Screenshot: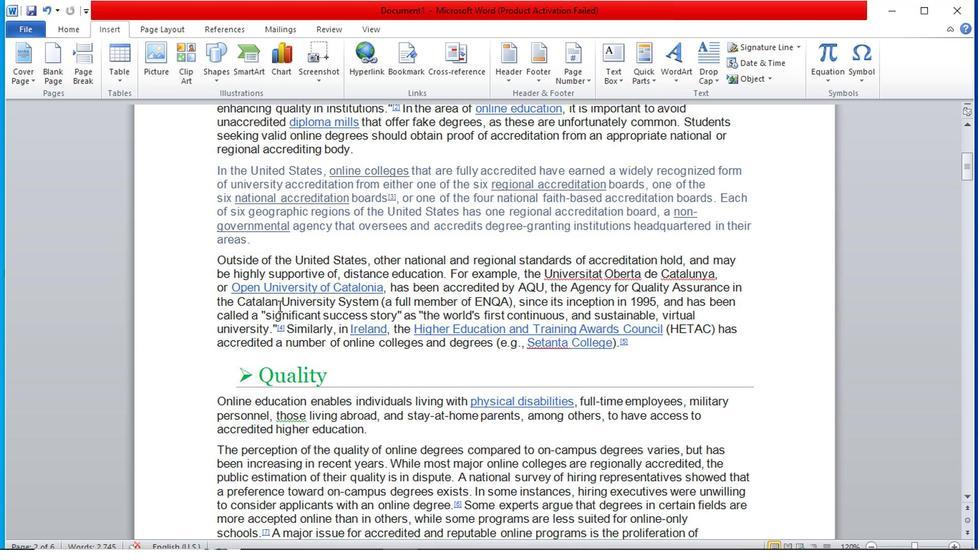 
Action: Mouse scrolled (280, 346) with delta (0, -1)
Screenshot: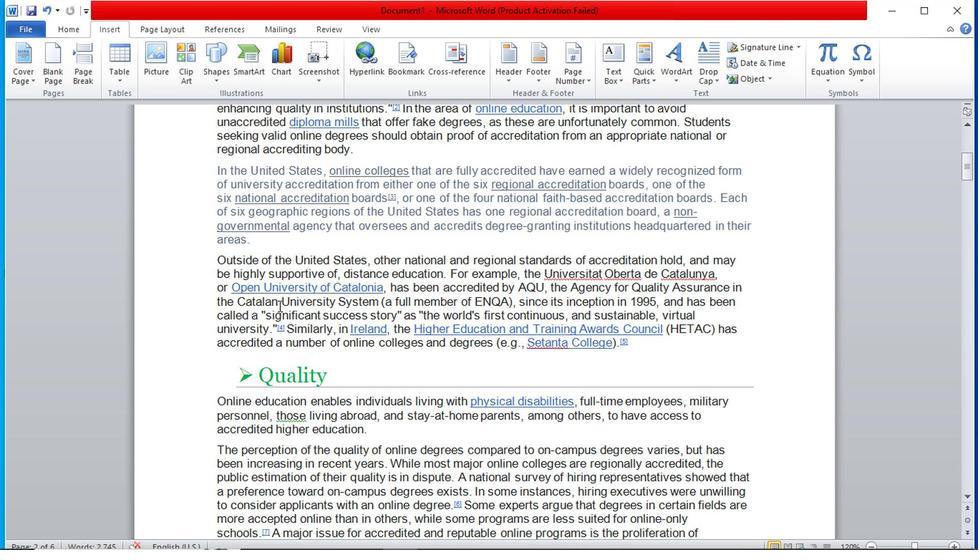 
Action: Mouse scrolled (280, 346) with delta (0, -1)
Screenshot: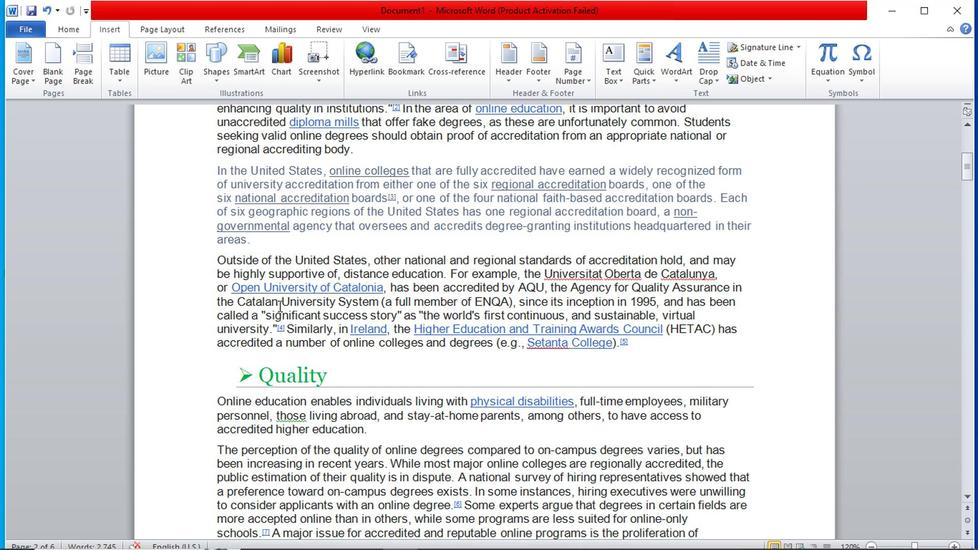 
Action: Mouse scrolled (280, 346) with delta (0, -1)
Screenshot: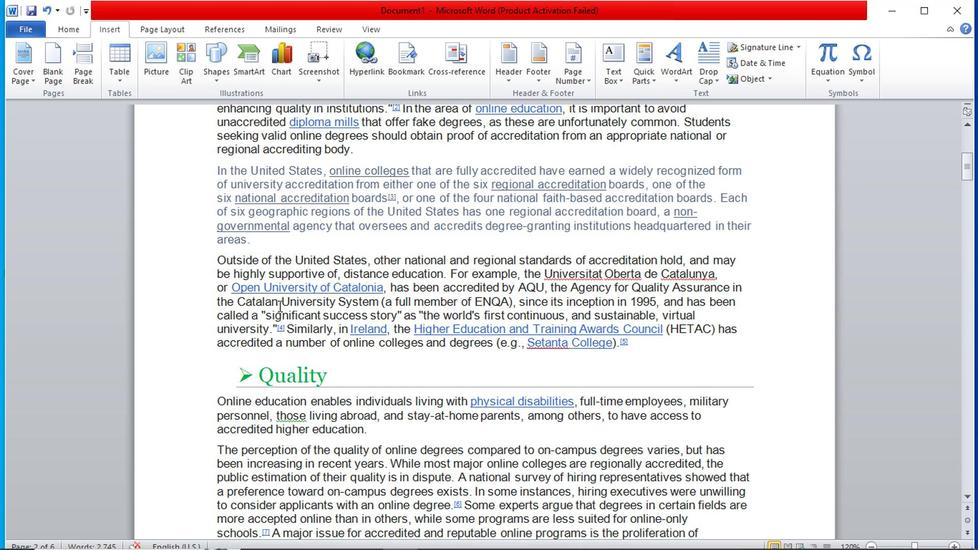 
Action: Mouse scrolled (280, 346) with delta (0, -1)
Screenshot: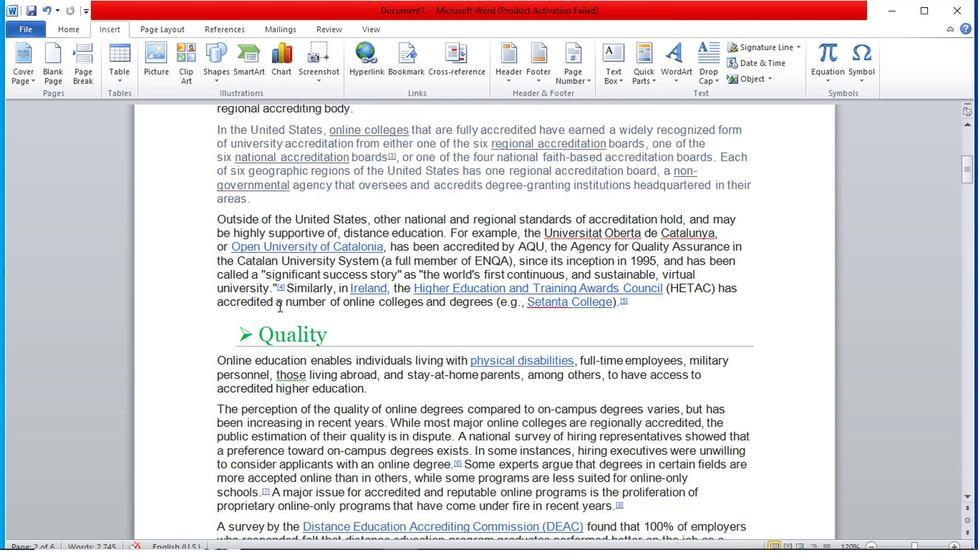 
Action: Mouse scrolled (280, 346) with delta (0, -1)
Screenshot: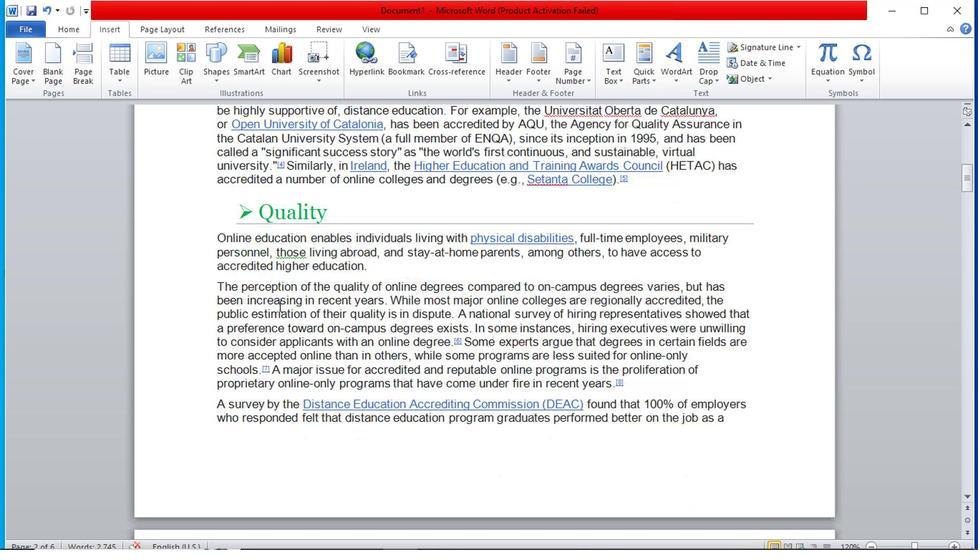 
Action: Mouse scrolled (280, 346) with delta (0, -1)
Screenshot: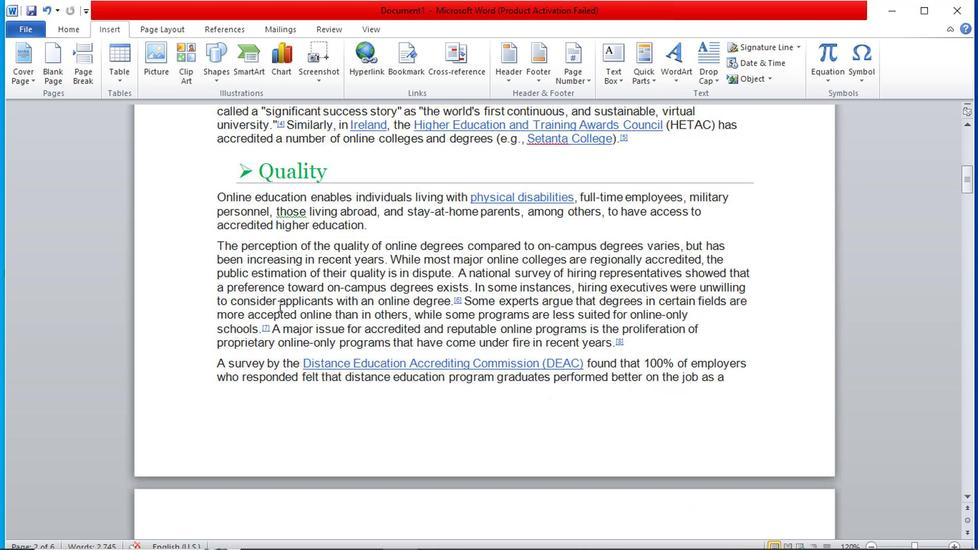 
Action: Mouse moved to (204, 176)
Screenshot: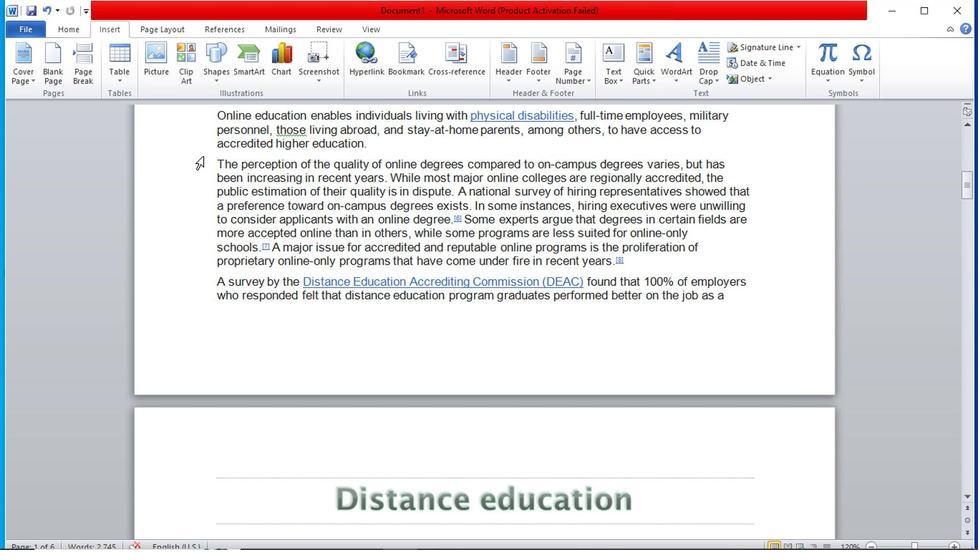 
Action: Mouse pressed left at (204, 176)
Screenshot: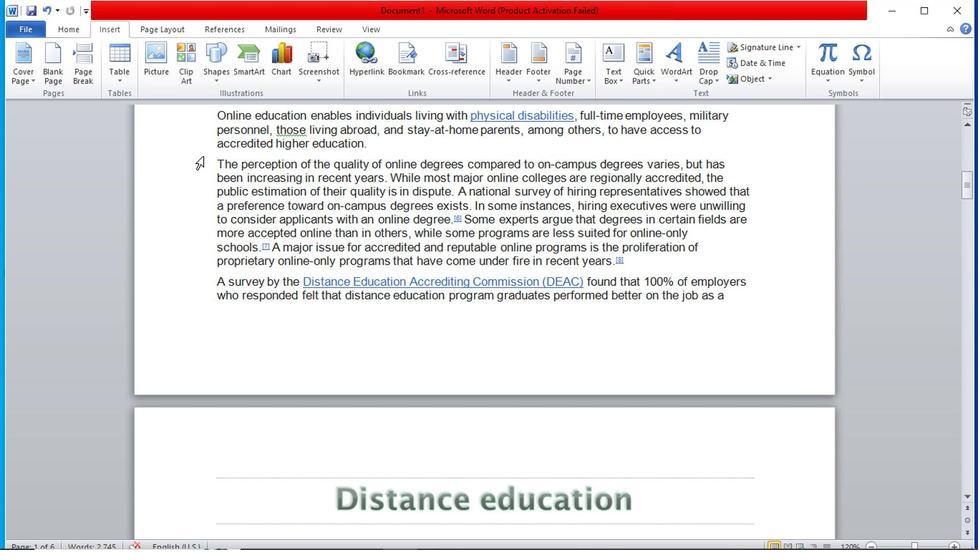 
Action: Mouse moved to (65, 22)
Screenshot: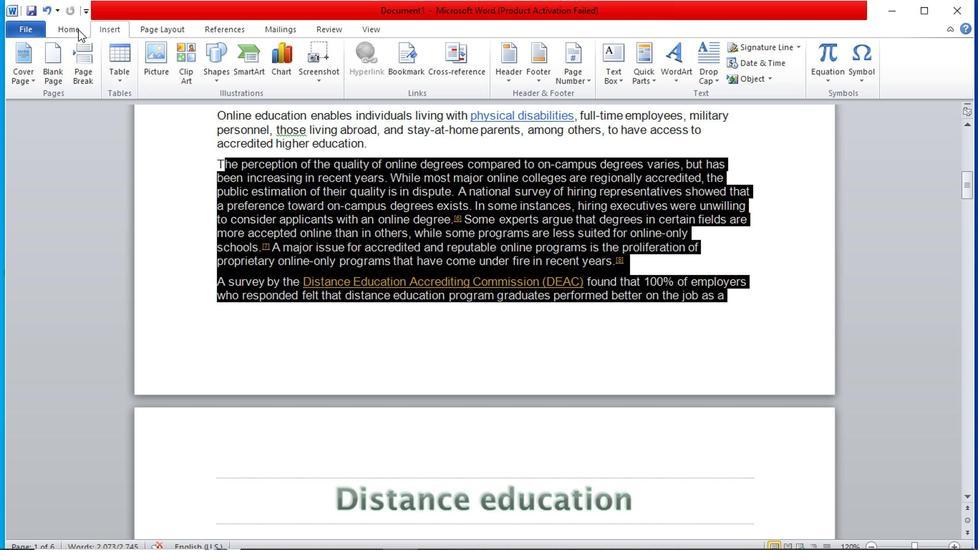 
Action: Mouse pressed left at (65, 22)
Screenshot: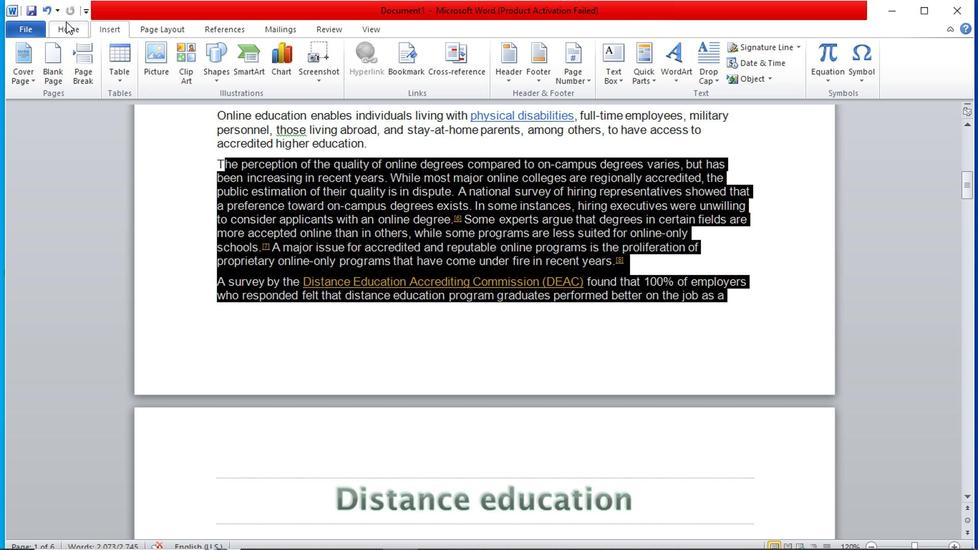 
Action: Mouse moved to (114, 33)
Screenshot: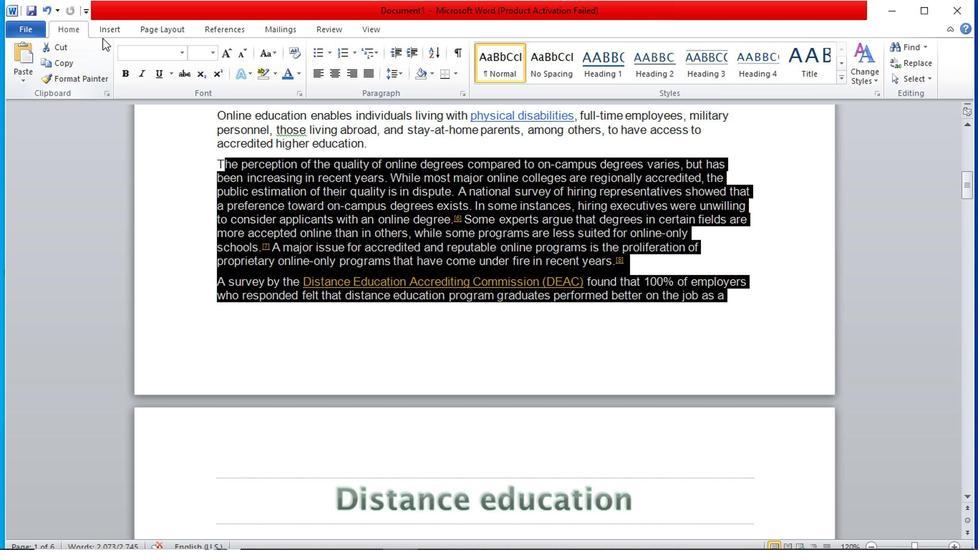 
Action: Mouse pressed left at (114, 33)
Screenshot: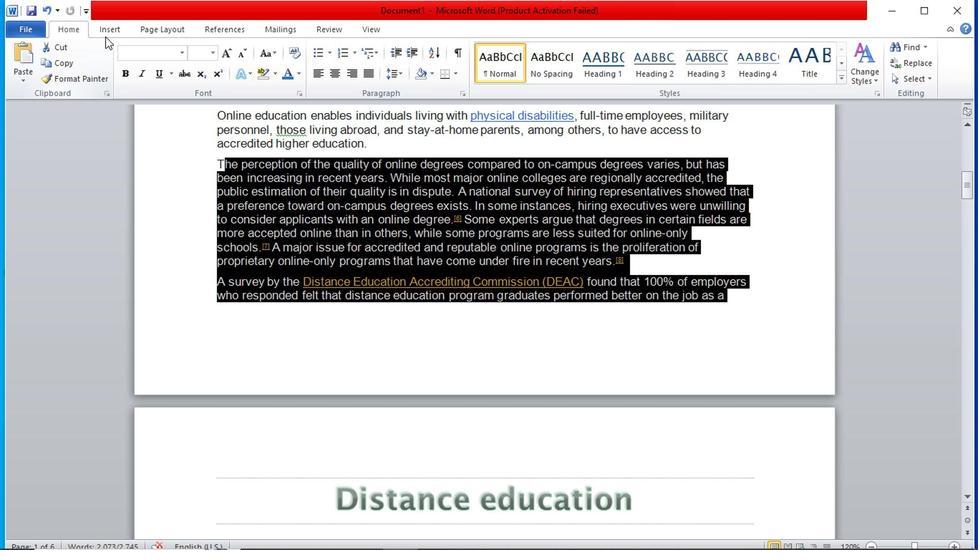 
Action: Mouse moved to (149, 33)
Screenshot: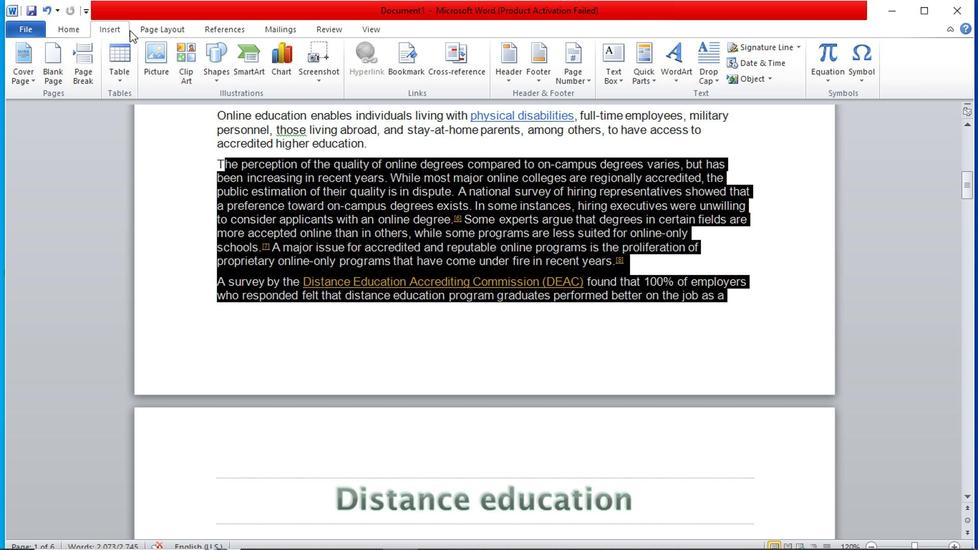 
Action: Mouse pressed left at (149, 33)
Screenshot: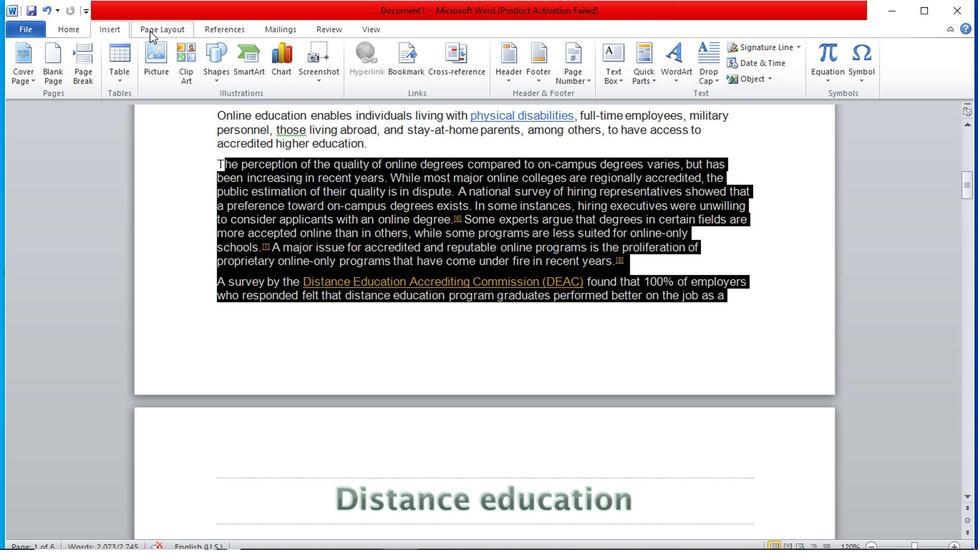
Action: Mouse moved to (89, 36)
Screenshot: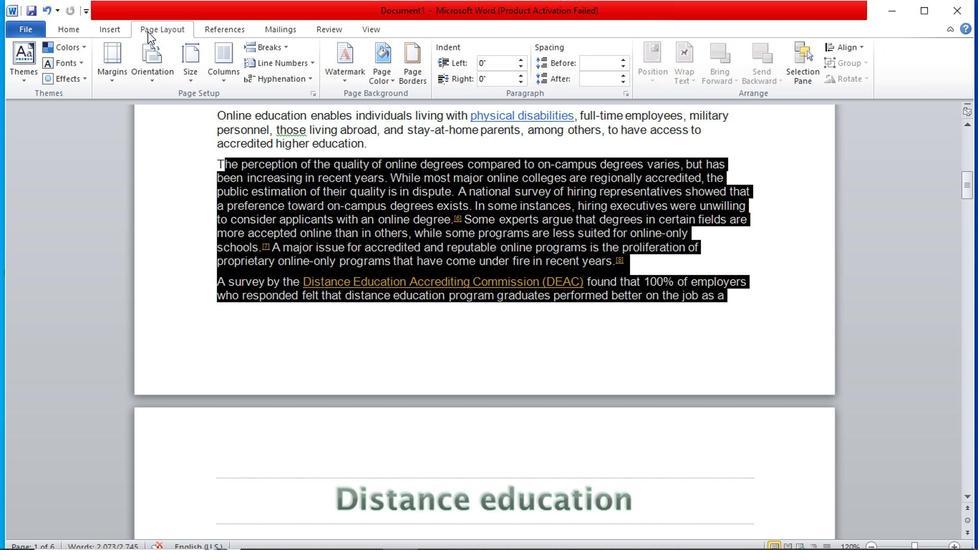 
Action: Mouse pressed left at (89, 36)
Screenshot: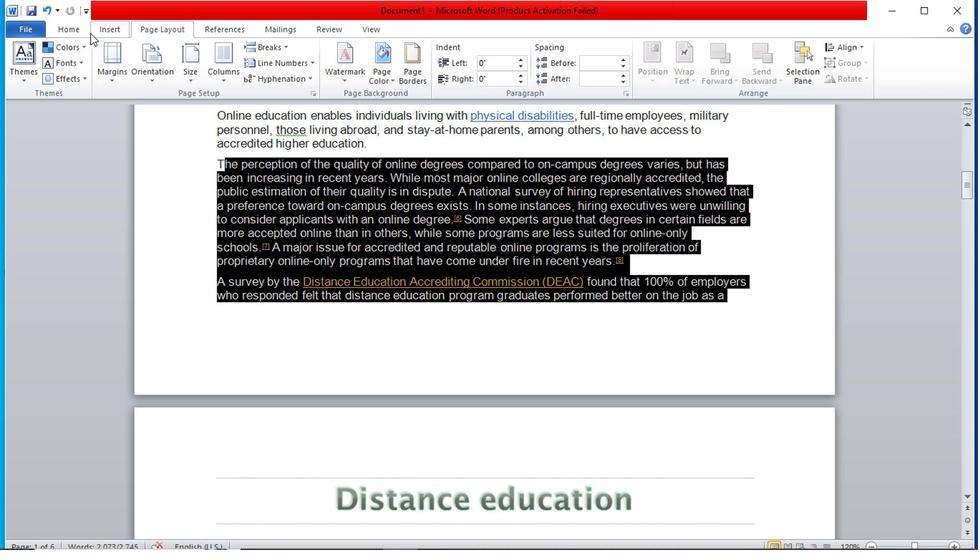 
Action: Mouse moved to (68, 35)
Screenshot: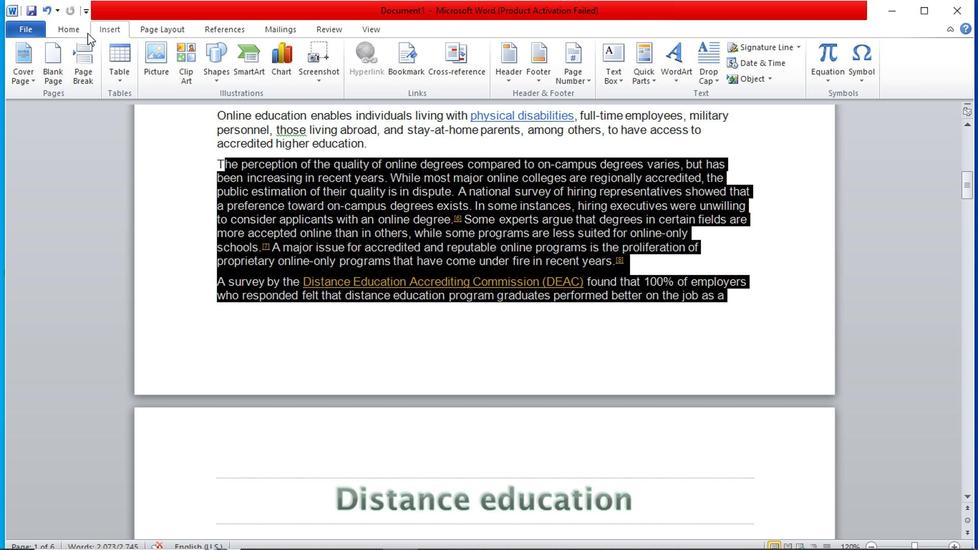 
Action: Mouse pressed left at (68, 35)
Screenshot: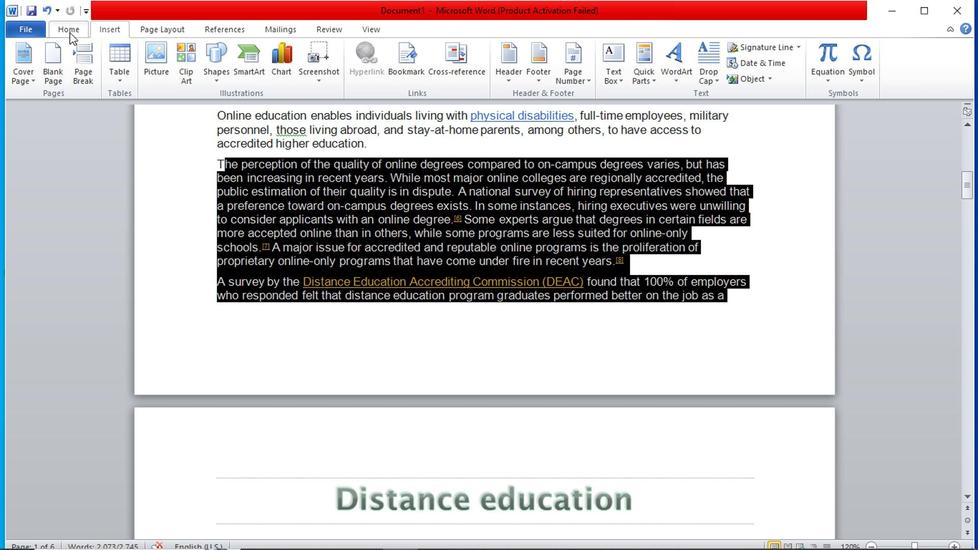 
Action: Mouse moved to (163, 36)
Screenshot: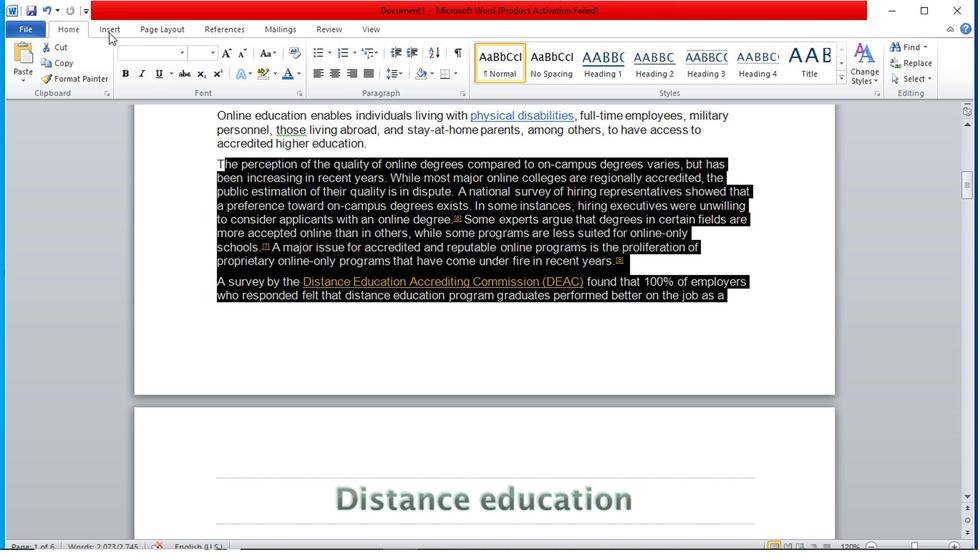 
Action: Mouse pressed left at (163, 36)
Screenshot: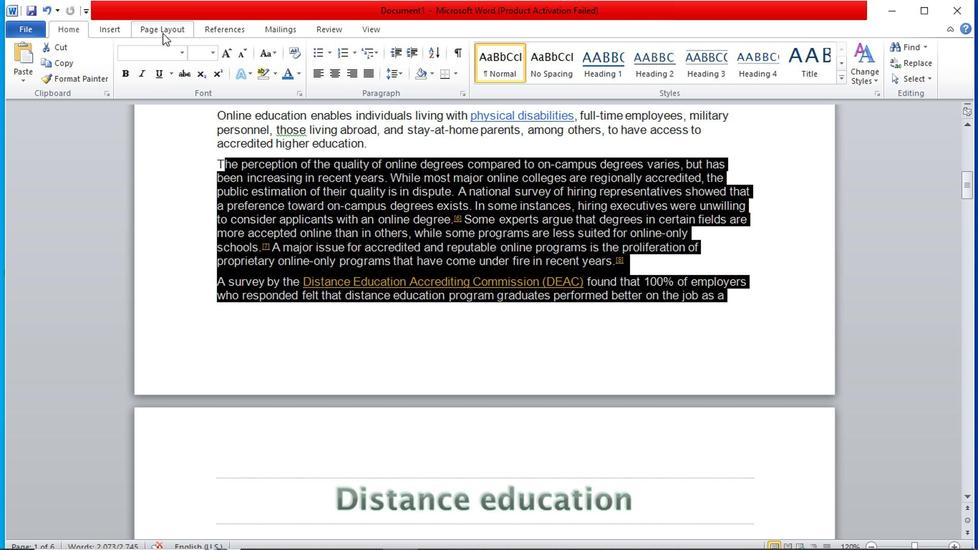 
Action: Mouse moved to (119, 27)
Screenshot: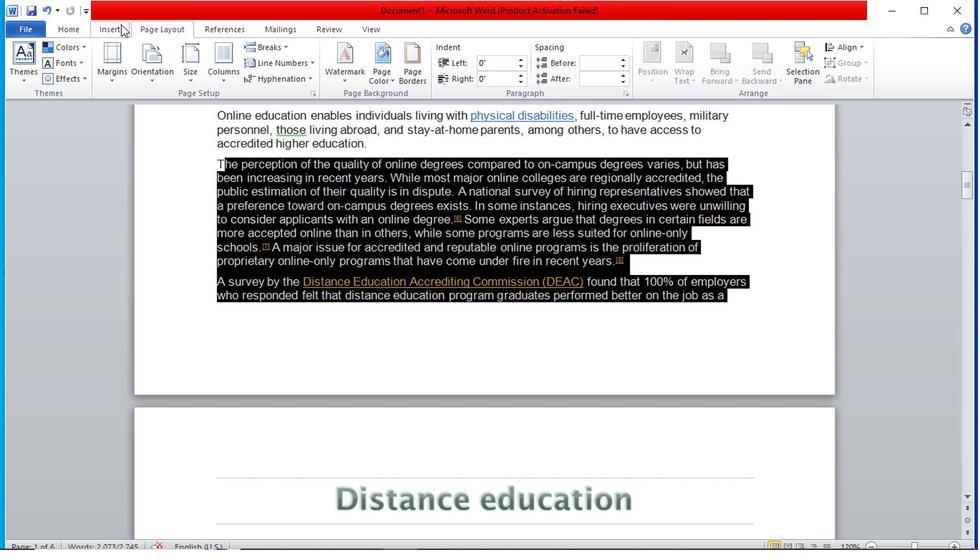 
Action: Mouse pressed left at (119, 27)
Screenshot: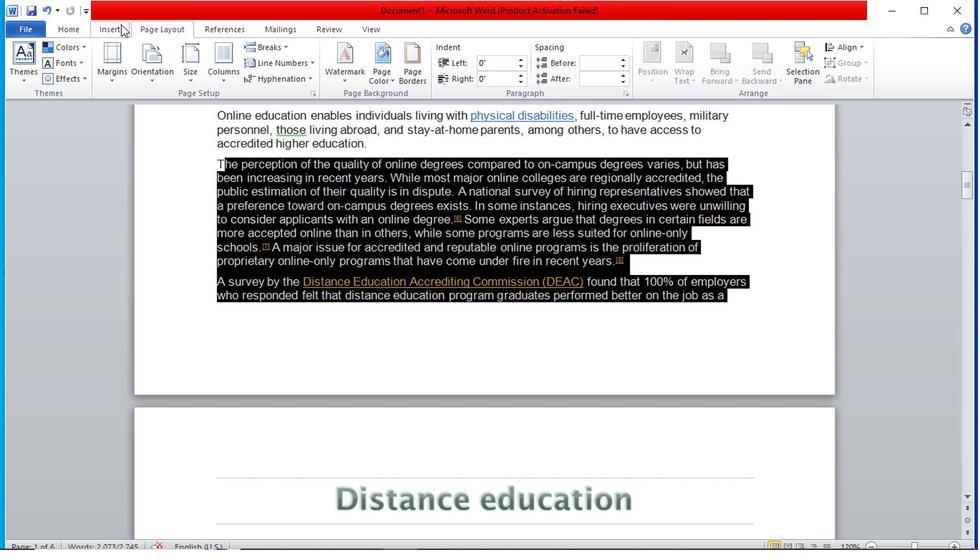 
Action: Mouse moved to (65, 38)
Screenshot: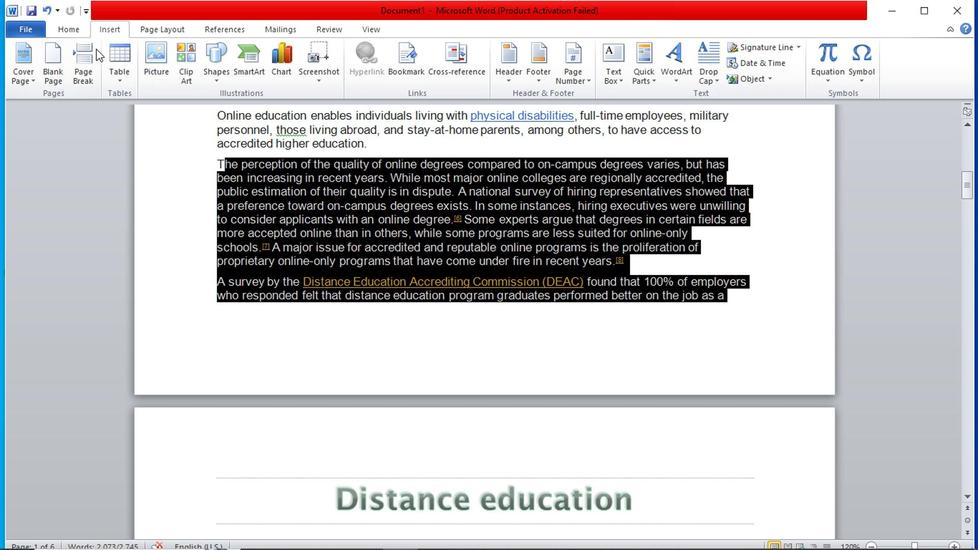 
Action: Mouse pressed left at (65, 38)
Screenshot: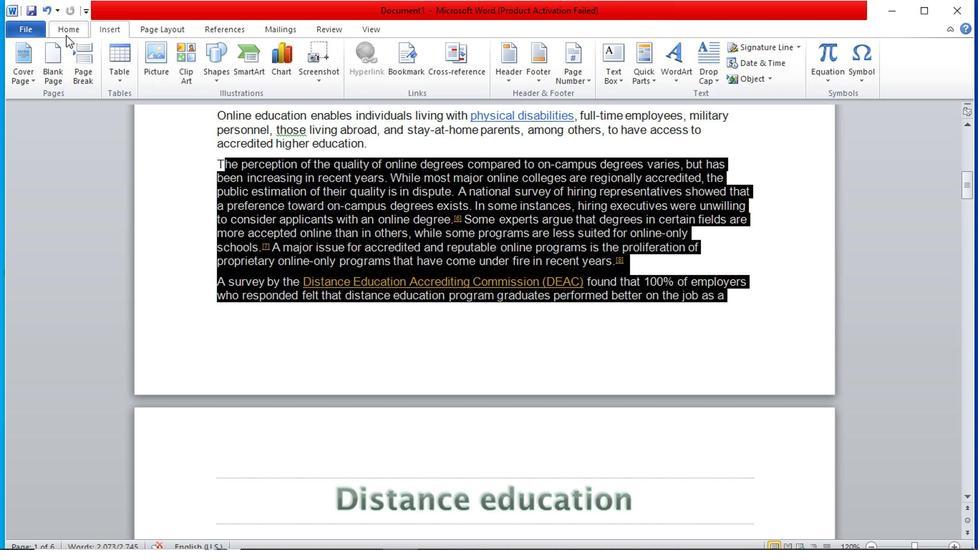
Action: Mouse moved to (890, 90)
Screenshot: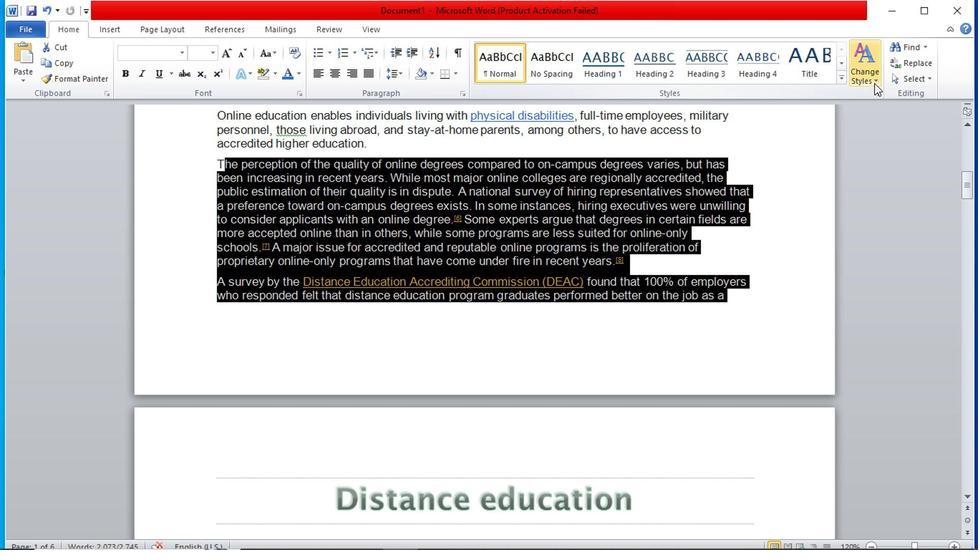 
Action: Mouse pressed left at (890, 90)
Screenshot: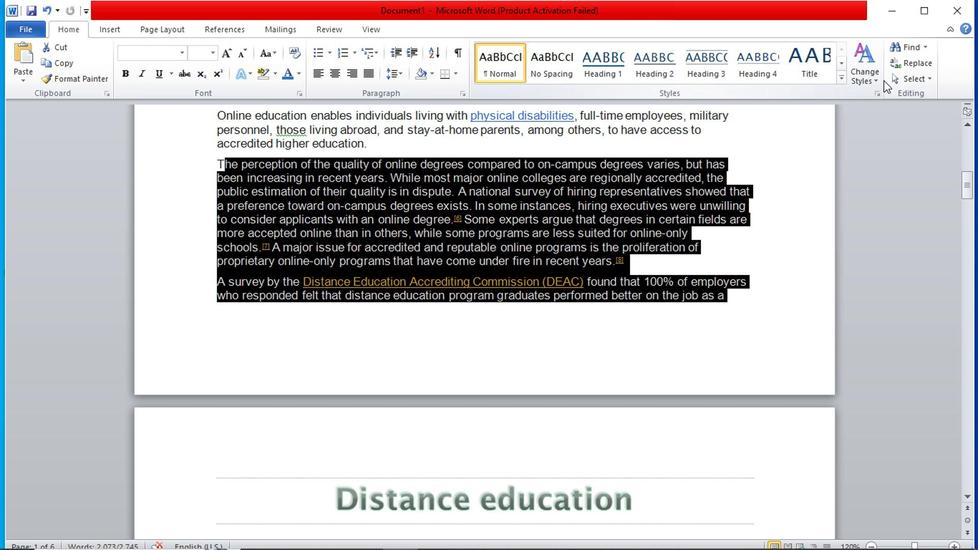 
Action: Mouse moved to (884, 90)
Screenshot: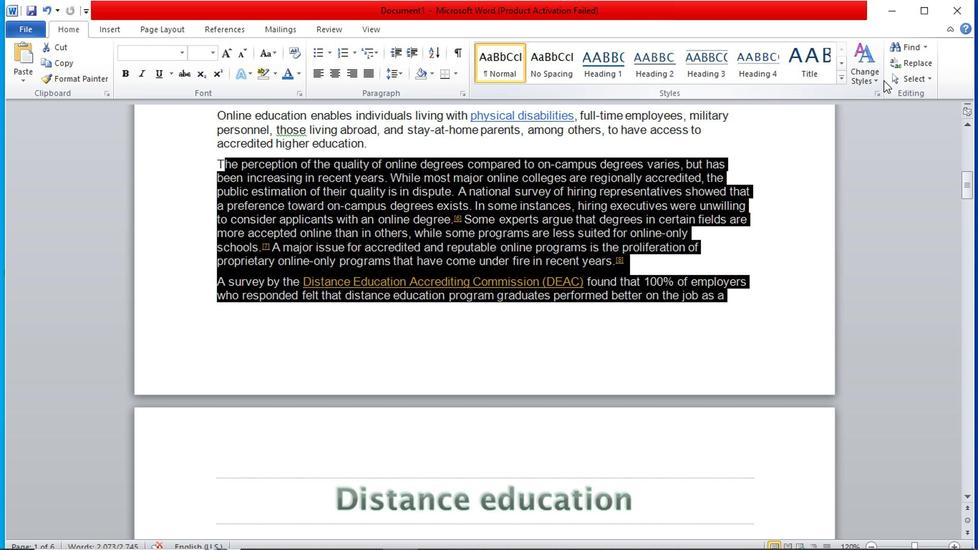 
Action: Mouse pressed left at (884, 90)
Screenshot: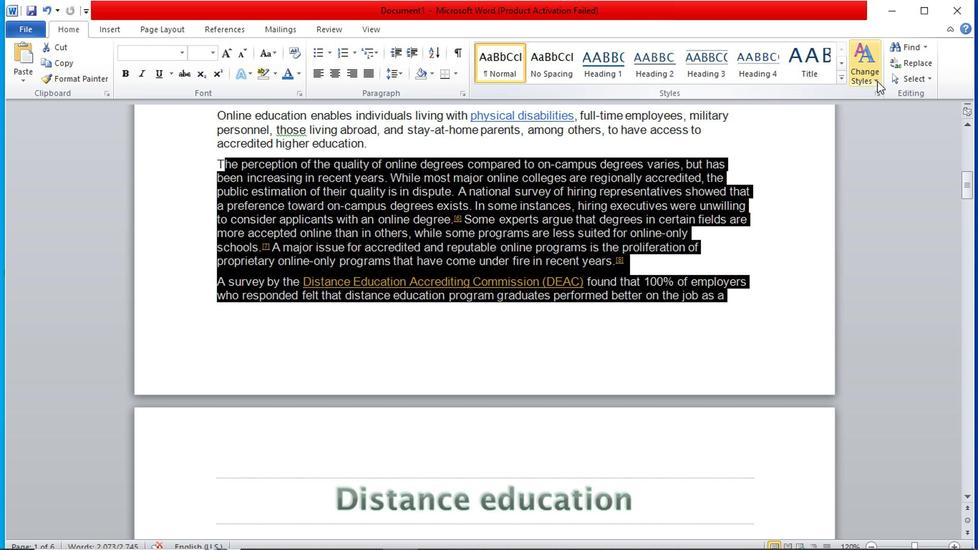 
Action: Mouse moved to (730, 461)
Screenshot: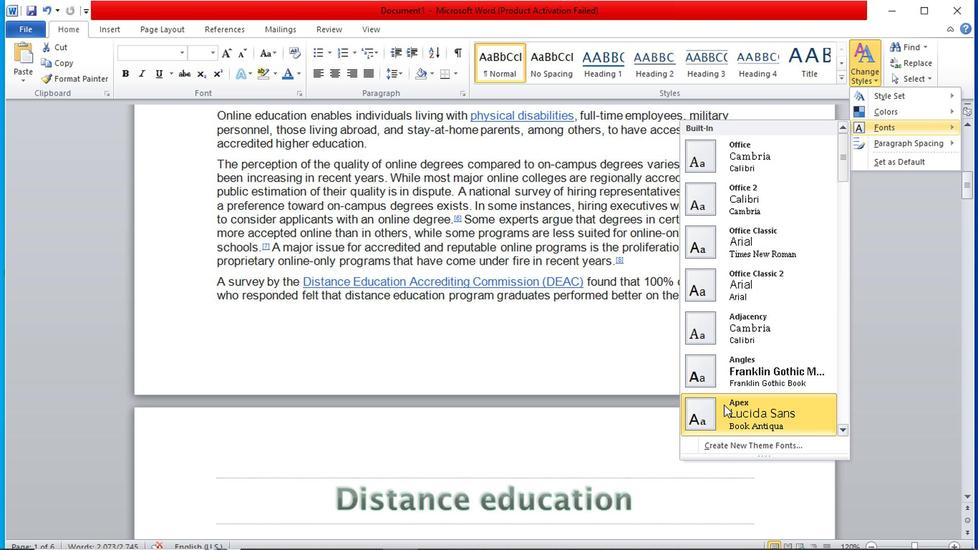 
Action: Mouse pressed left at (730, 461)
Screenshot: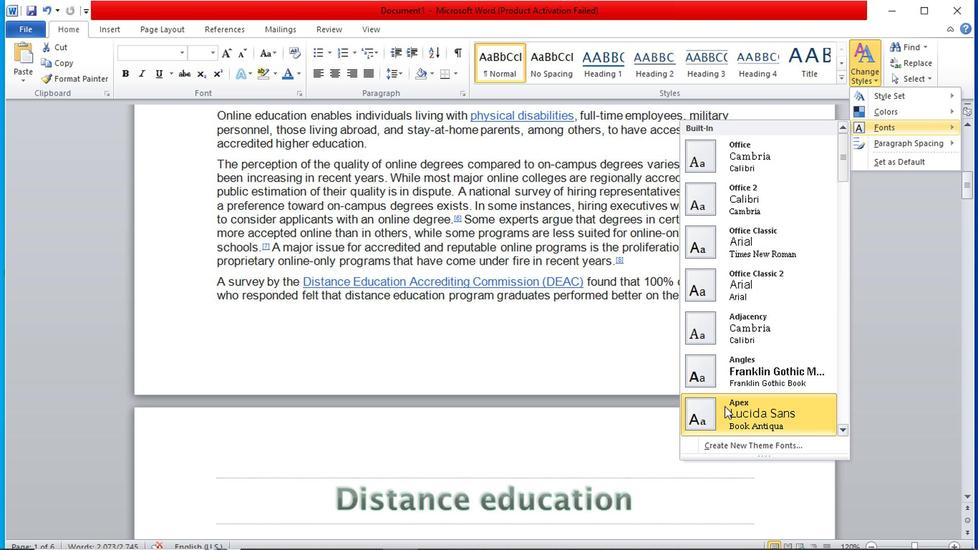 
Action: Mouse moved to (569, 412)
Screenshot: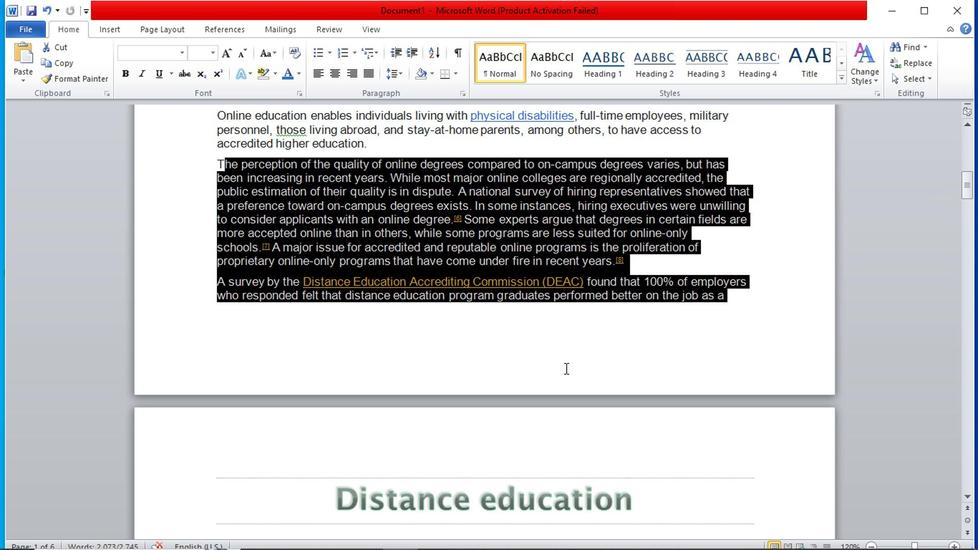 
Action: Mouse pressed left at (569, 412)
Screenshot: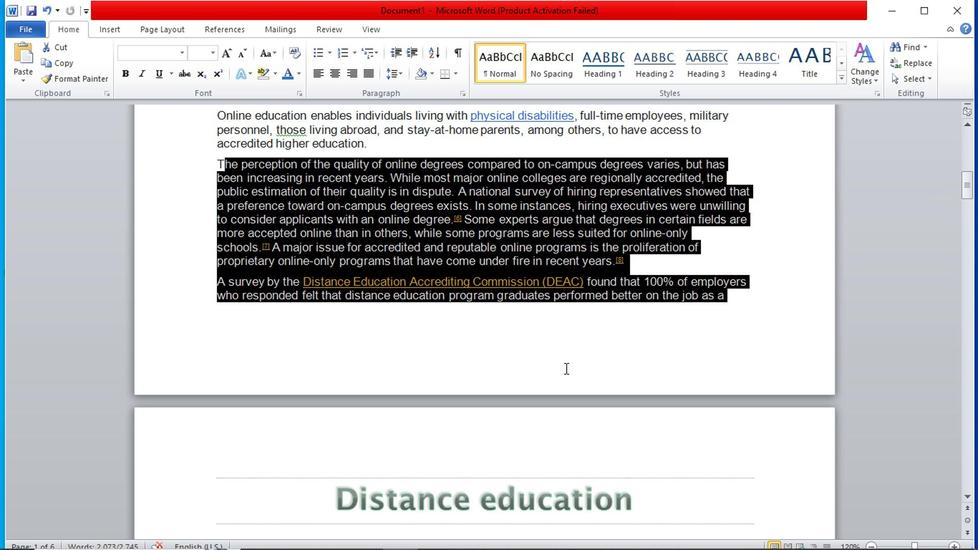 
Action: Mouse moved to (694, 280)
Screenshot: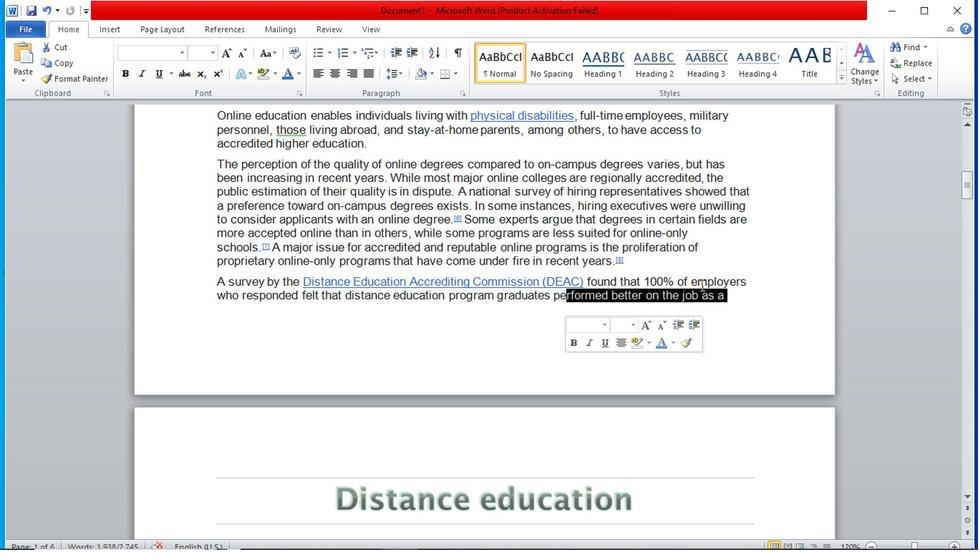 
Action: Mouse scrolled (694, 281) with delta (0, 1)
Screenshot: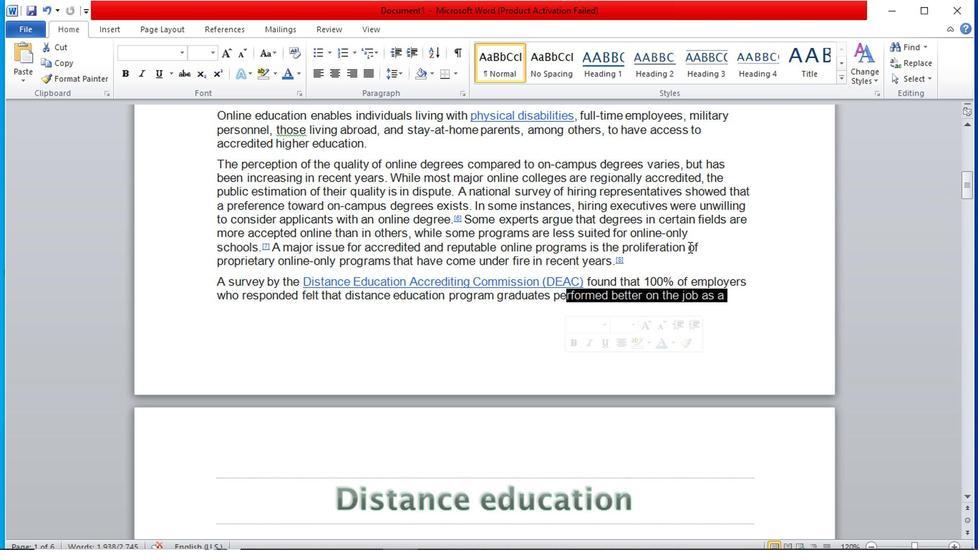 
Action: Mouse scrolled (694, 281) with delta (0, 1)
Screenshot: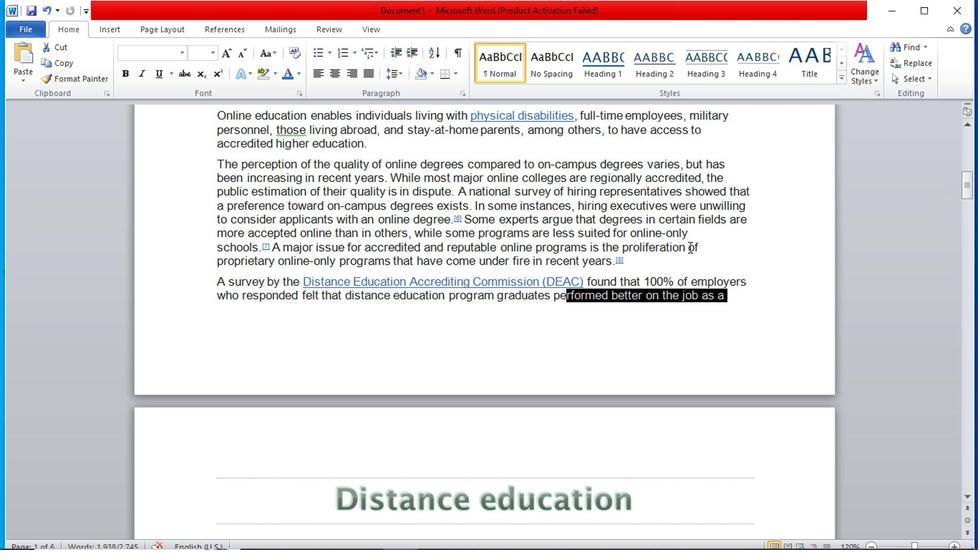 
Action: Mouse scrolled (694, 281) with delta (0, 1)
Screenshot: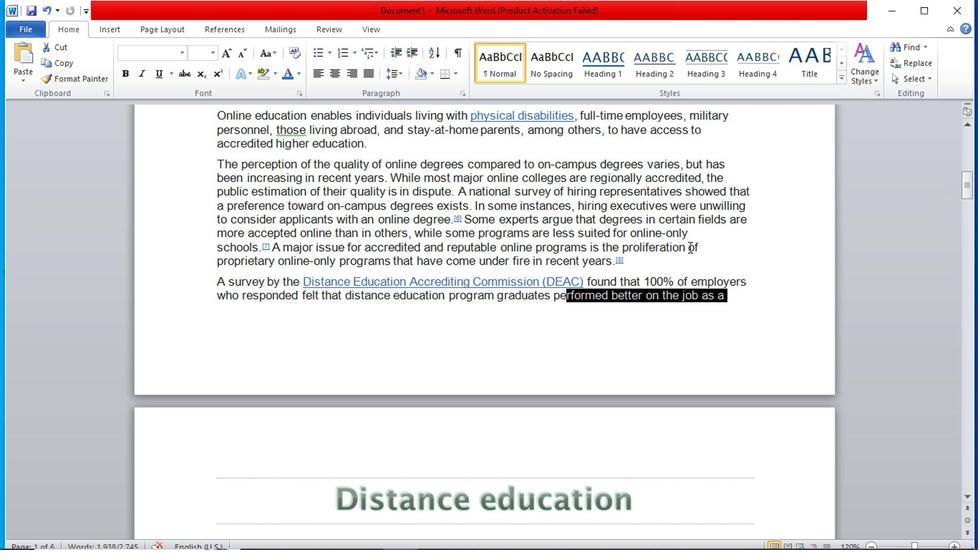 
Action: Mouse scrolled (694, 281) with delta (0, 1)
Screenshot: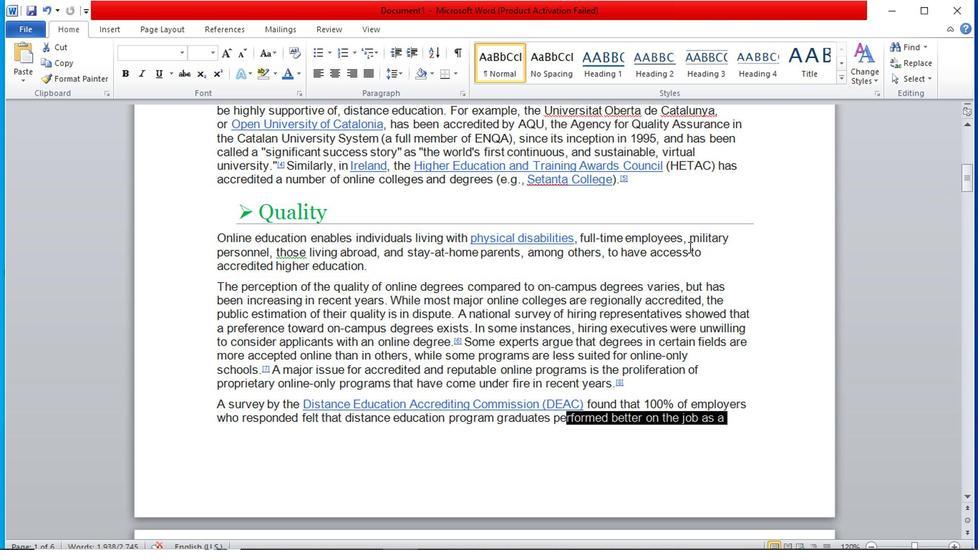 
Action: Mouse scrolled (694, 281) with delta (0, 1)
Screenshot: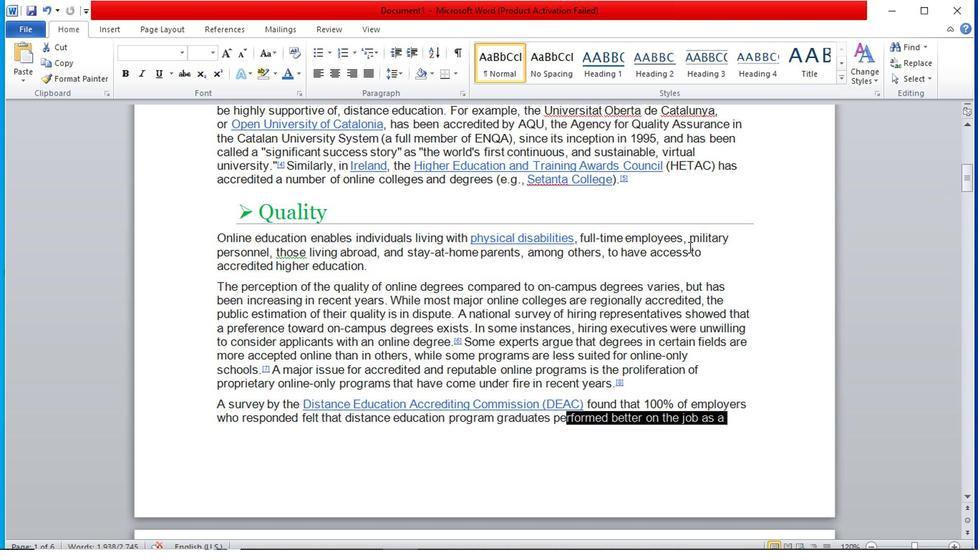 
Action: Mouse scrolled (694, 281) with delta (0, 1)
Screenshot: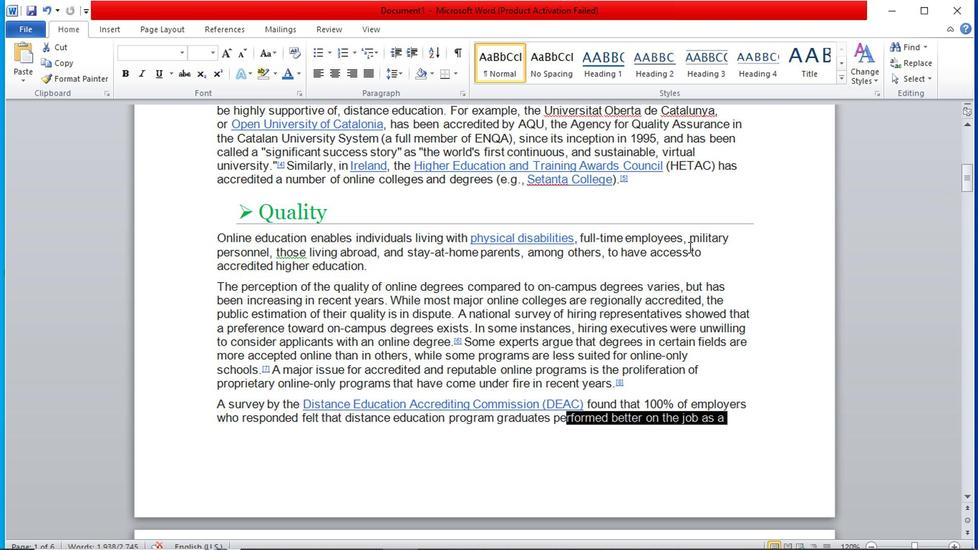
Action: Mouse scrolled (694, 281) with delta (0, 1)
Screenshot: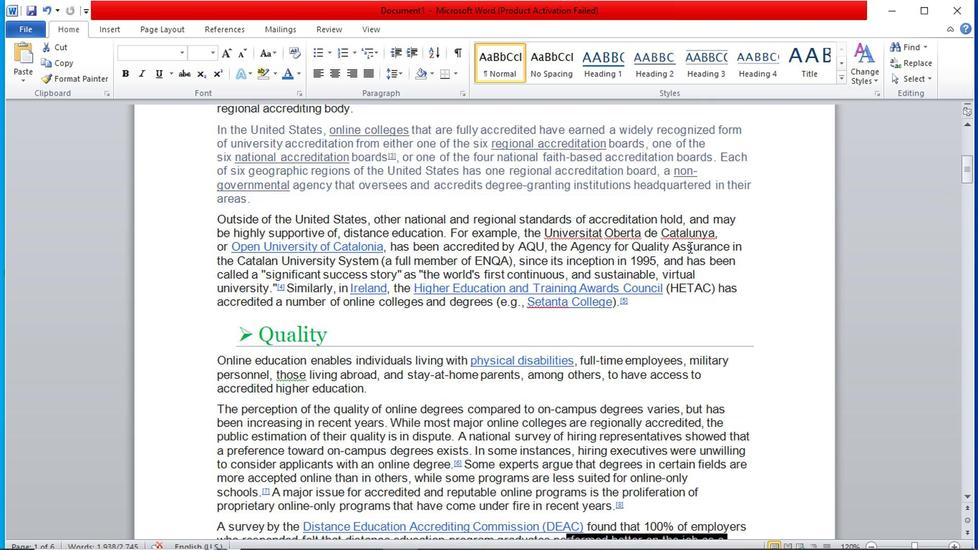 
Action: Mouse moved to (633, 265)
Screenshot: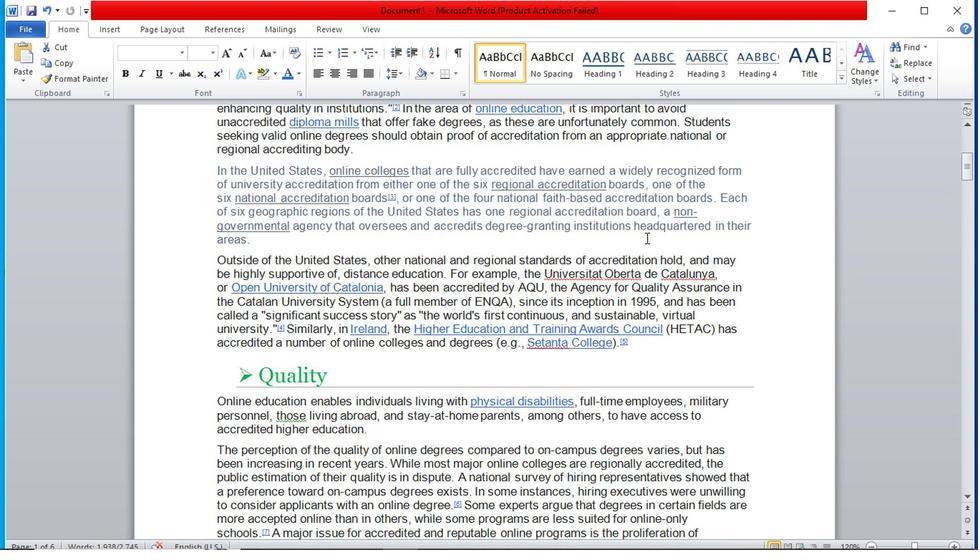 
Action: Mouse scrolled (633, 266) with delta (0, 1)
Screenshot: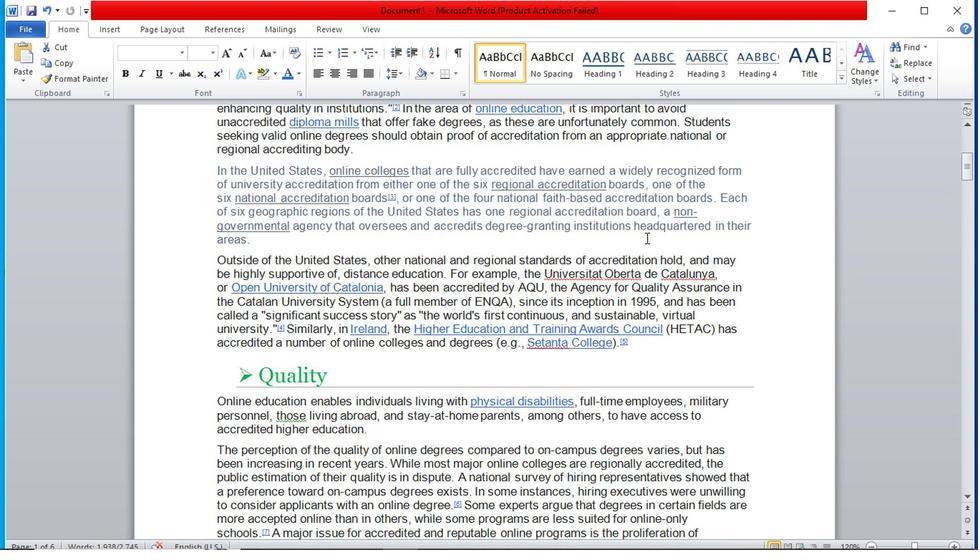 
Action: Mouse scrolled (633, 266) with delta (0, 1)
Screenshot: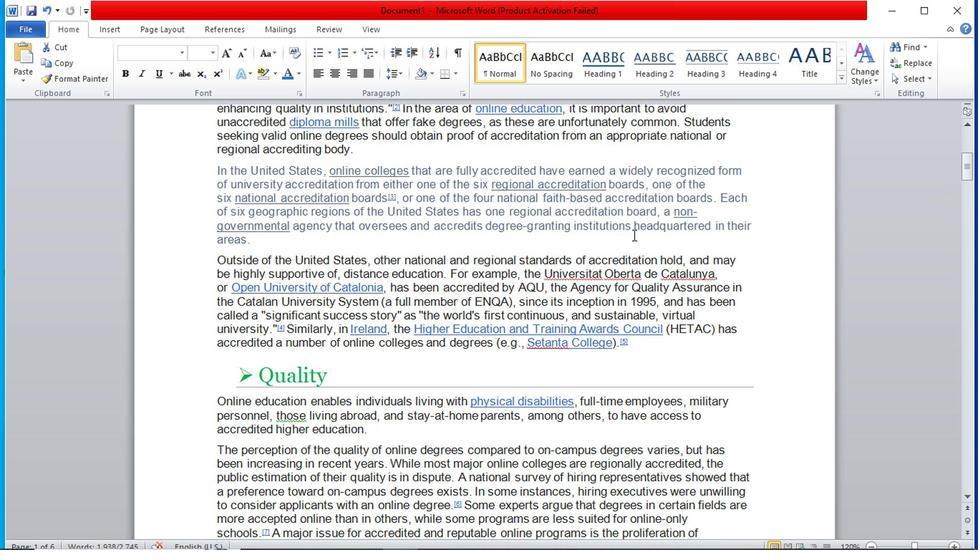 
Action: Mouse moved to (598, 252)
Screenshot: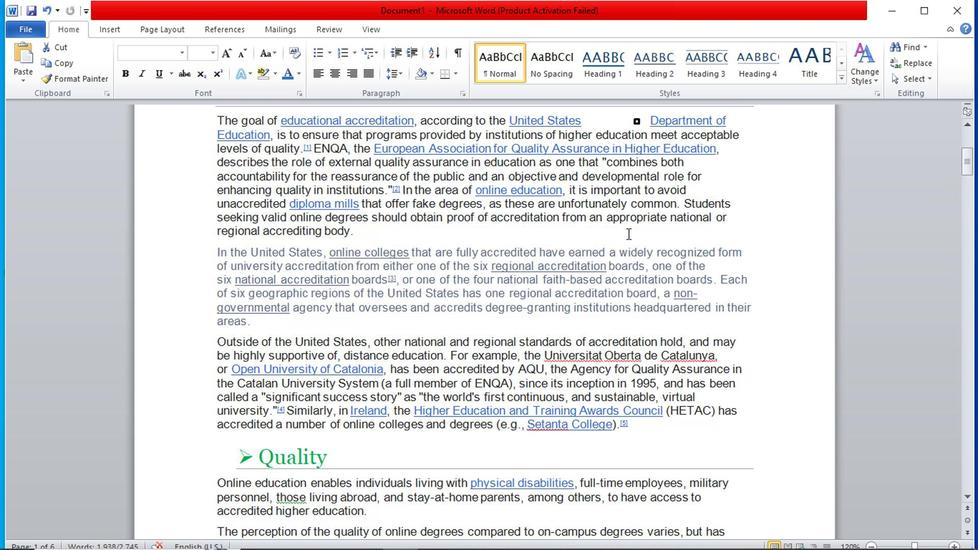 
Action: Mouse scrolled (598, 253) with delta (0, 0)
Screenshot: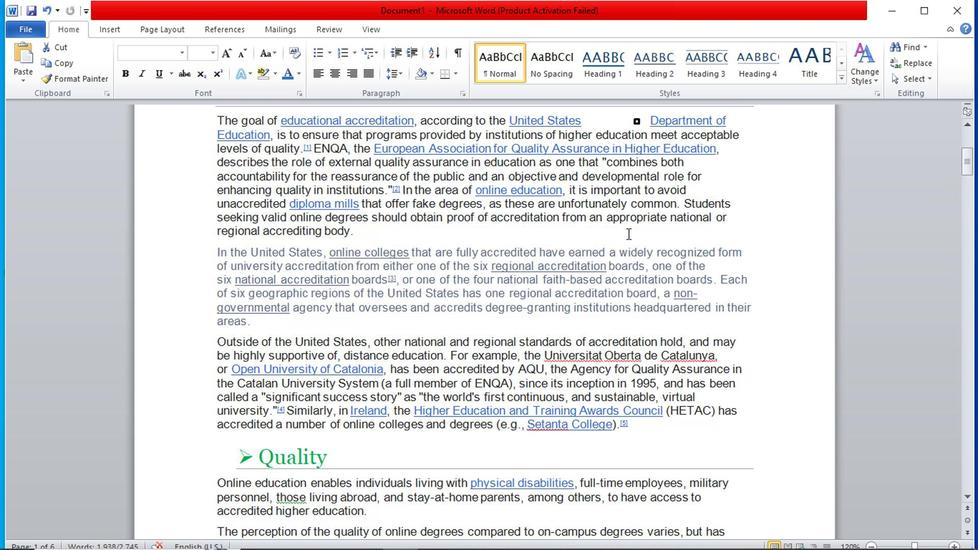 
Action: Mouse scrolled (598, 253) with delta (0, 0)
Screenshot: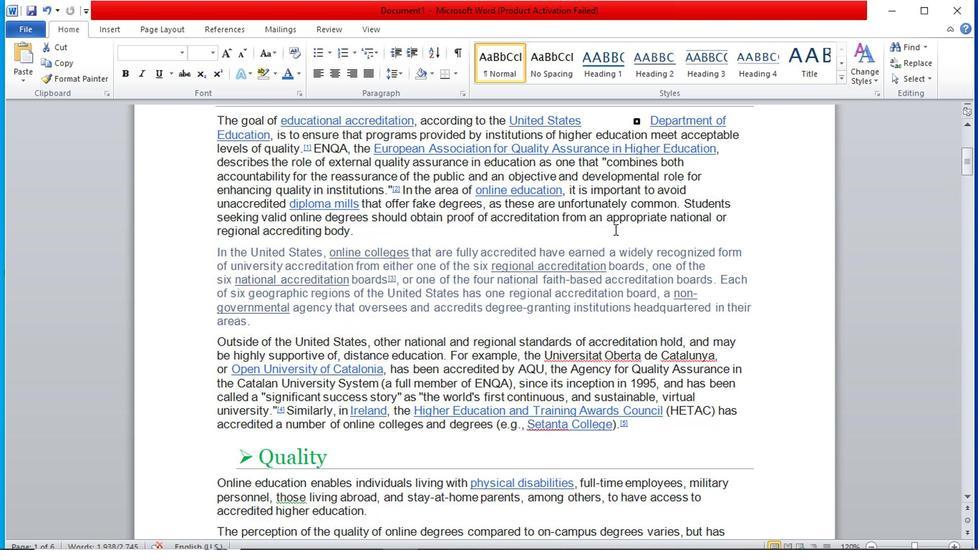 
Action: Mouse moved to (585, 250)
Screenshot: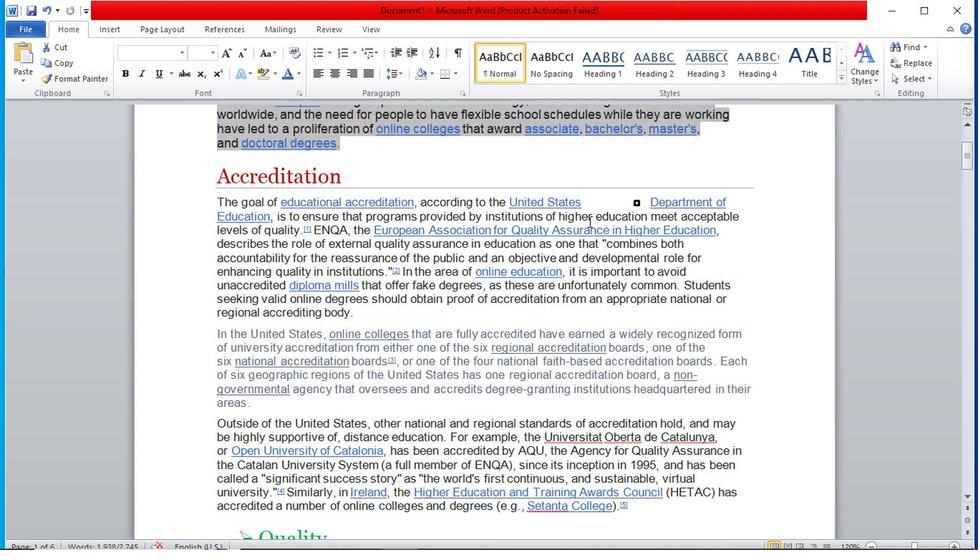 
Action: Mouse scrolled (585, 251) with delta (0, 1)
Screenshot: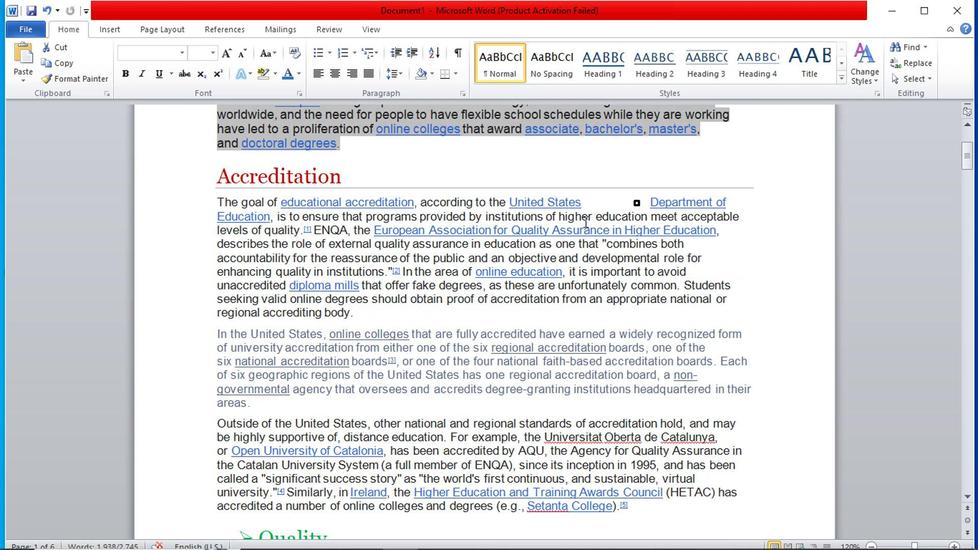 
Action: Mouse scrolled (585, 251) with delta (0, 1)
Screenshot: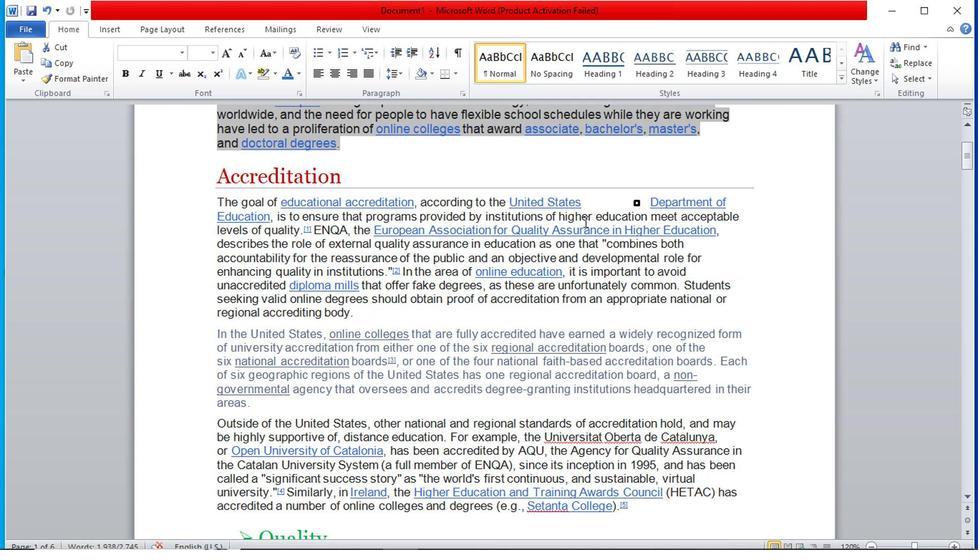 
Action: Mouse scrolled (585, 251) with delta (0, 1)
Screenshot: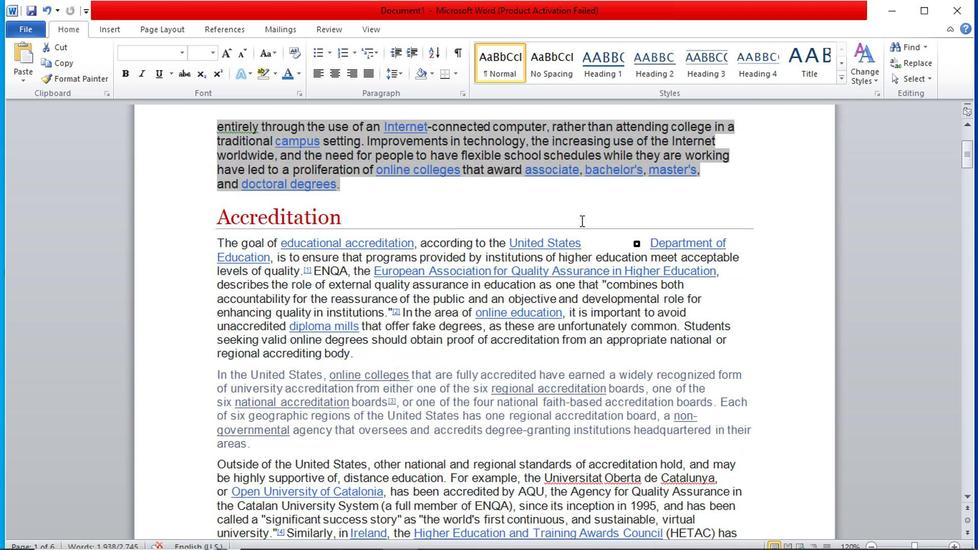 
Action: Mouse scrolled (585, 249) with delta (0, -1)
Screenshot: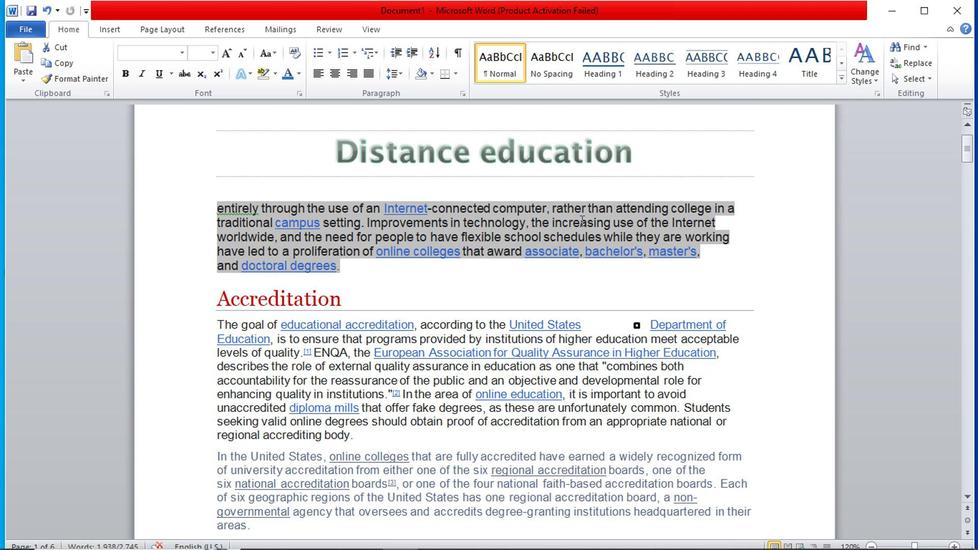 
Action: Mouse scrolled (585, 249) with delta (0, -1)
Screenshot: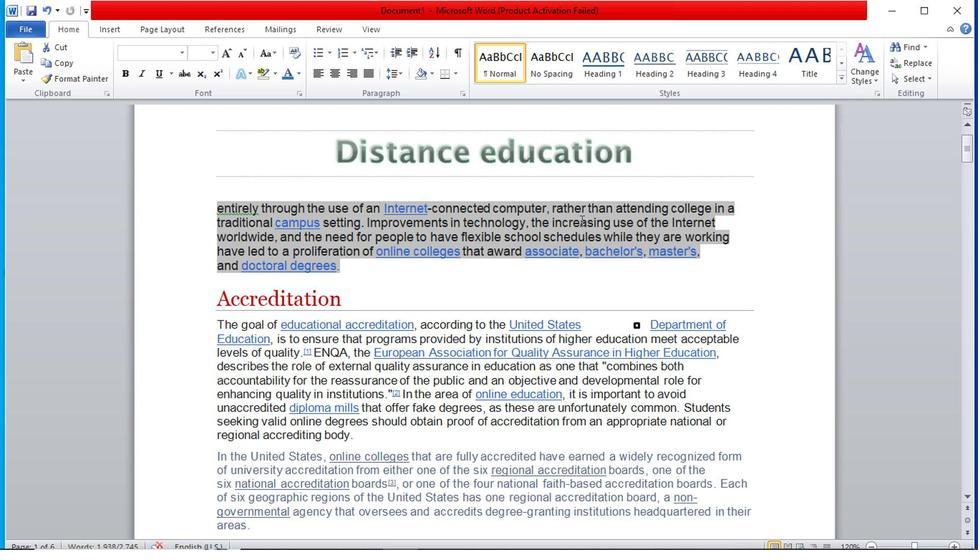 
Action: Mouse scrolled (585, 249) with delta (0, -1)
Screenshot: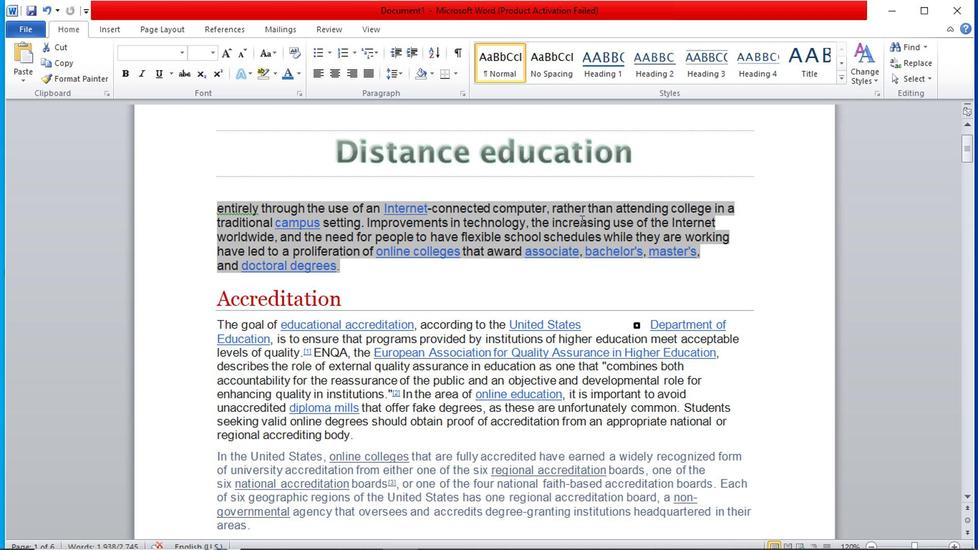 
Action: Mouse scrolled (585, 249) with delta (0, -1)
Screenshot: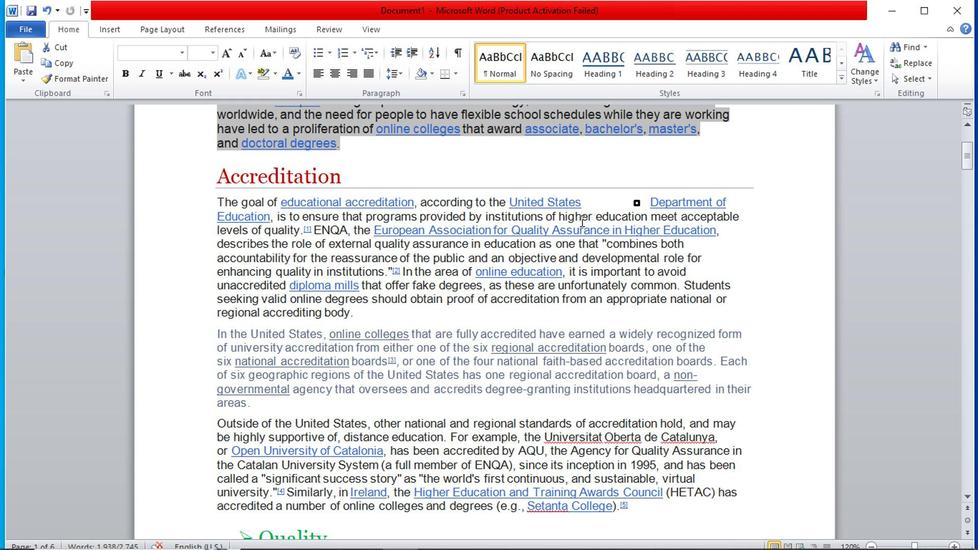 
Action: Mouse scrolled (585, 249) with delta (0, -1)
Screenshot: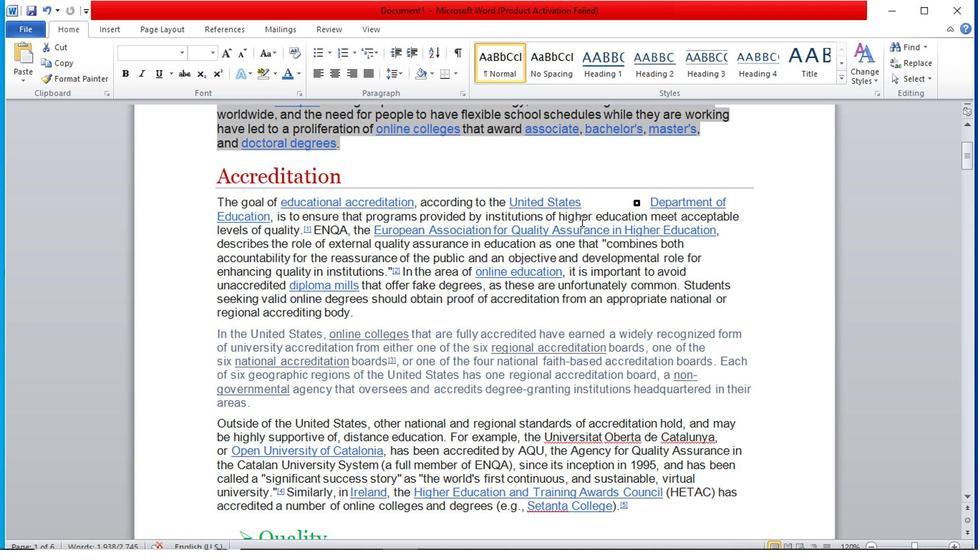 
Action: Mouse scrolled (585, 249) with delta (0, -1)
Screenshot: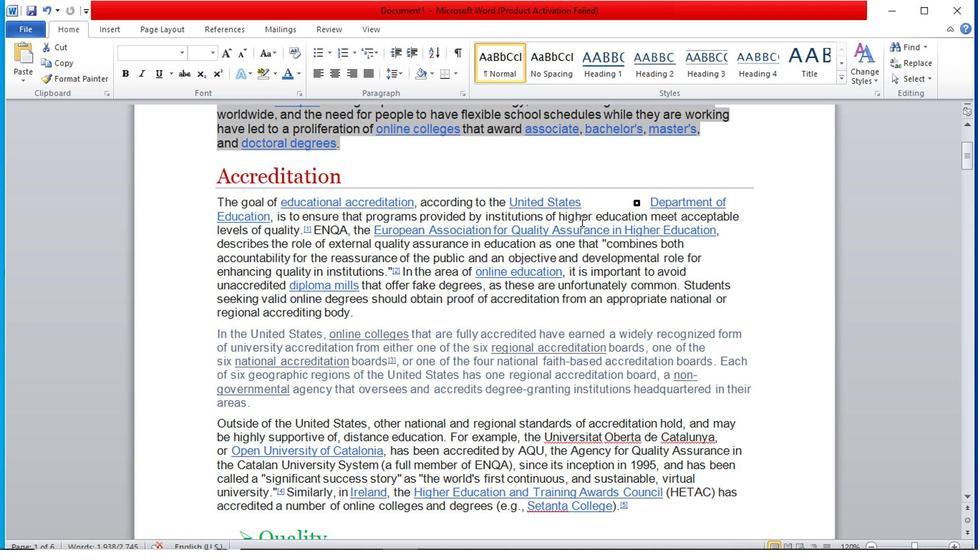 
Action: Mouse scrolled (585, 249) with delta (0, -1)
Screenshot: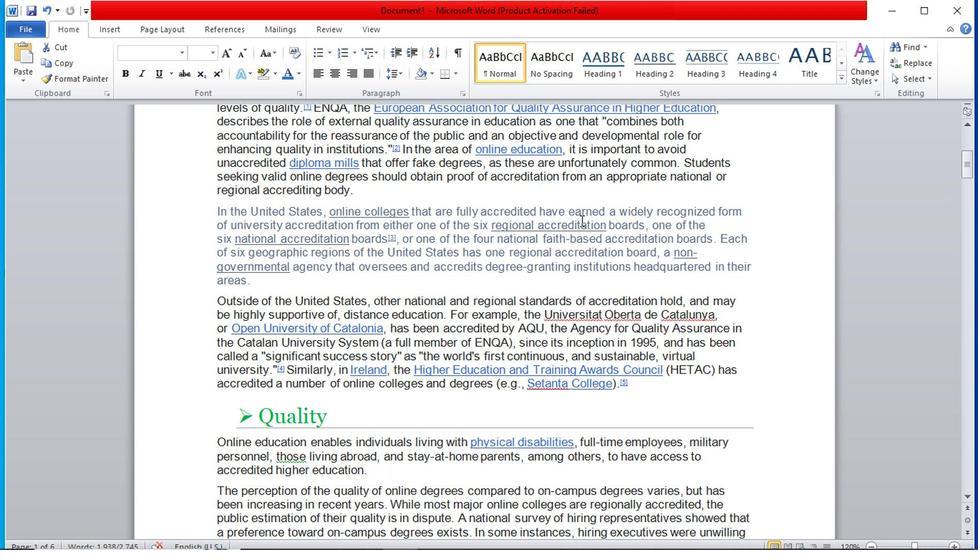 
Action: Mouse scrolled (585, 249) with delta (0, -1)
Screenshot: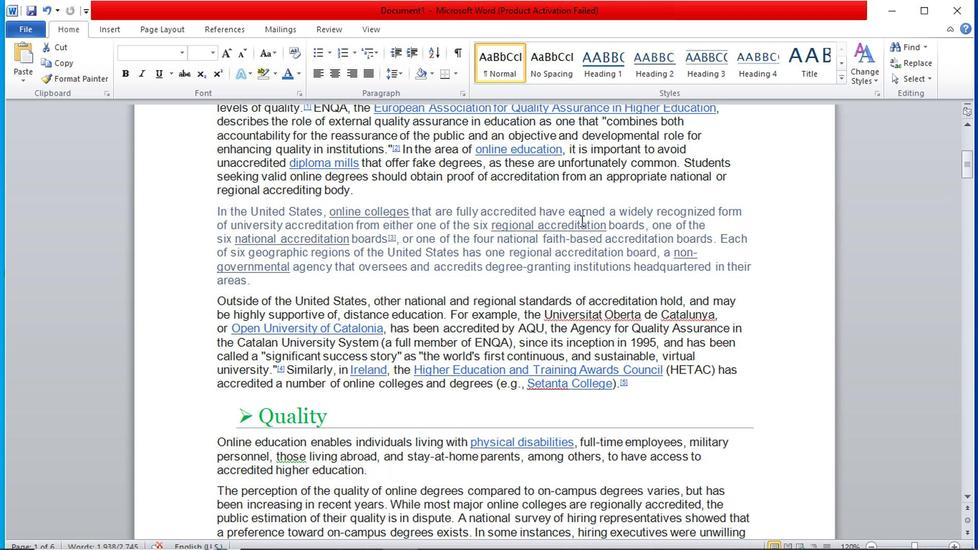 
Action: Mouse scrolled (585, 249) with delta (0, -1)
Screenshot: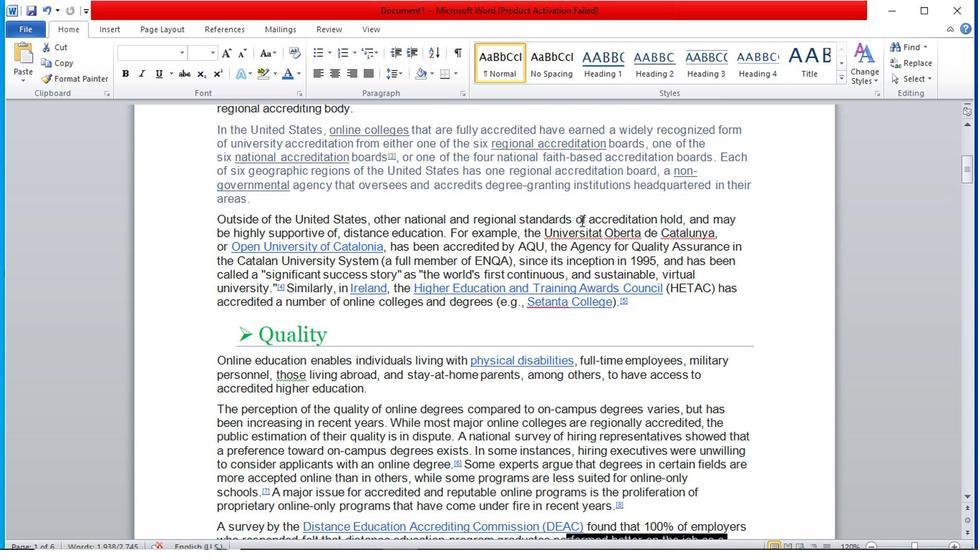
Action: Mouse scrolled (585, 249) with delta (0, -1)
Screenshot: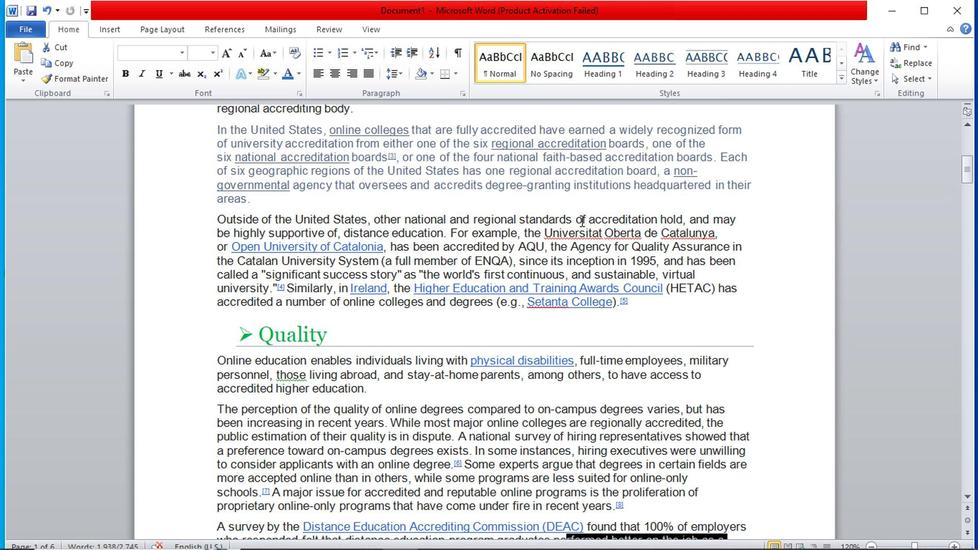 
Action: Mouse moved to (584, 244)
Screenshot: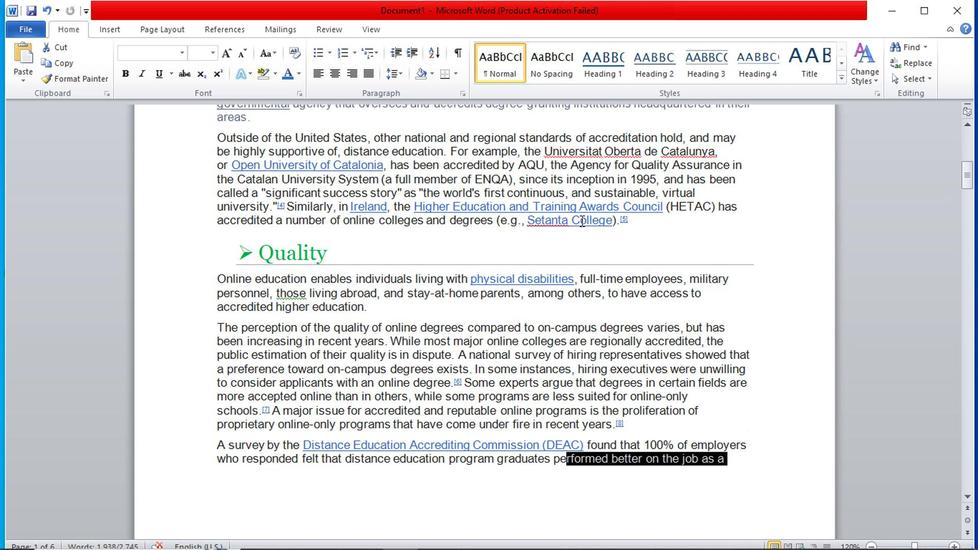 
Action: Mouse scrolled (584, 243) with delta (0, -1)
Screenshot: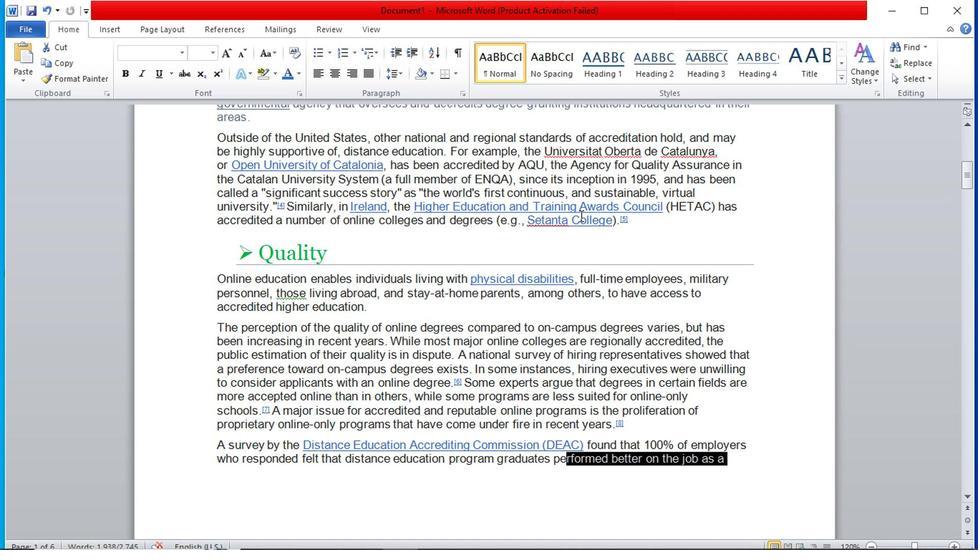 
Action: Mouse scrolled (584, 243) with delta (0, -1)
Screenshot: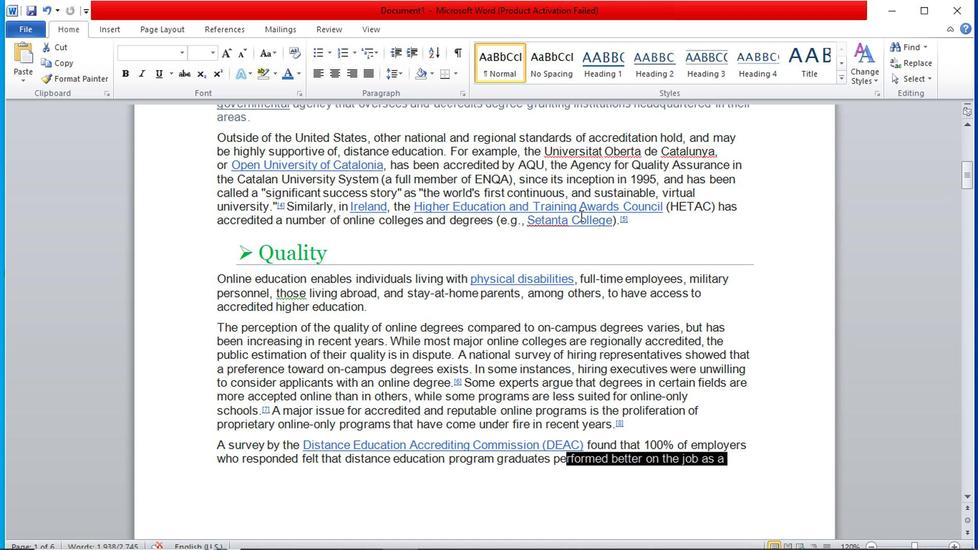 
Action: Mouse scrolled (584, 243) with delta (0, -1)
Screenshot: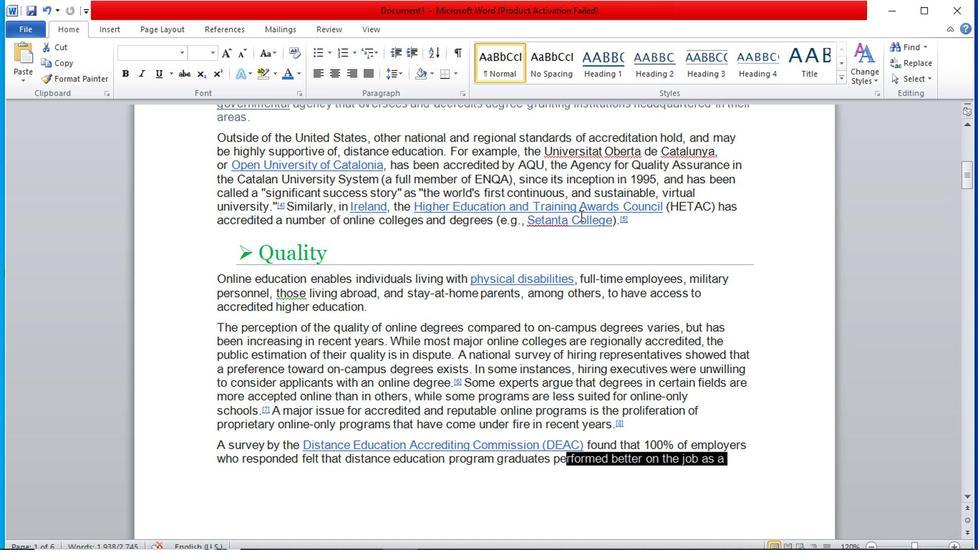 
Action: Mouse scrolled (584, 243) with delta (0, -1)
Screenshot: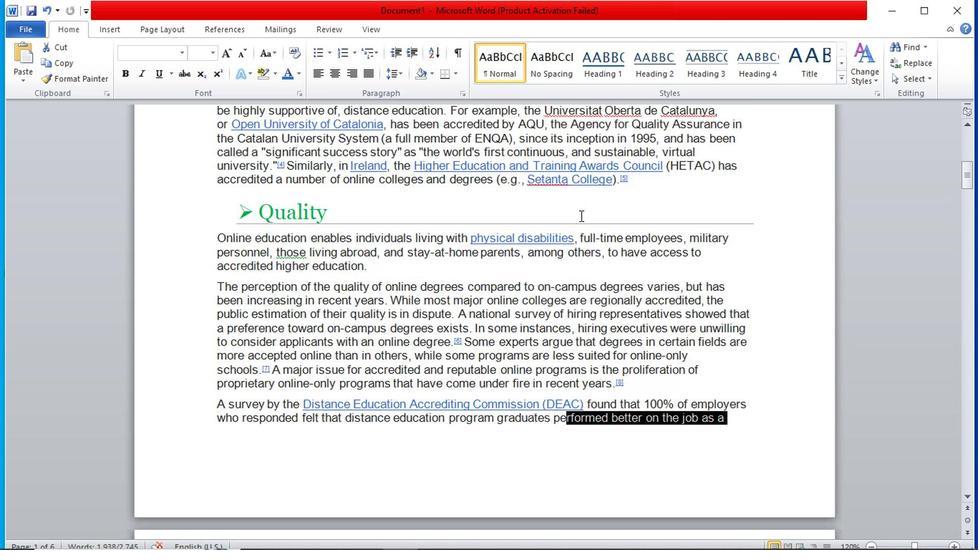 
Action: Mouse scrolled (584, 243) with delta (0, -1)
Screenshot: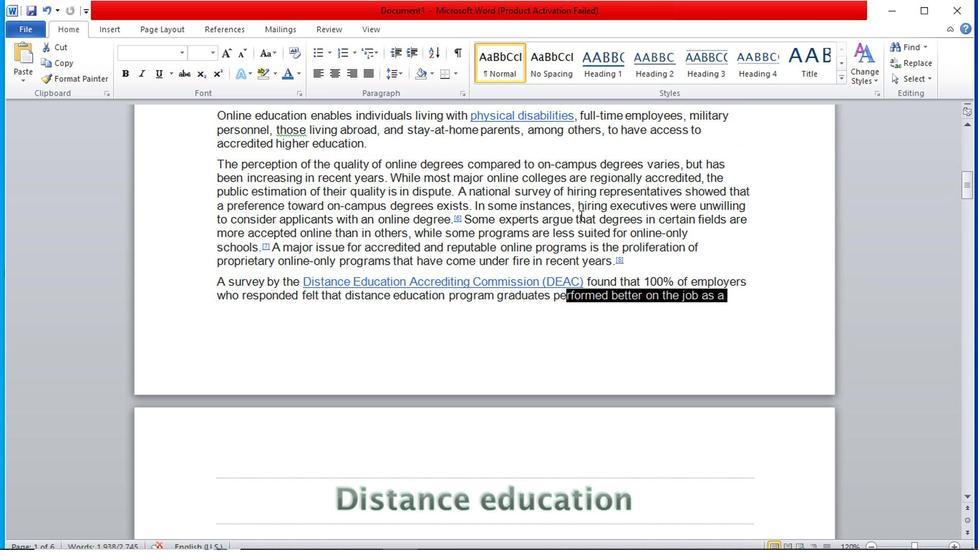 
Action: Mouse scrolled (584, 243) with delta (0, -1)
Screenshot: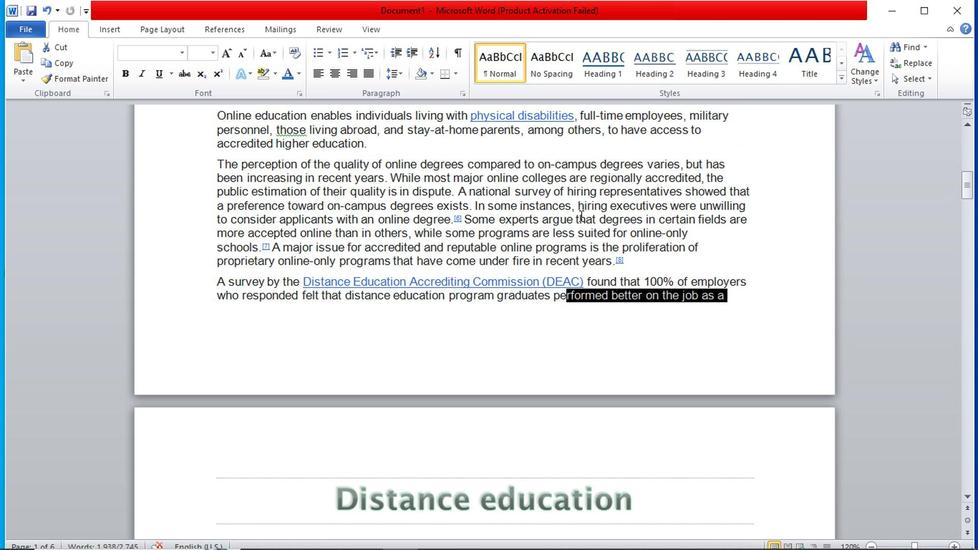 
Action: Mouse moved to (583, 242)
Screenshot: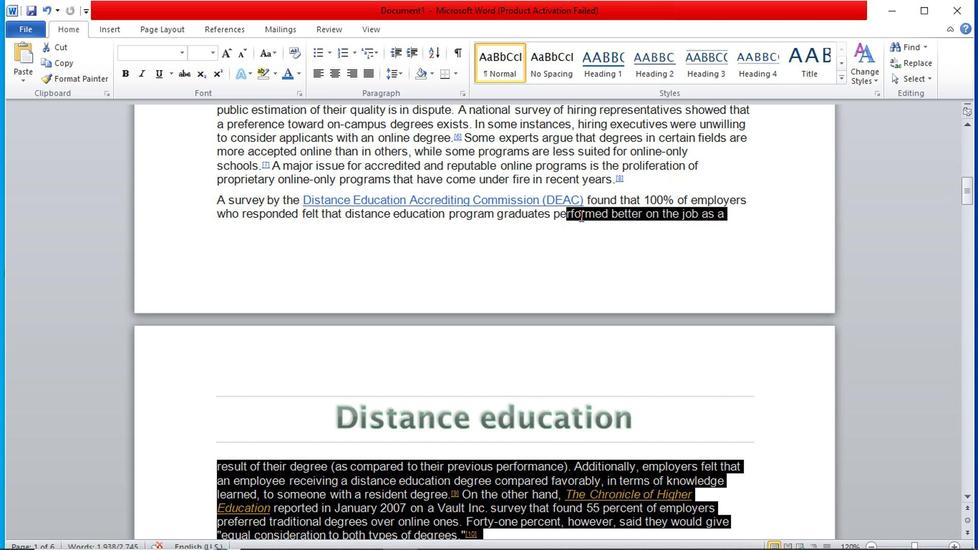 
Action: Mouse scrolled (583, 241) with delta (0, -1)
Screenshot: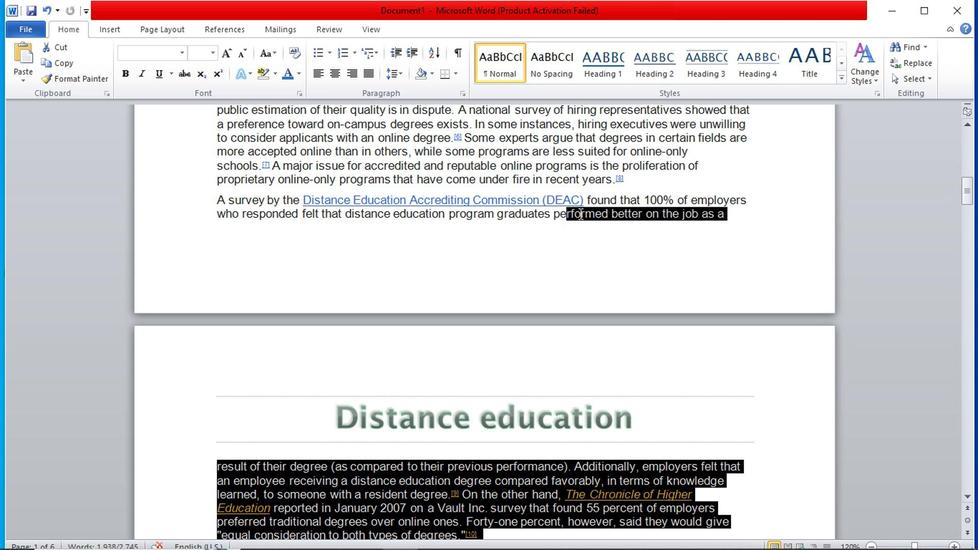 
Action: Mouse scrolled (583, 241) with delta (0, -1)
Screenshot: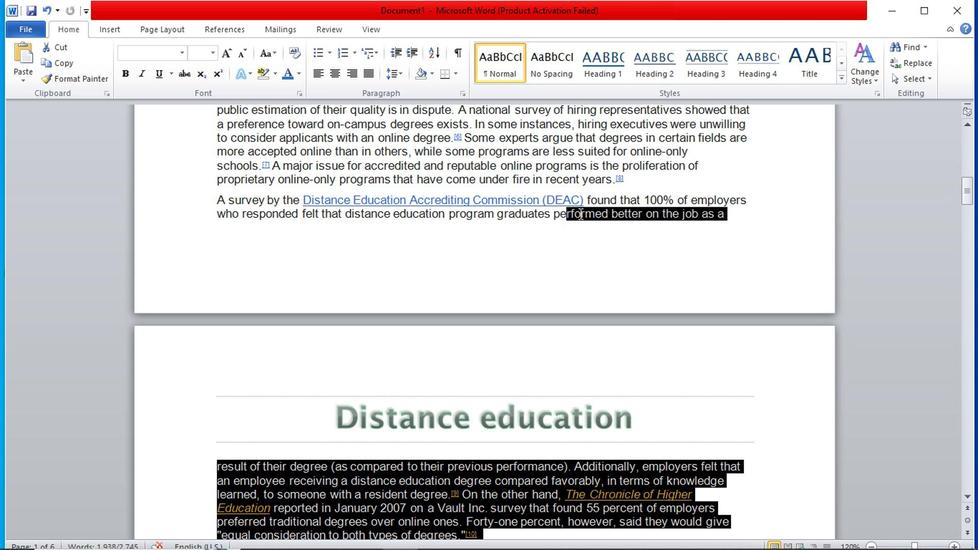 
Action: Mouse moved to (581, 238)
Screenshot: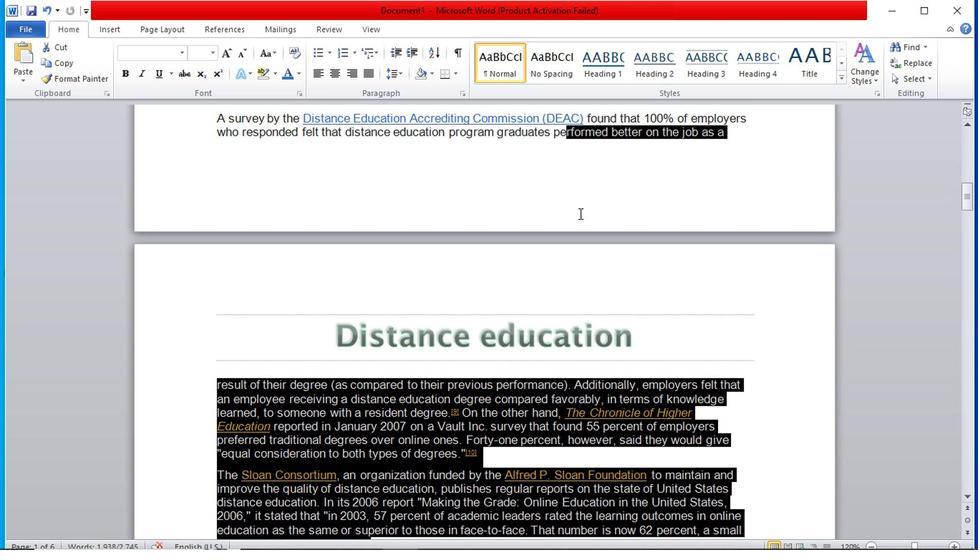 
Action: Mouse scrolled (581, 239) with delta (0, 1)
Screenshot: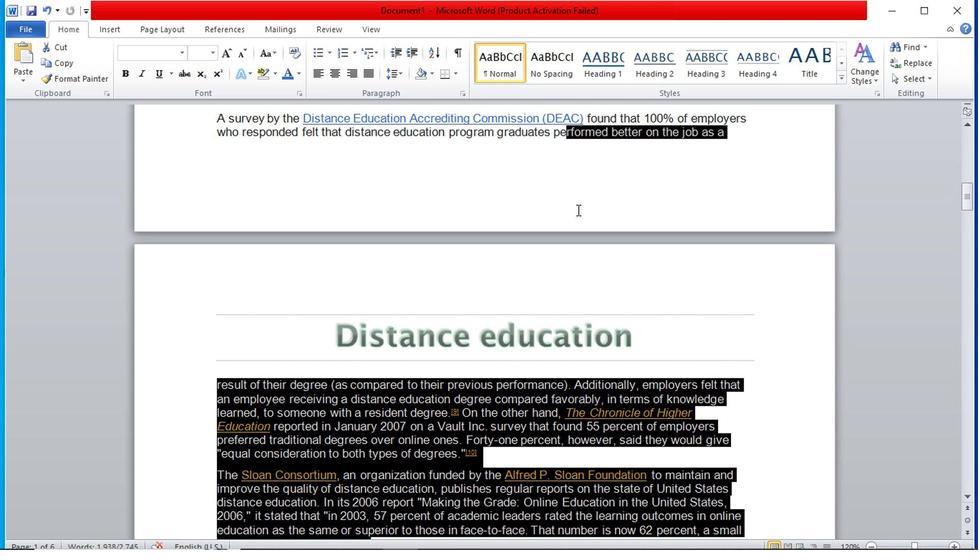
Action: Mouse scrolled (581, 239) with delta (0, 1)
Screenshot: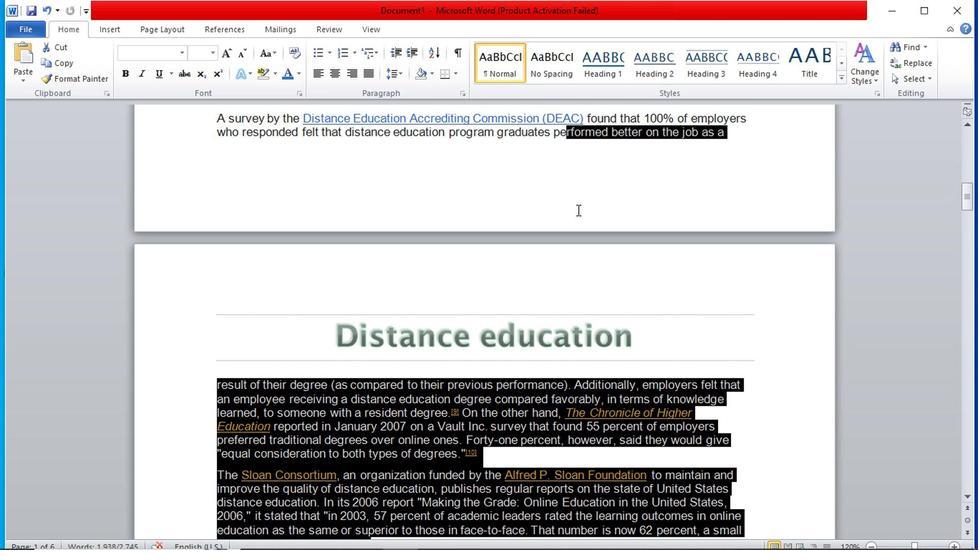 
Action: Mouse scrolled (581, 239) with delta (0, 1)
Screenshot: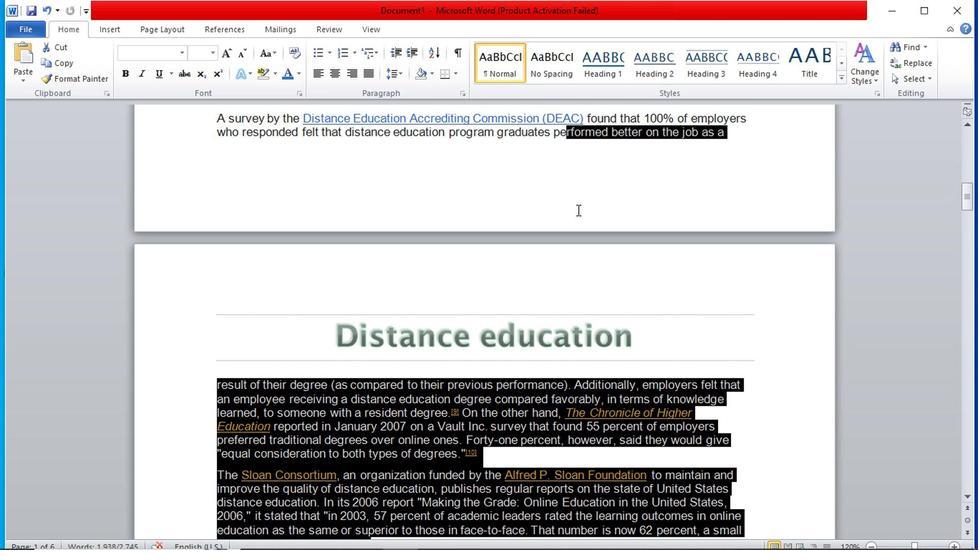
Action: Mouse scrolled (581, 239) with delta (0, 1)
Screenshot: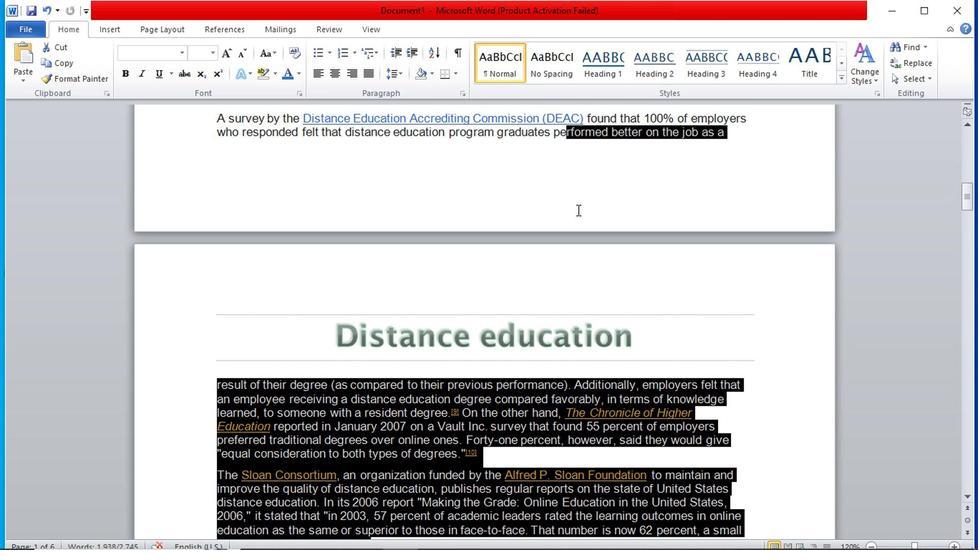 
Action: Mouse scrolled (581, 239) with delta (0, 1)
Screenshot: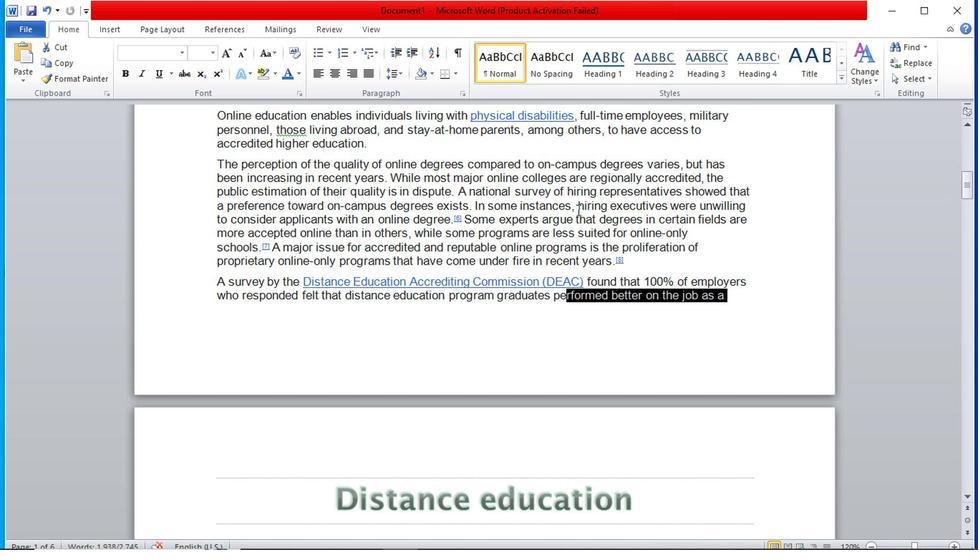 
Action: Mouse scrolled (581, 239) with delta (0, 1)
Screenshot: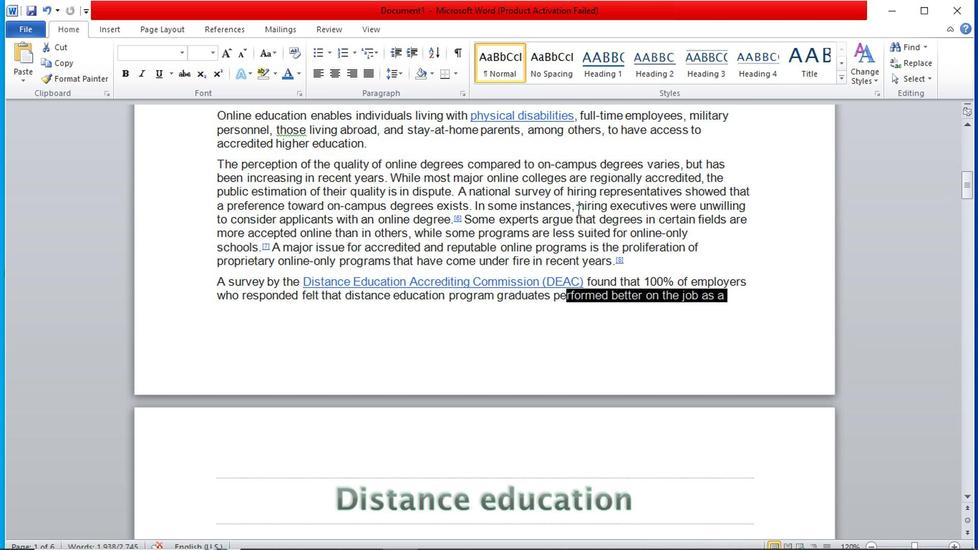 
Action: Mouse scrolled (581, 239) with delta (0, 1)
Screenshot: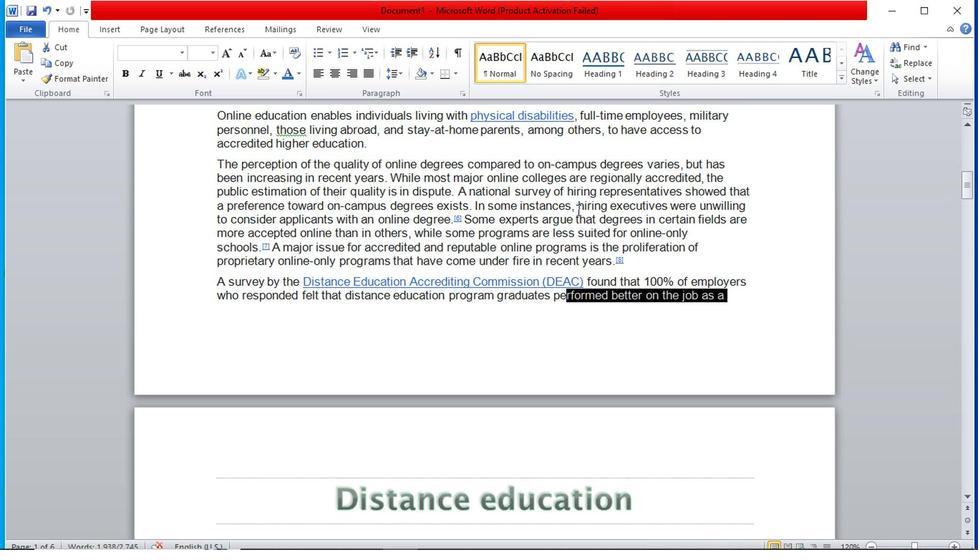 
Action: Mouse scrolled (581, 239) with delta (0, 1)
Screenshot: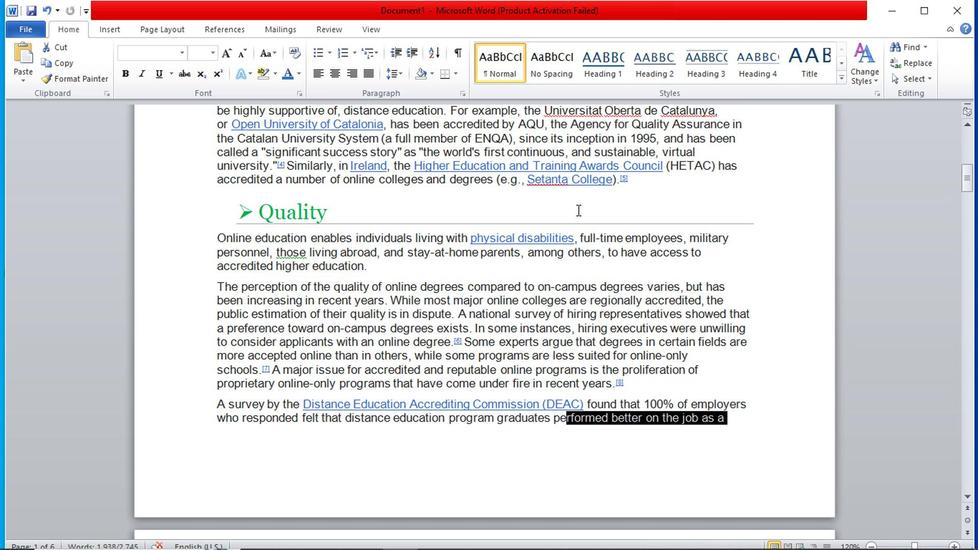 
Action: Mouse scrolled (581, 239) with delta (0, 1)
Screenshot: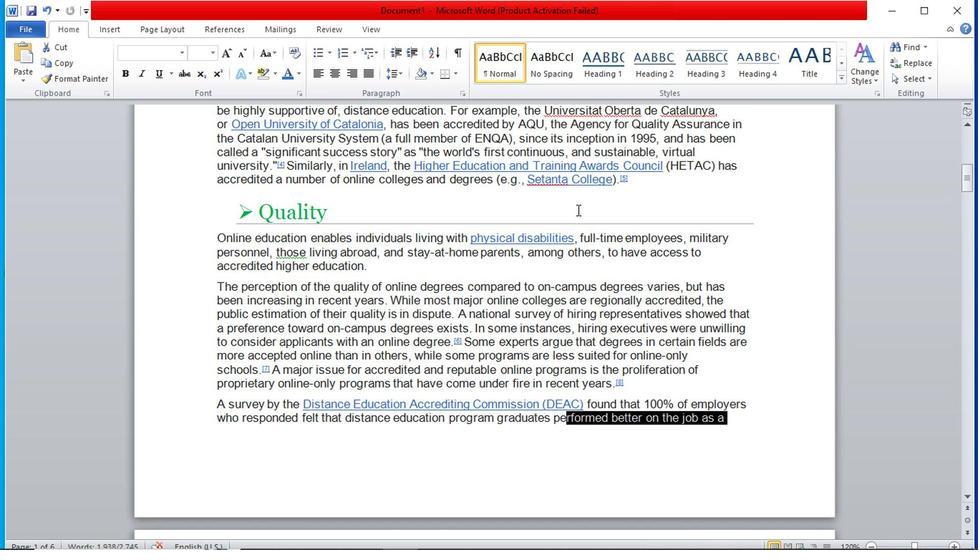 
Action: Mouse moved to (579, 232)
Screenshot: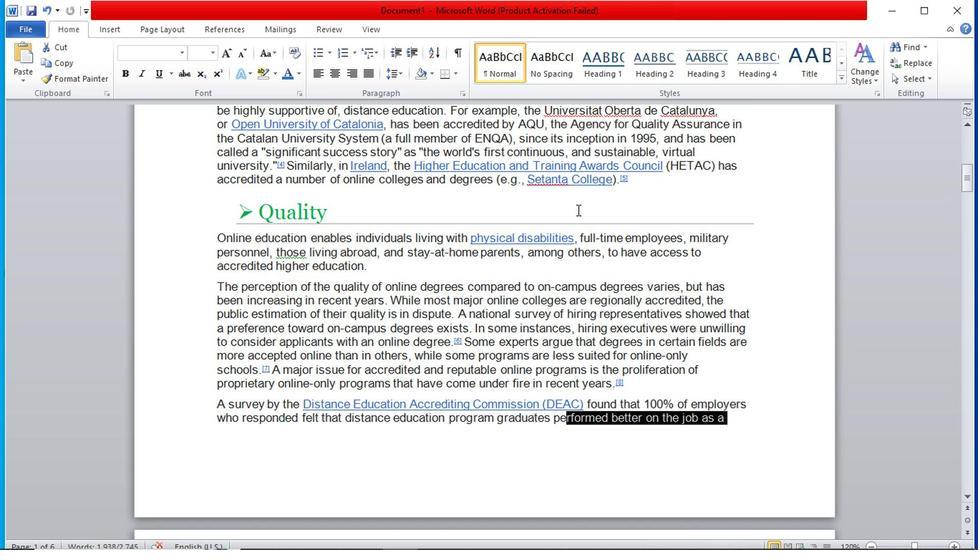 
Action: Mouse scrolled (579, 233) with delta (0, 1)
Screenshot: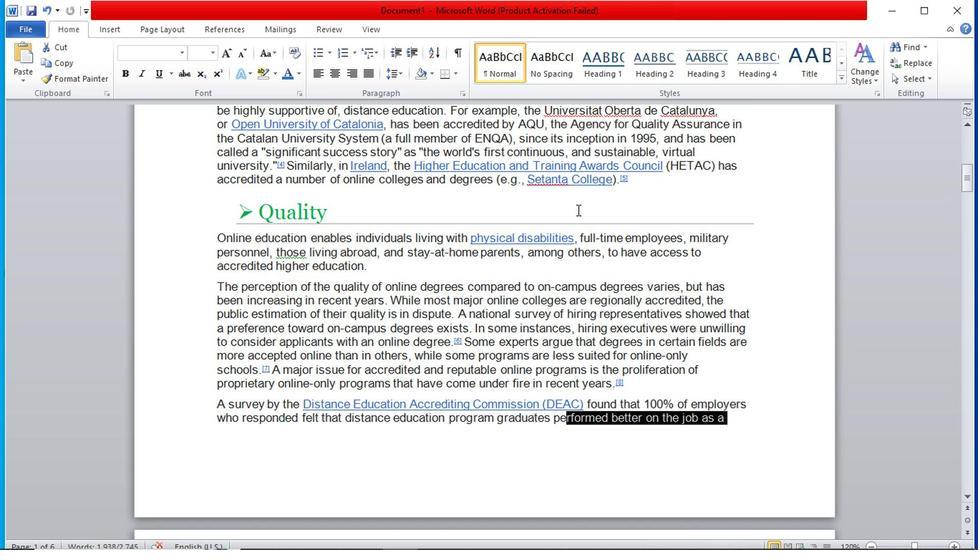 
Action: Mouse moved to (506, 160)
Screenshot: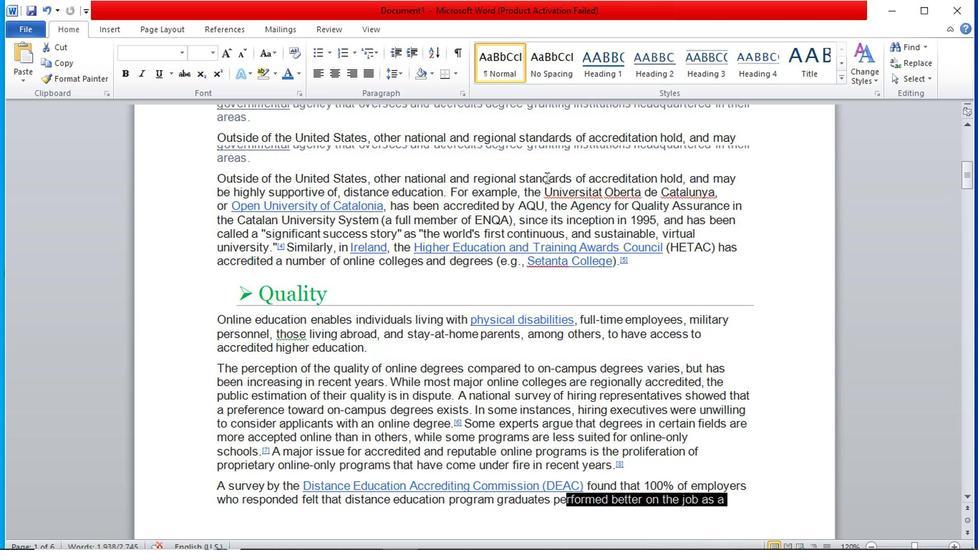 
Action: Mouse scrolled (506, 161) with delta (0, 0)
Screenshot: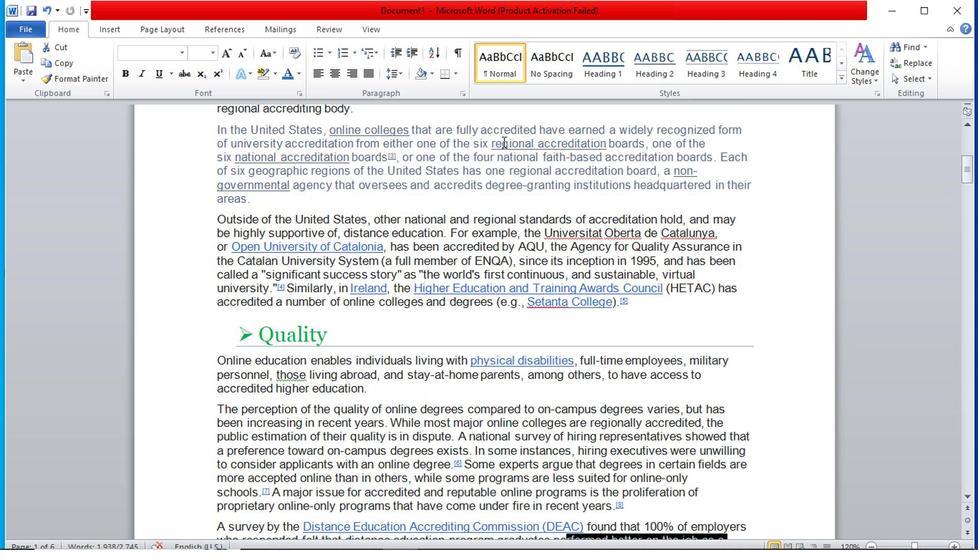 
Action: Mouse scrolled (506, 161) with delta (0, 0)
Screenshot: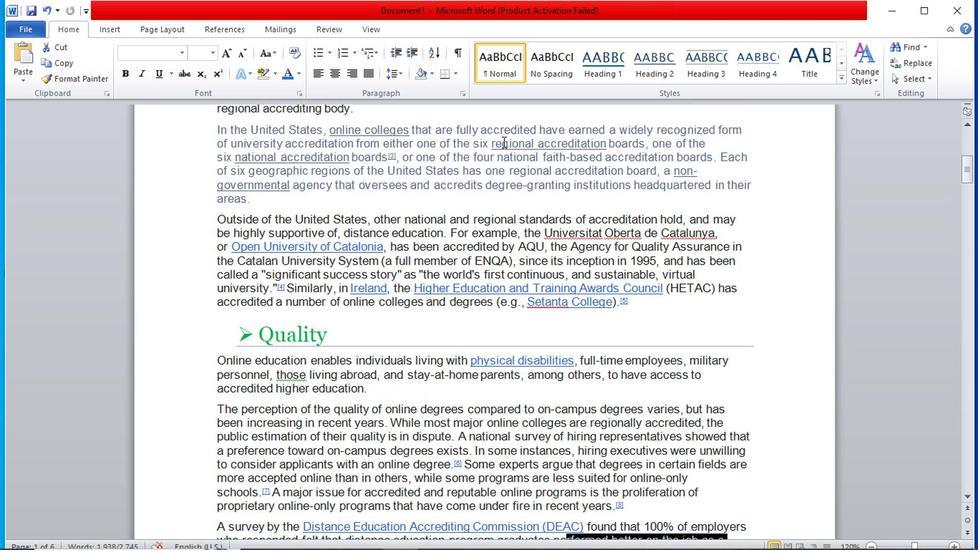 
Action: Mouse scrolled (506, 161) with delta (0, 0)
Screenshot: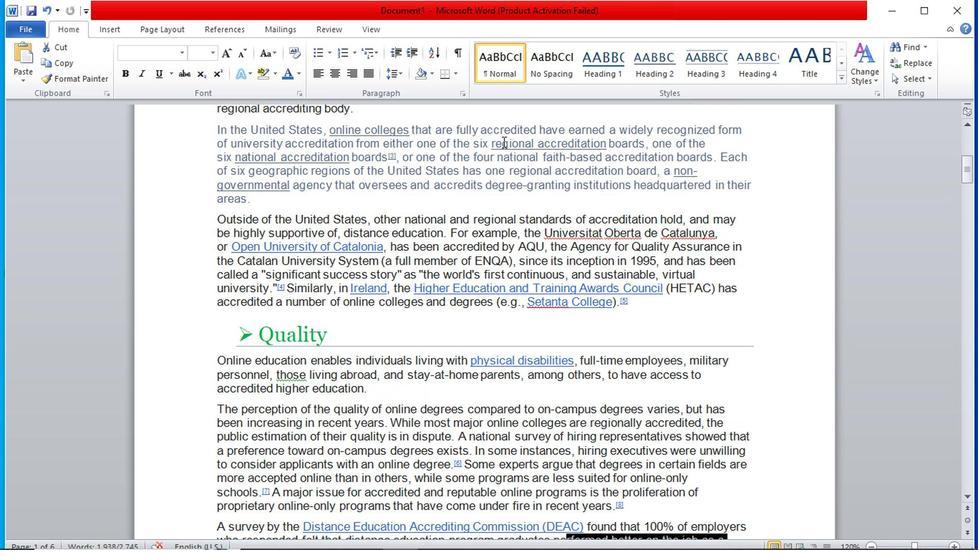 
Action: Mouse moved to (484, 162)
Screenshot: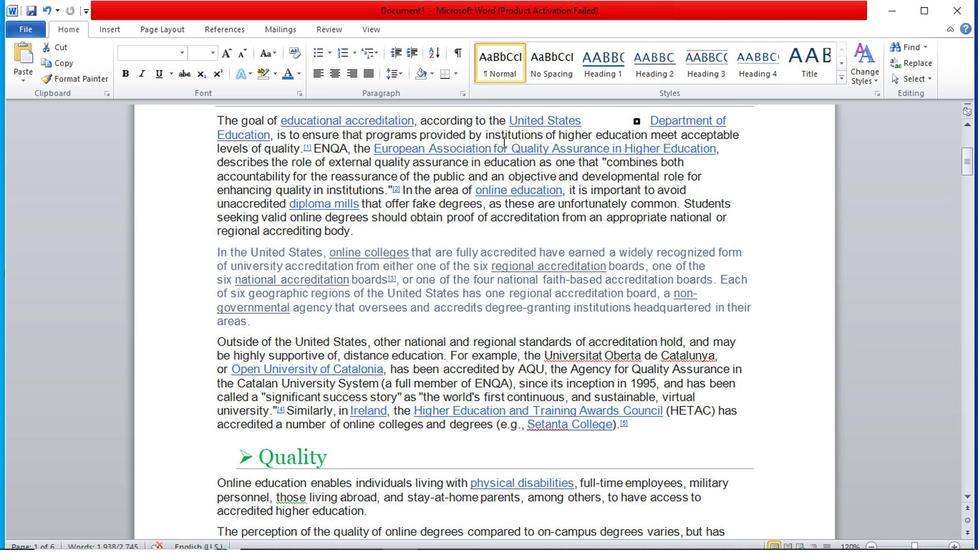
Action: Mouse scrolled (484, 163) with delta (0, 1)
Screenshot: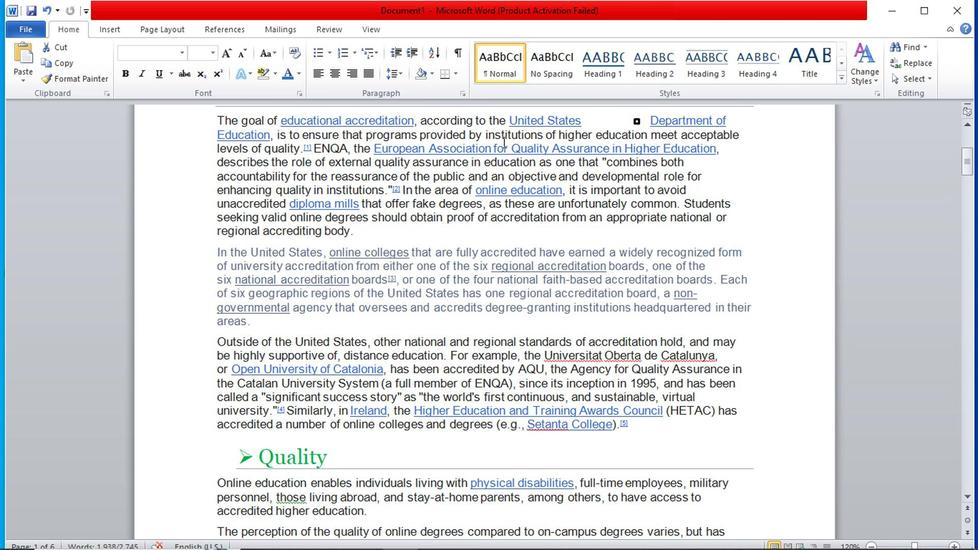 
Action: Mouse moved to (483, 162)
Screenshot: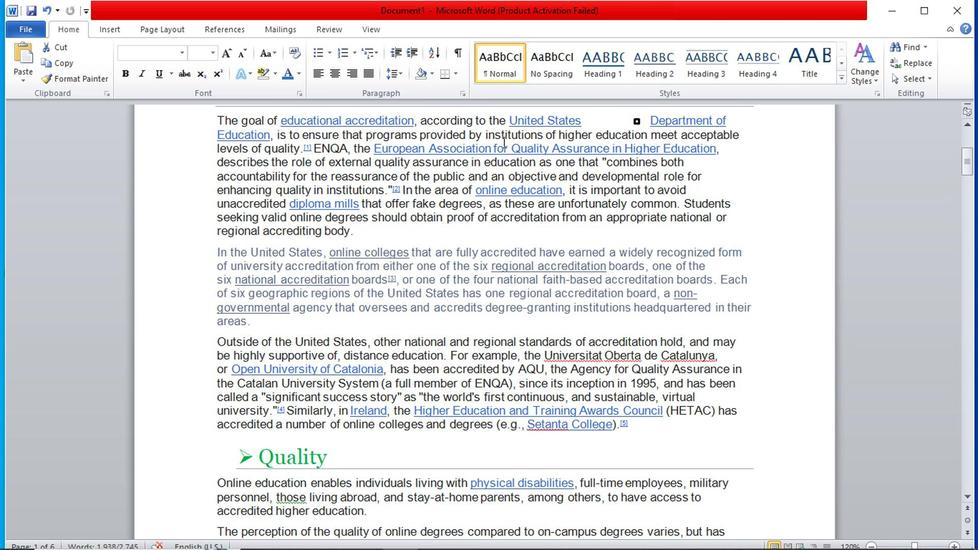 
Action: Mouse scrolled (483, 163) with delta (0, 1)
Screenshot: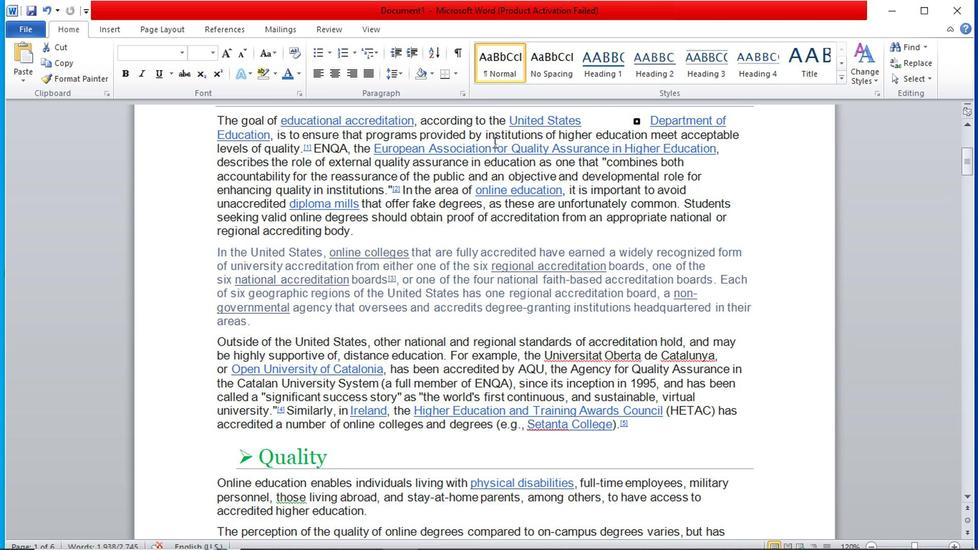 
Action: Mouse scrolled (483, 163) with delta (0, 1)
Screenshot: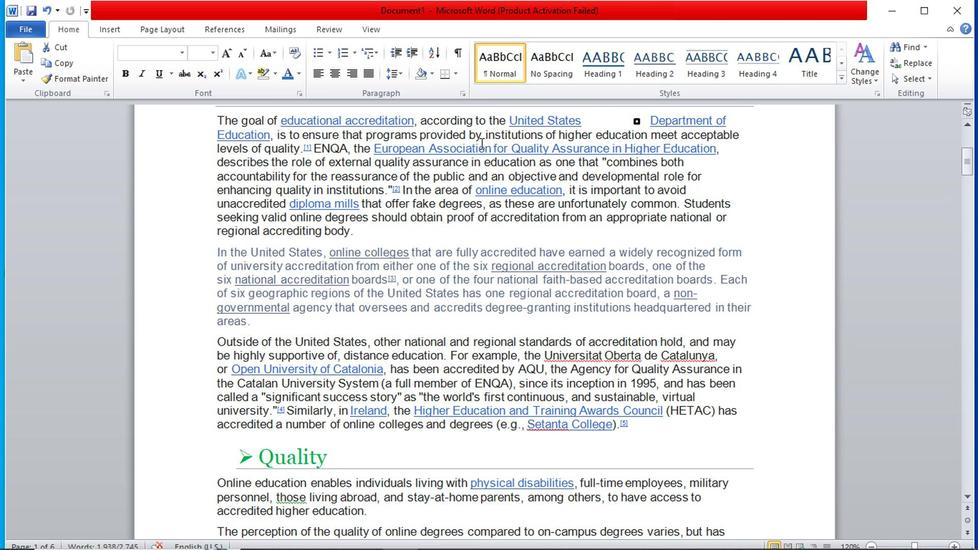 
Action: Mouse moved to (213, 252)
Screenshot: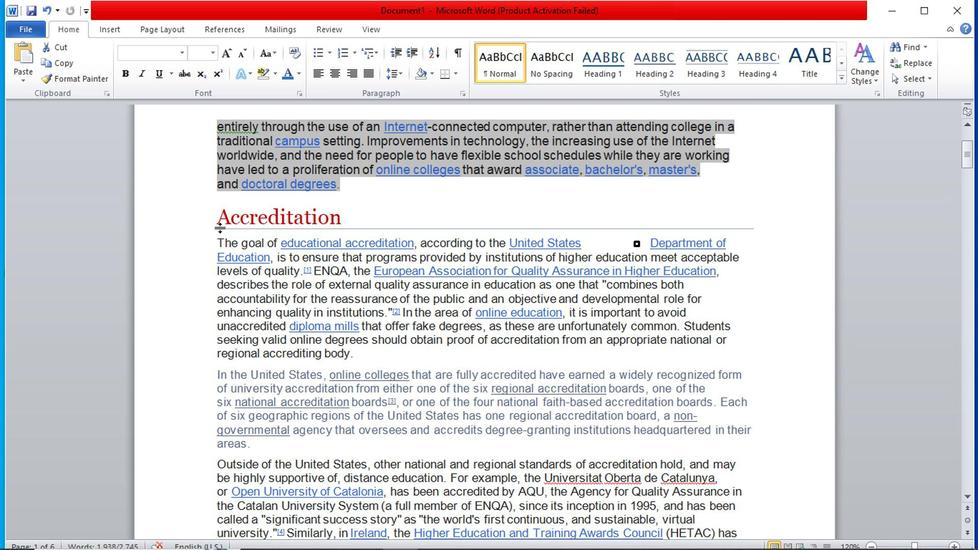 
Action: Mouse scrolled (213, 253) with delta (0, 0)
Screenshot: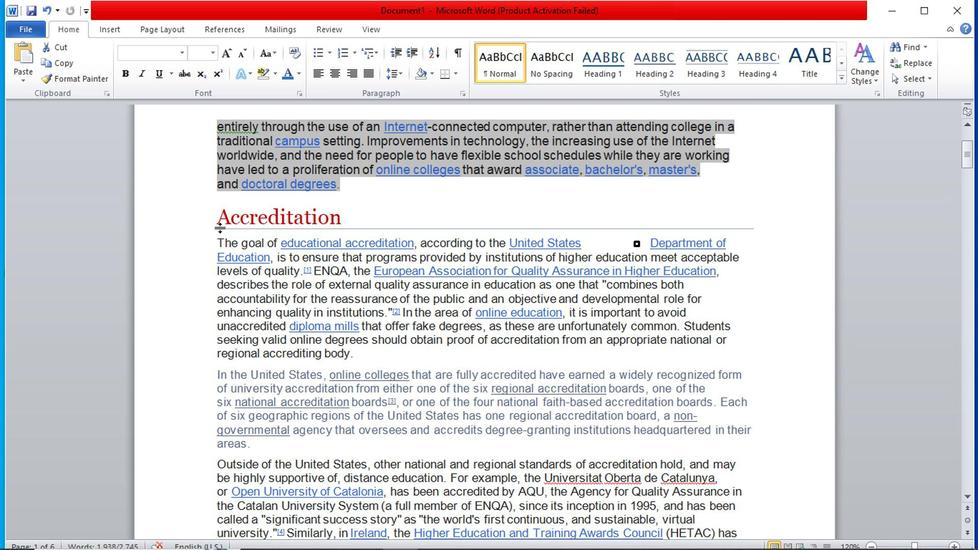 
Action: Mouse moved to (231, 250)
Screenshot: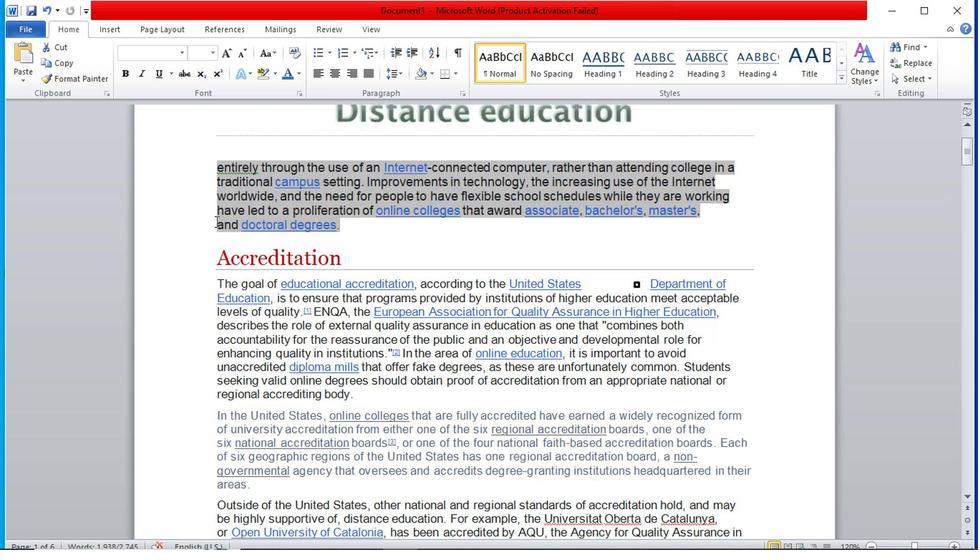 
Action: Mouse scrolled (231, 251) with delta (0, 1)
Screenshot: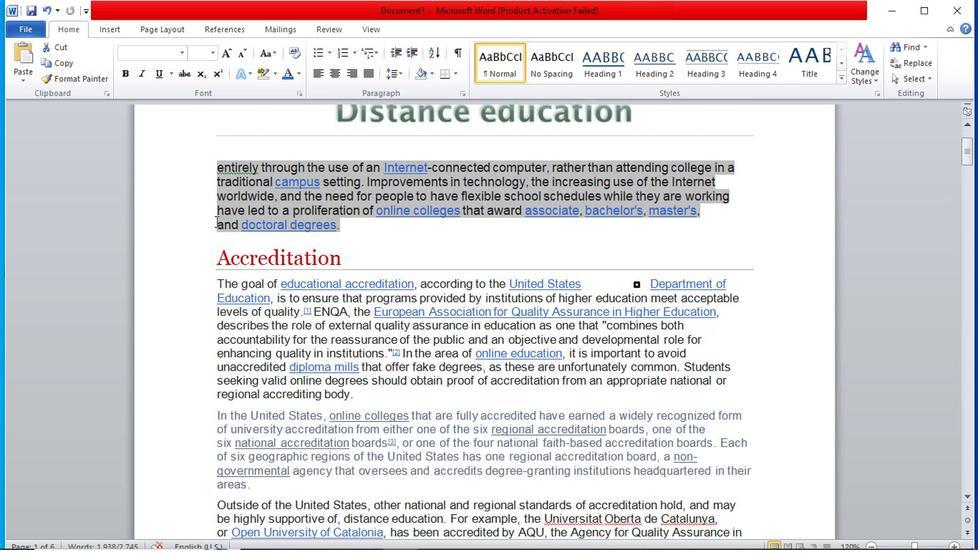 
Action: Mouse scrolled (231, 251) with delta (0, 1)
Screenshot: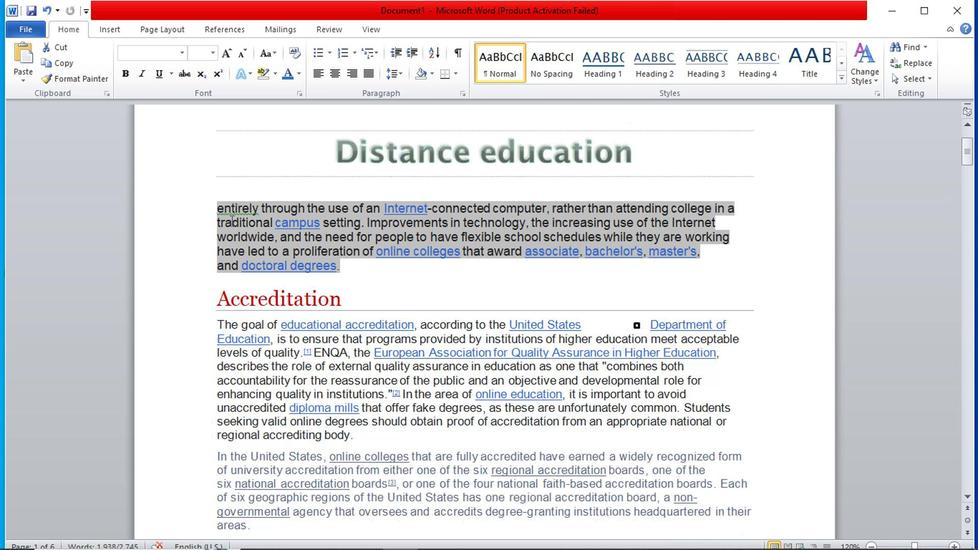 
Action: Mouse moved to (264, 264)
Screenshot: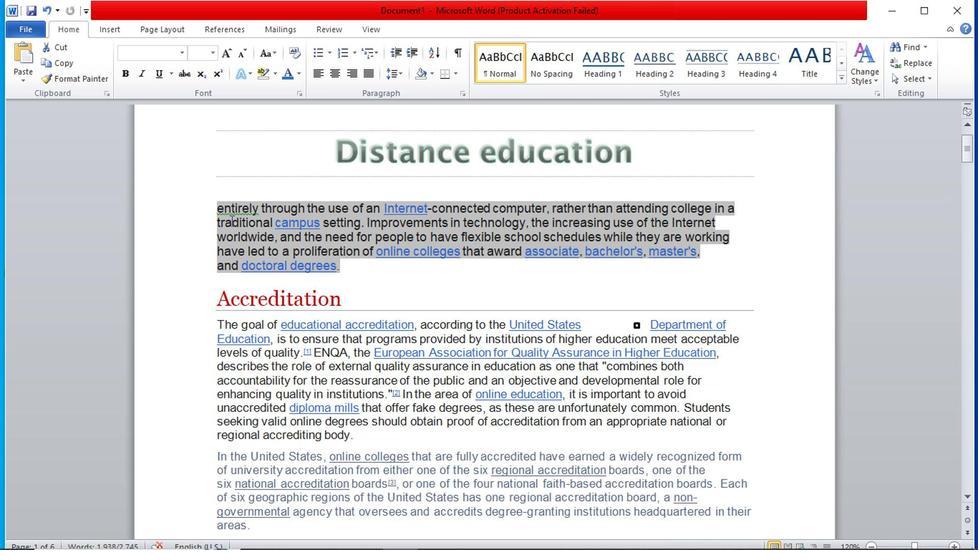 
Action: Mouse scrolled (264, 265) with delta (0, 1)
Screenshot: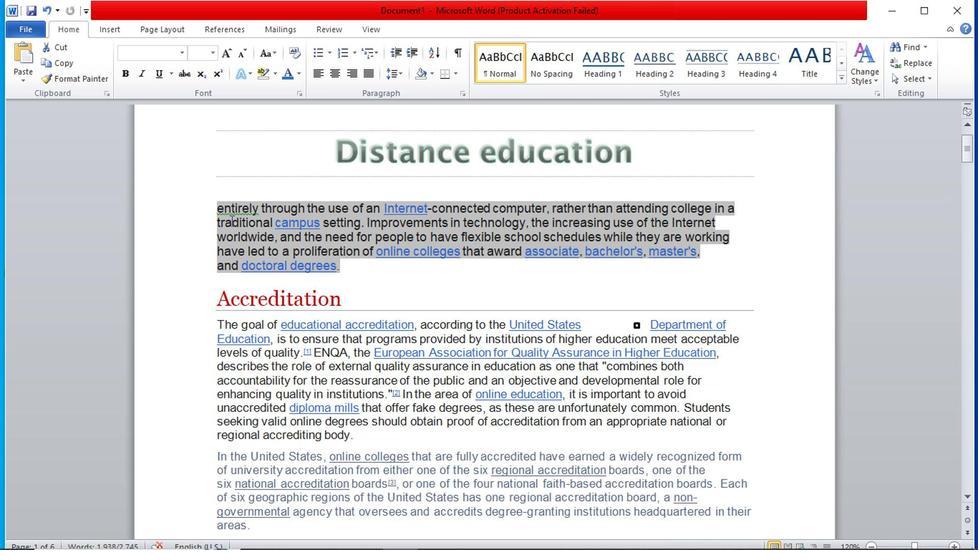 
Action: Mouse moved to (298, 273)
Screenshot: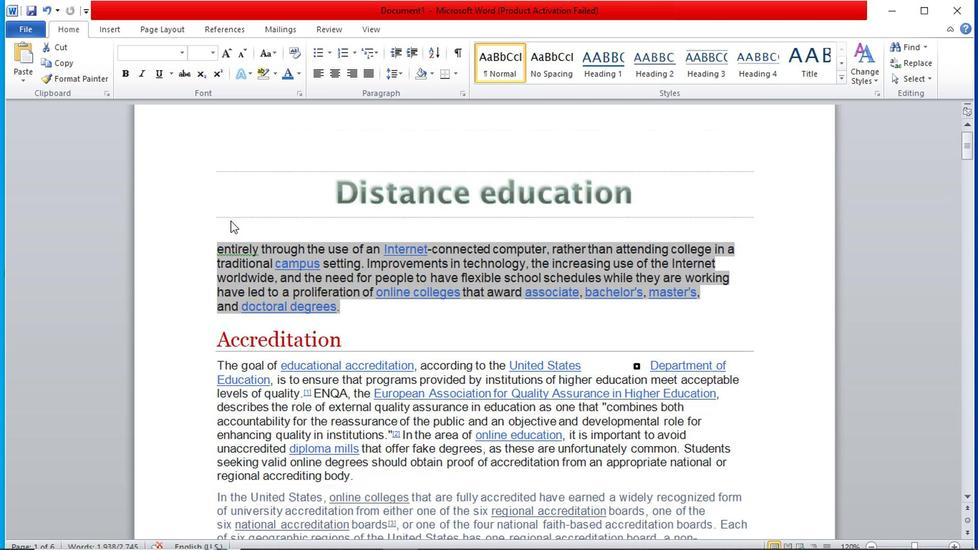 
Action: Mouse scrolled (298, 274) with delta (0, 1)
Screenshot: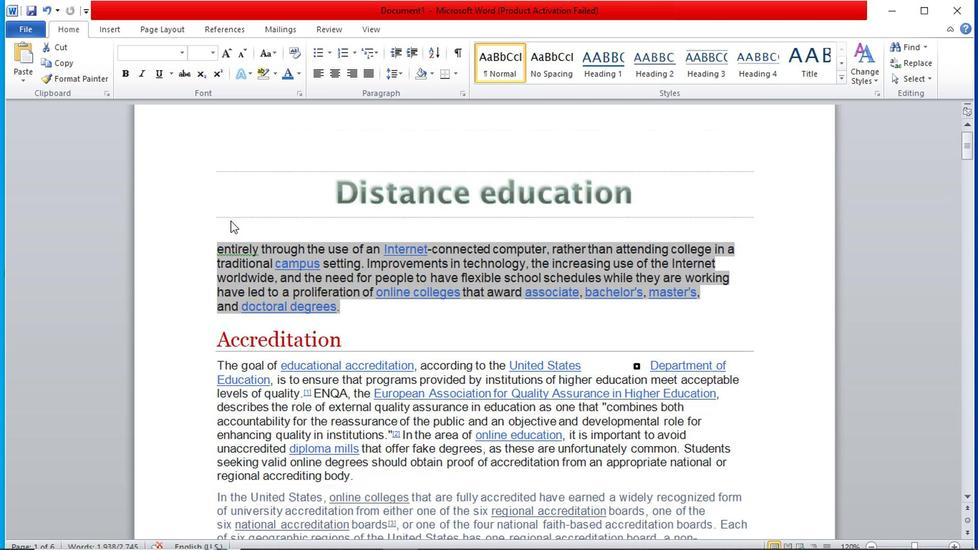 
Action: Mouse moved to (301, 273)
Screenshot: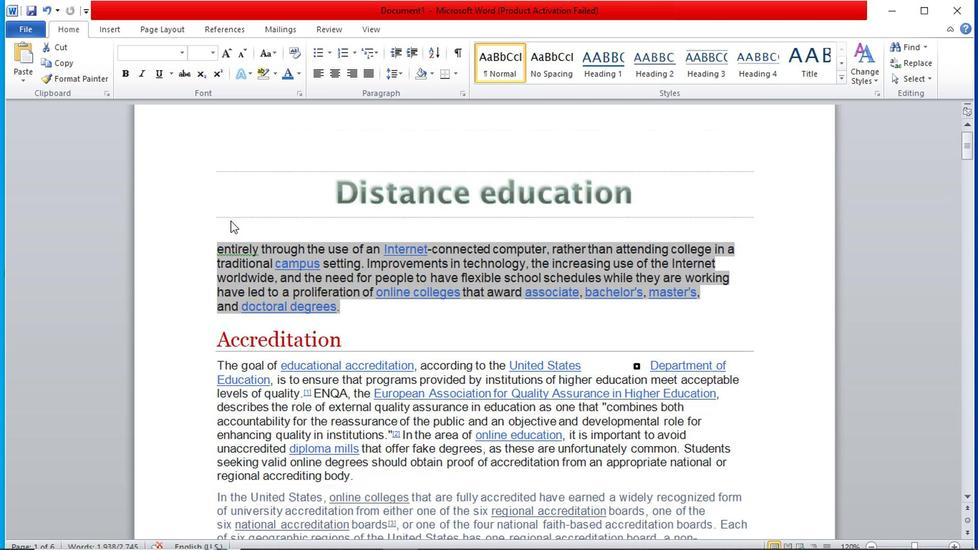 
Action: Mouse scrolled (301, 274) with delta (0, 1)
Screenshot: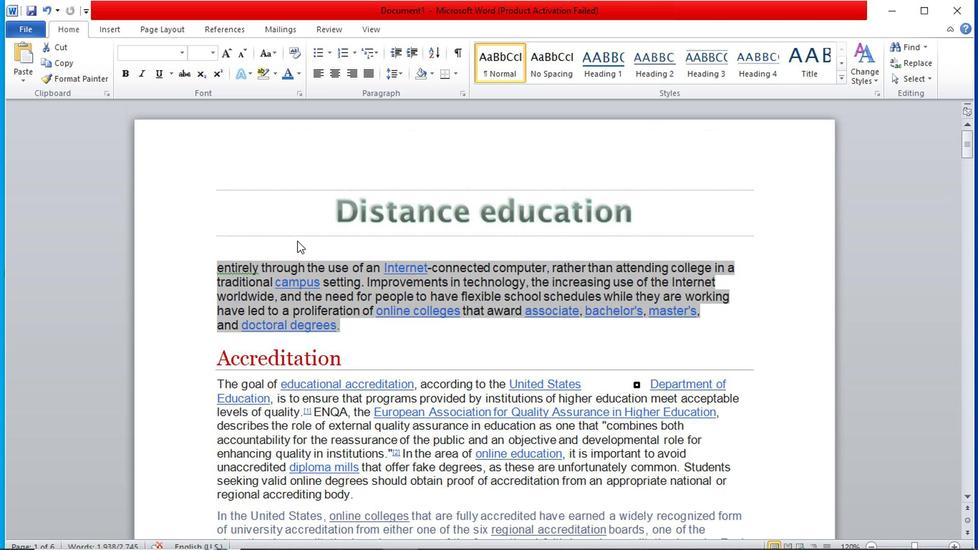 
Action: Mouse moved to (113, 32)
Screenshot: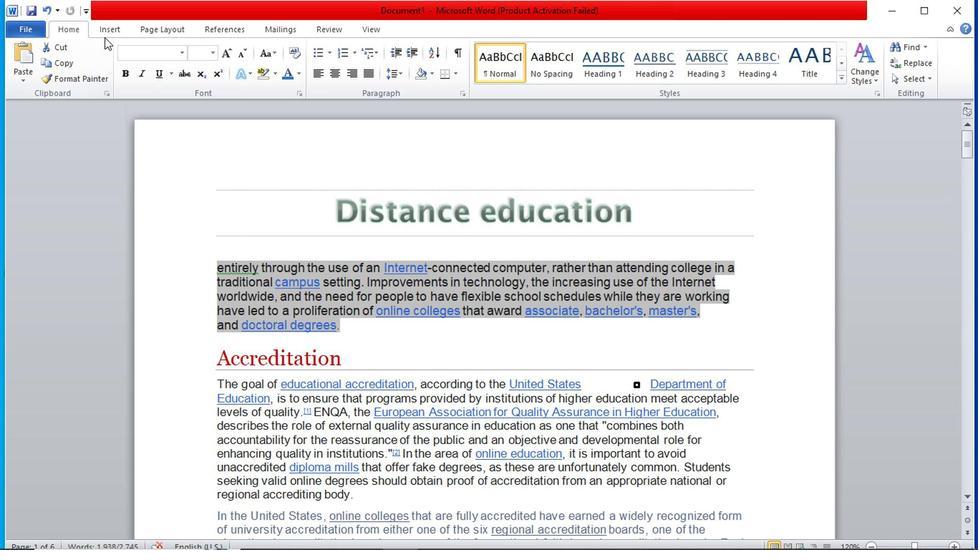 
Action: Mouse pressed left at (113, 32)
Screenshot: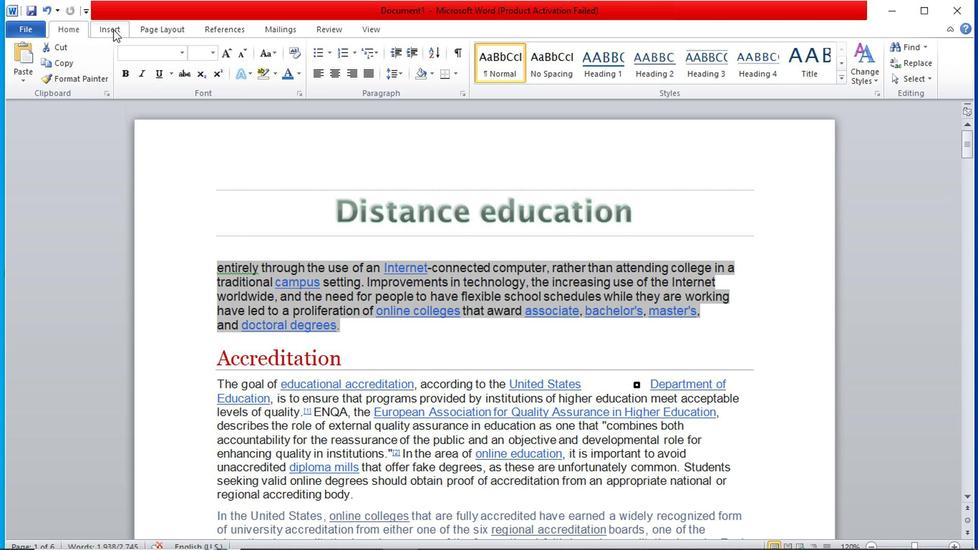 
Action: Mouse moved to (151, 29)
Screenshot: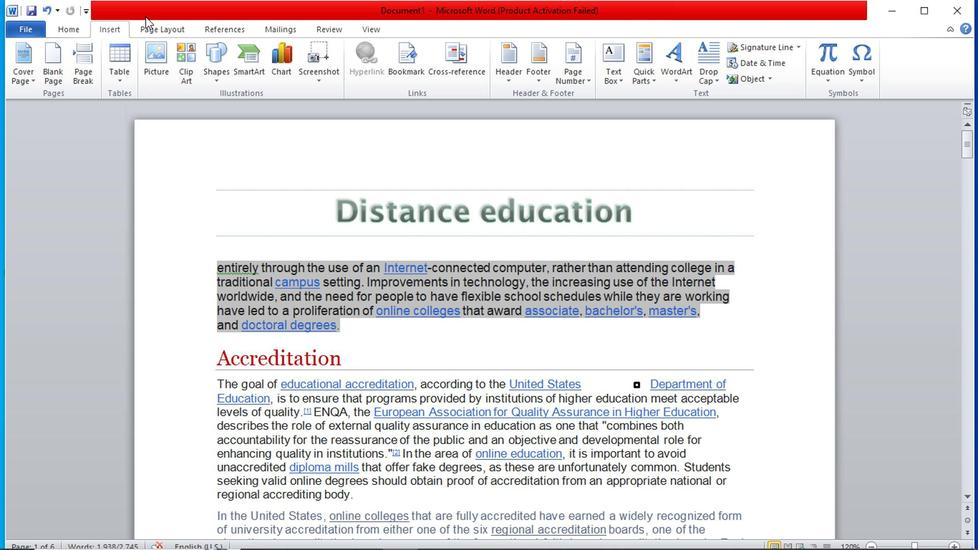 
Action: Mouse pressed left at (151, 29)
Screenshot: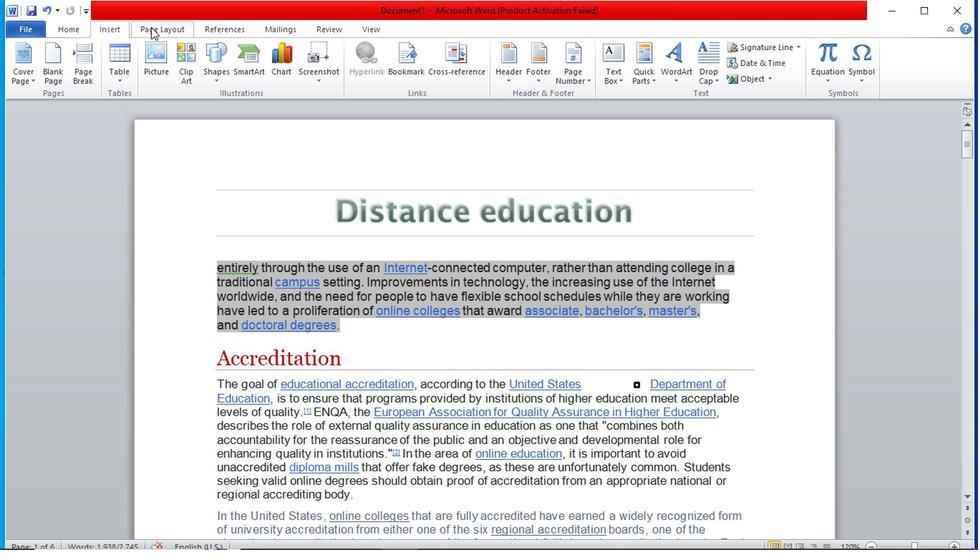 
Action: Mouse moved to (709, 266)
Screenshot: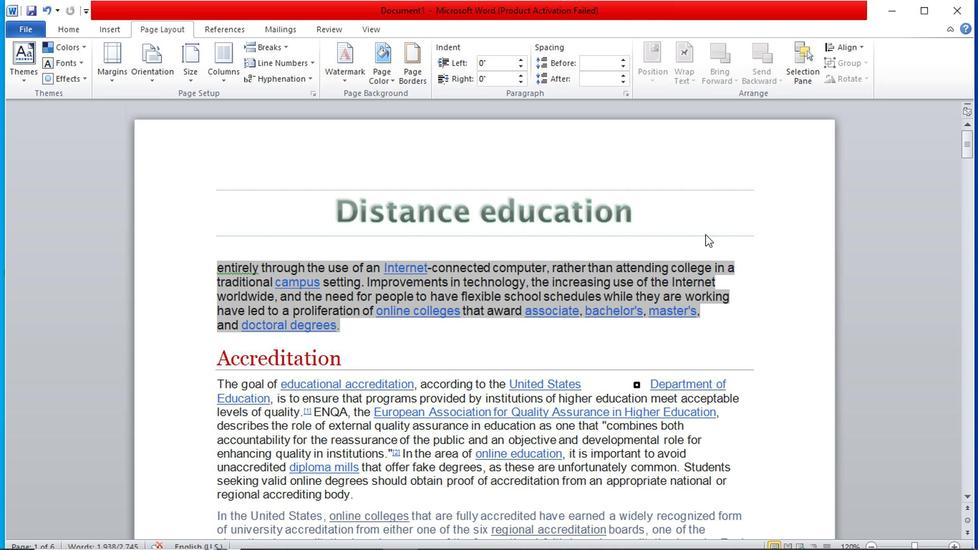 
Action: Mouse pressed left at (709, 266)
Screenshot: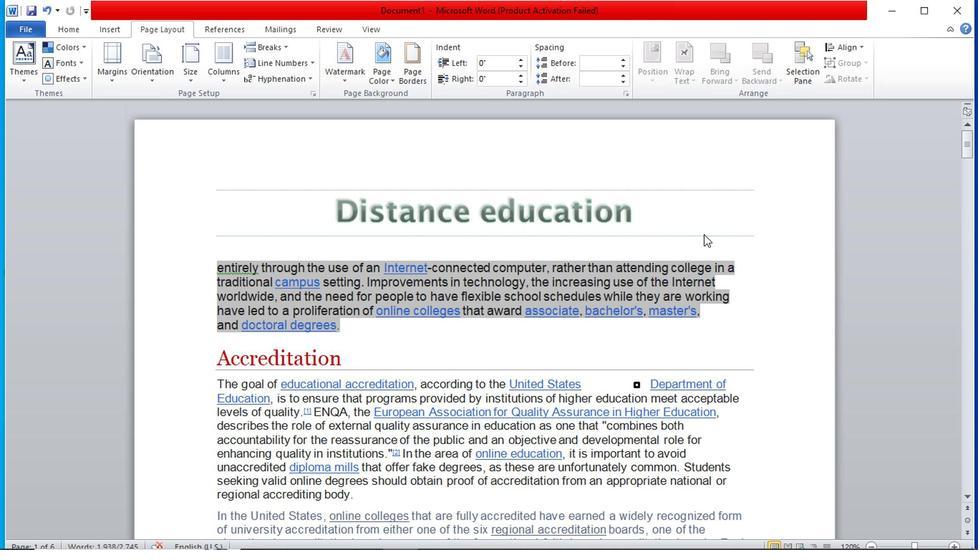 
Action: Mouse moved to (695, 214)
Screenshot: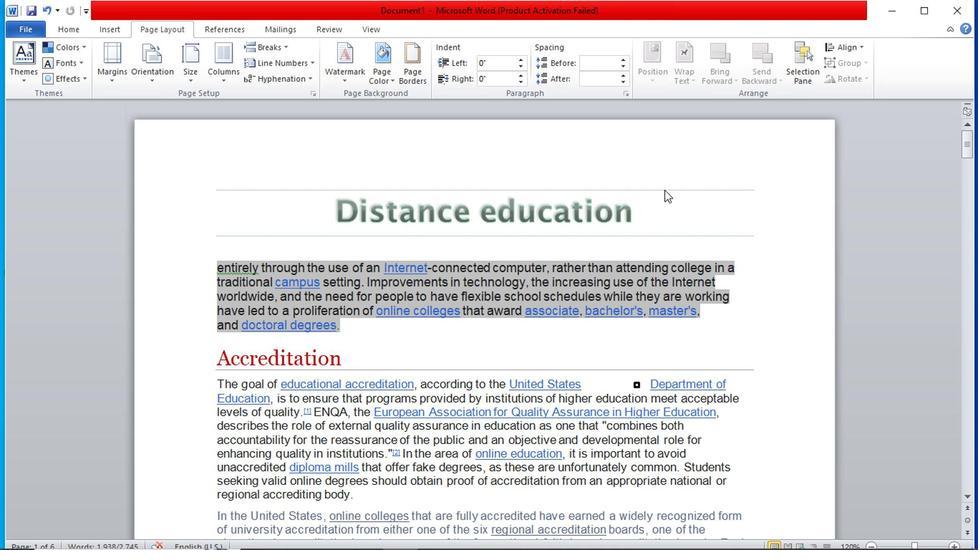 
Action: Mouse pressed left at (695, 214)
Screenshot: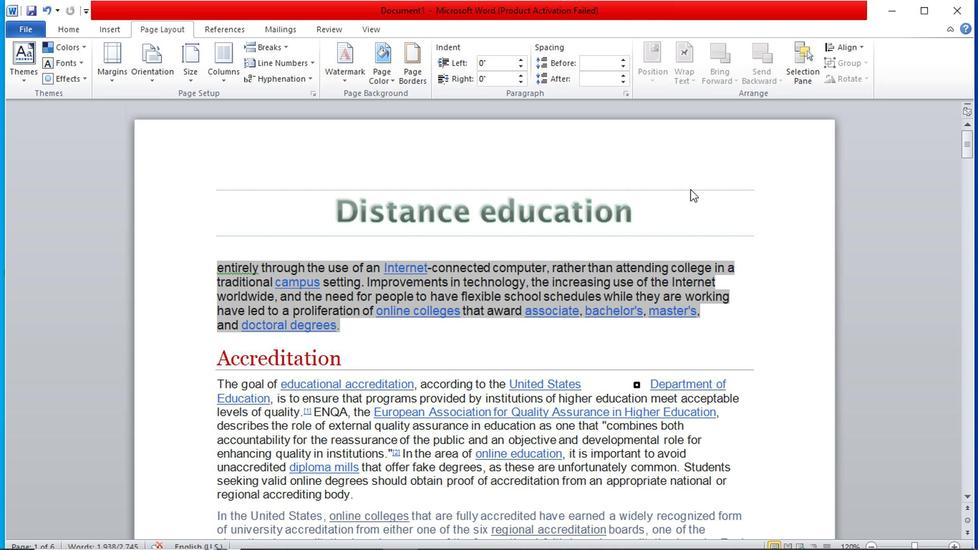 
Action: Mouse pressed left at (695, 214)
Screenshot: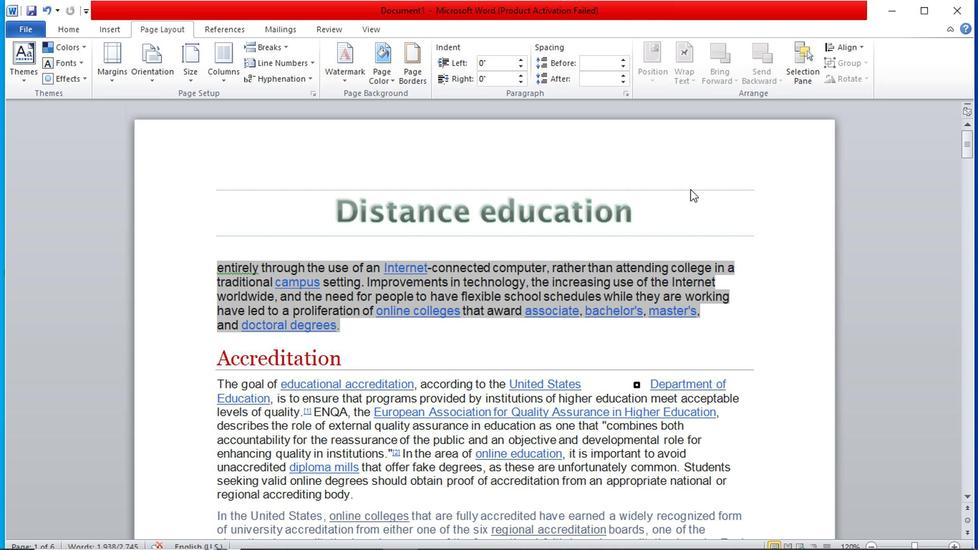 
Action: Mouse pressed left at (695, 214)
Screenshot: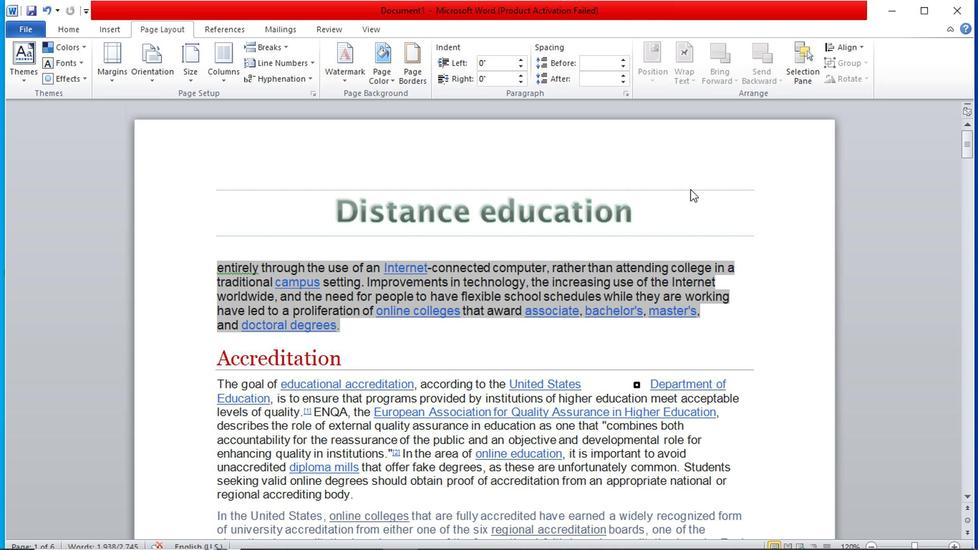 
Action: Mouse pressed left at (695, 214)
Screenshot: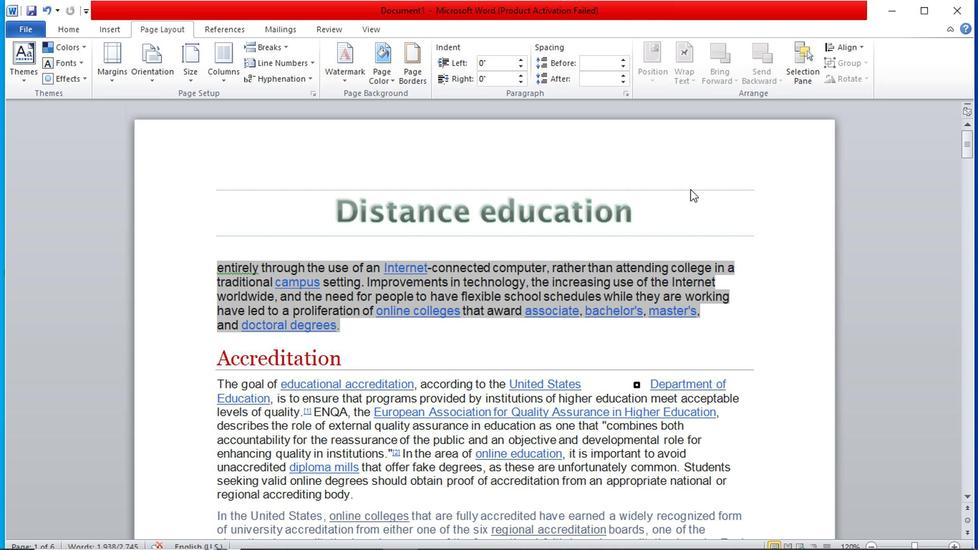
Action: Mouse pressed left at (695, 214)
Screenshot: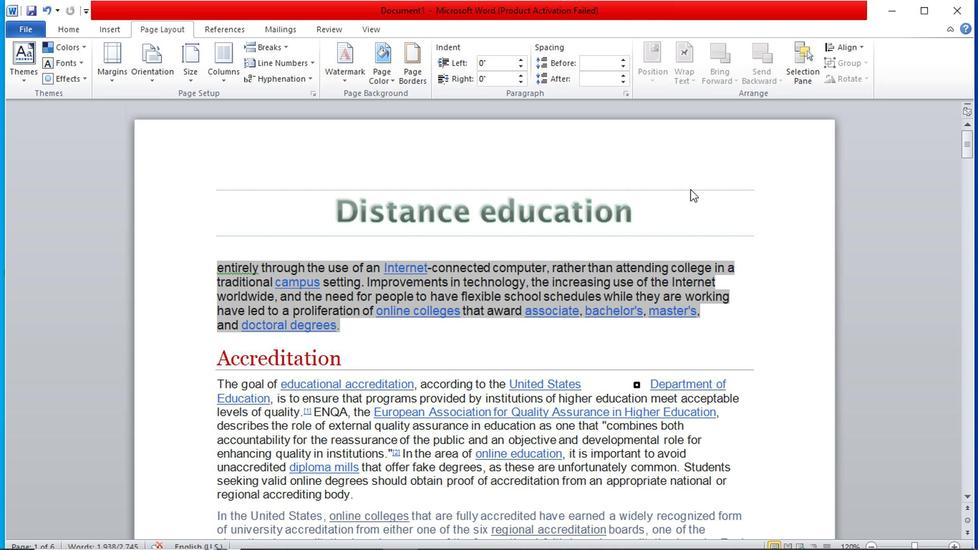 
Action: Mouse moved to (498, 207)
Screenshot: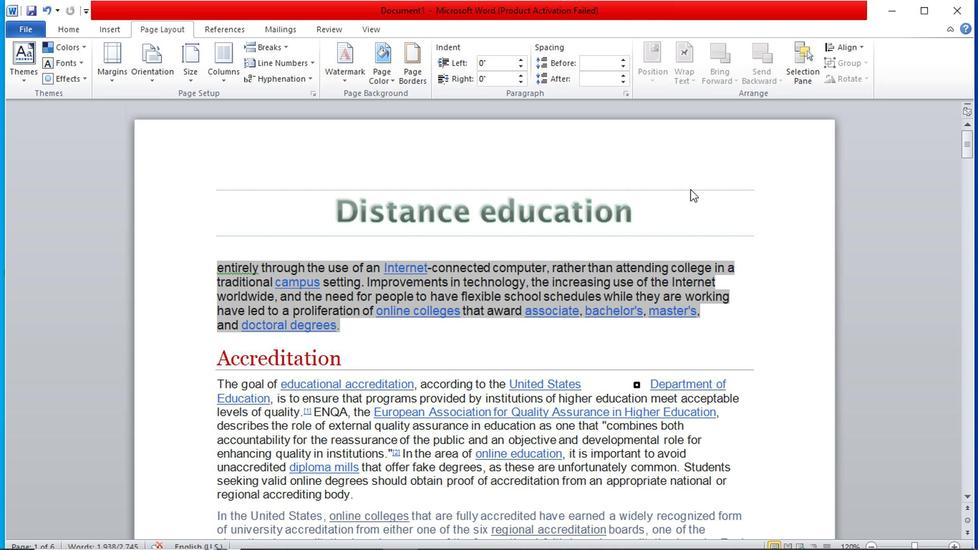 
Action: Mouse pressed left at (498, 207)
Screenshot: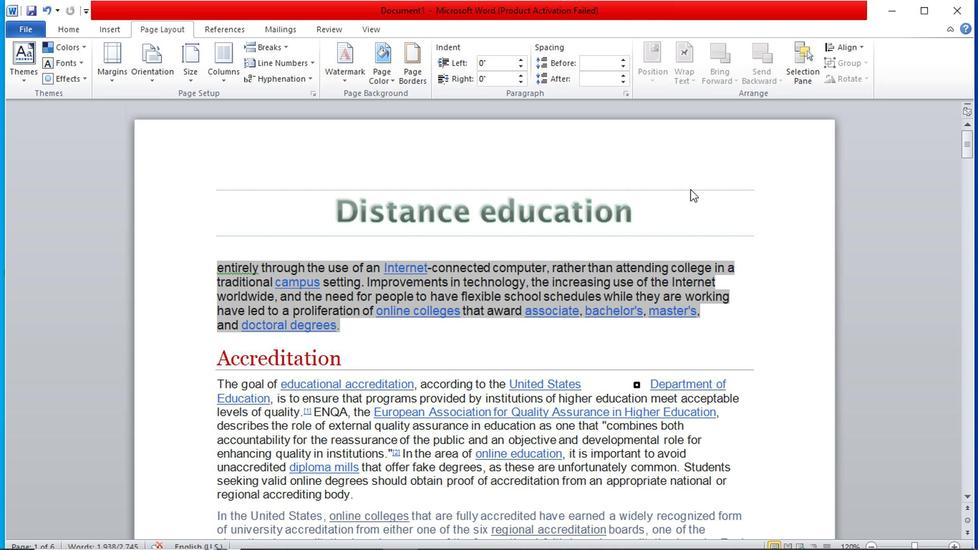 
Action: Mouse moved to (333, 152)
Screenshot: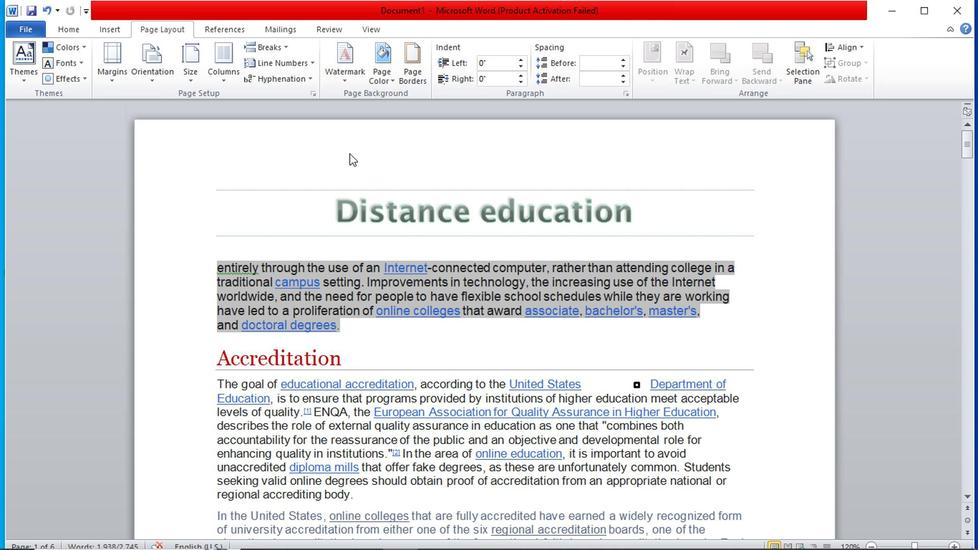 
Action: Mouse pressed left at (333, 152)
Screenshot: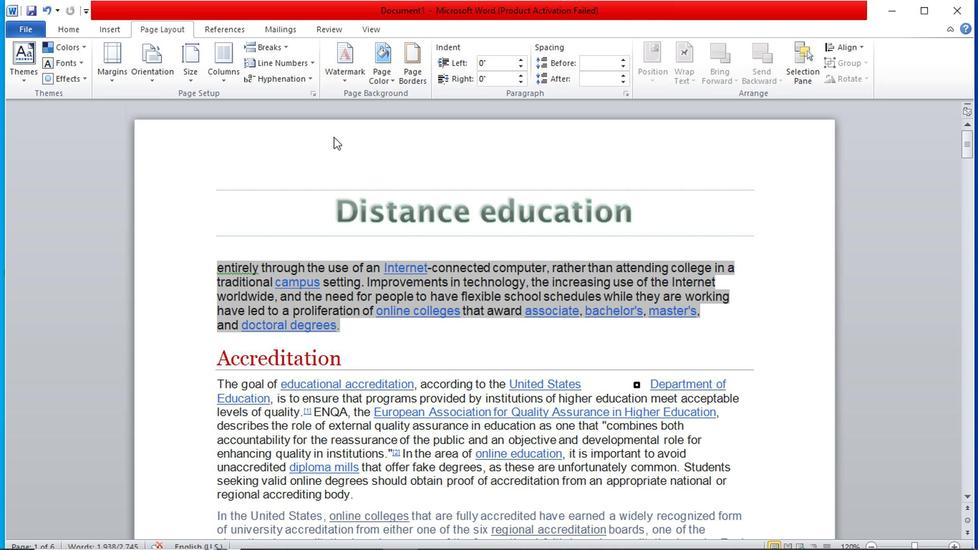 
Action: Mouse pressed left at (333, 152)
Screenshot: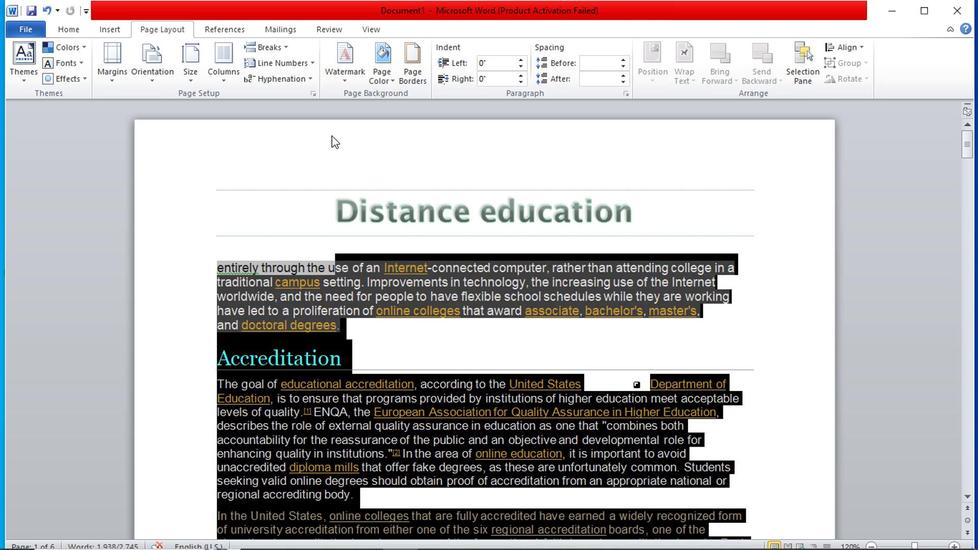 
Action: Mouse moved to (485, 148)
Screenshot: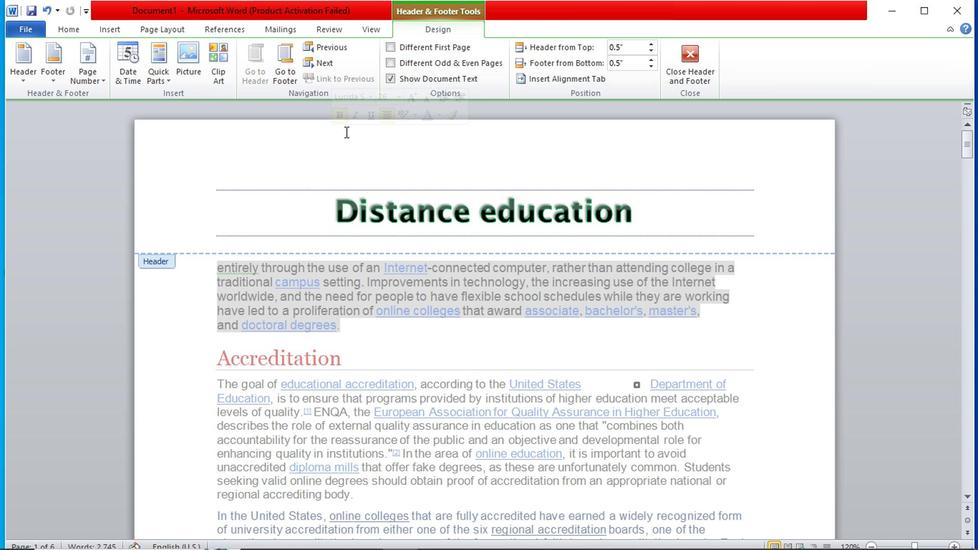 
Action: Mouse pressed left at (485, 148)
Screenshot: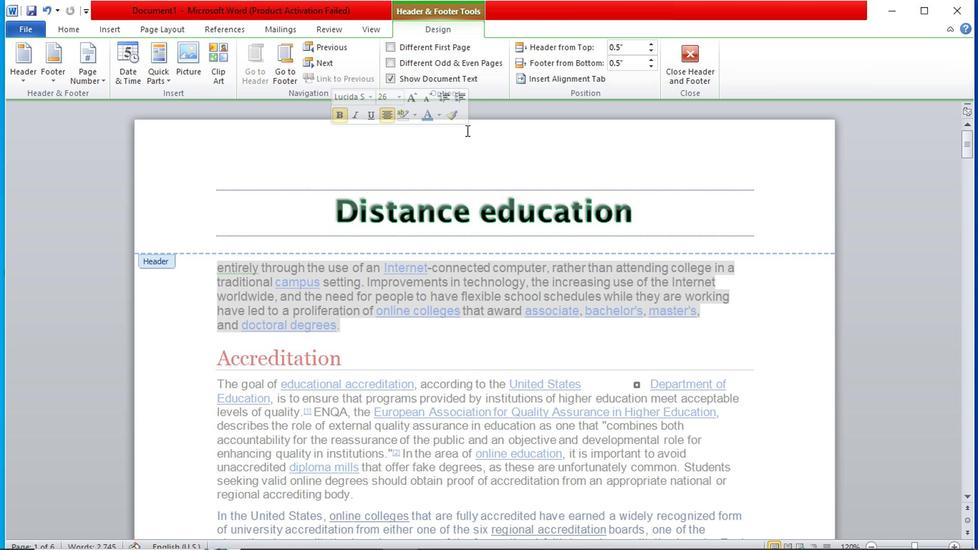 
Action: Mouse pressed left at (485, 148)
Screenshot: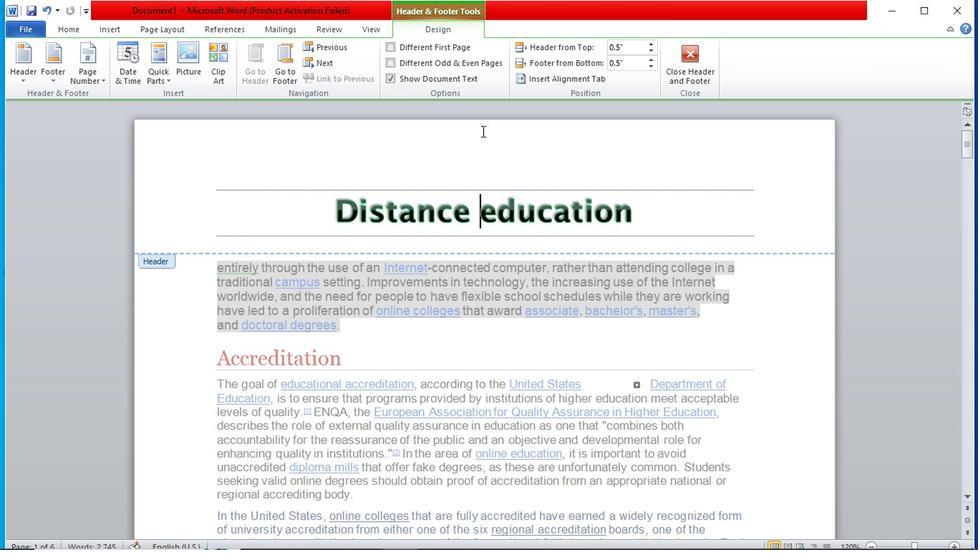 
Action: Mouse moved to (437, 145)
Screenshot: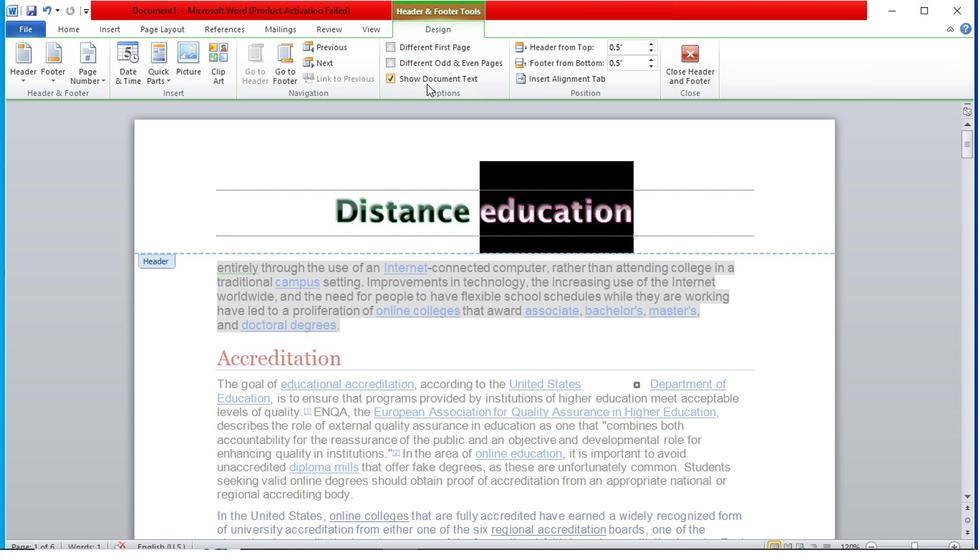 
Action: Mouse pressed left at (437, 145)
Screenshot: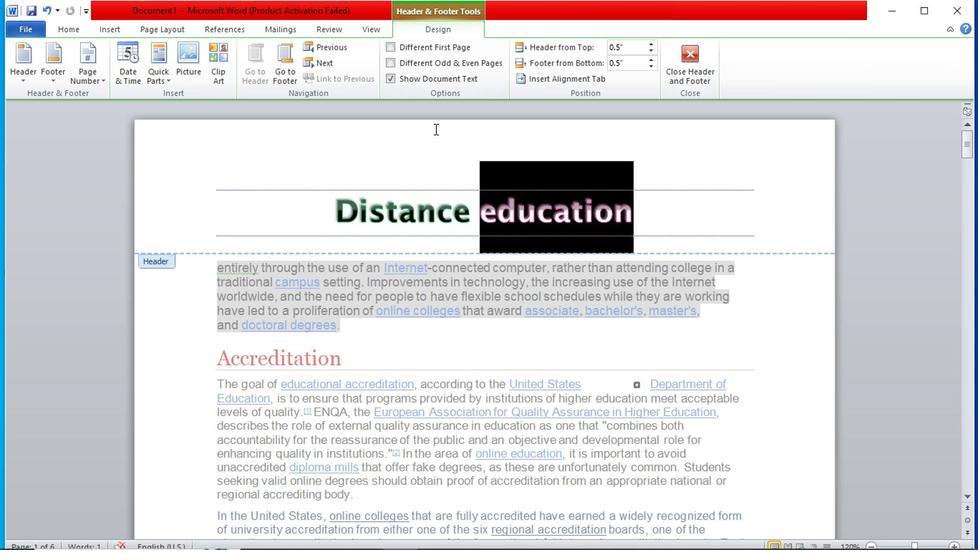 
Action: Mouse pressed left at (437, 145)
Screenshot: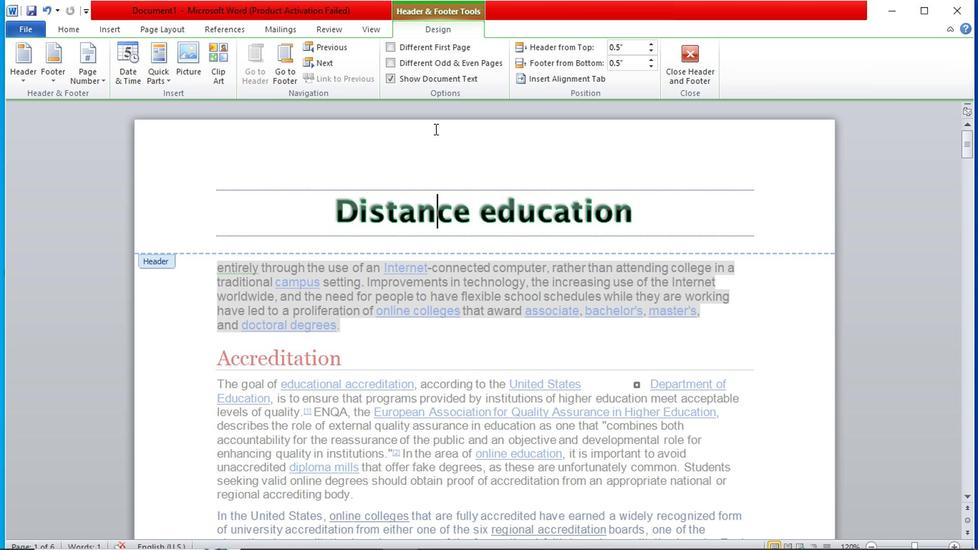 
Action: Mouse moved to (628, 233)
Screenshot: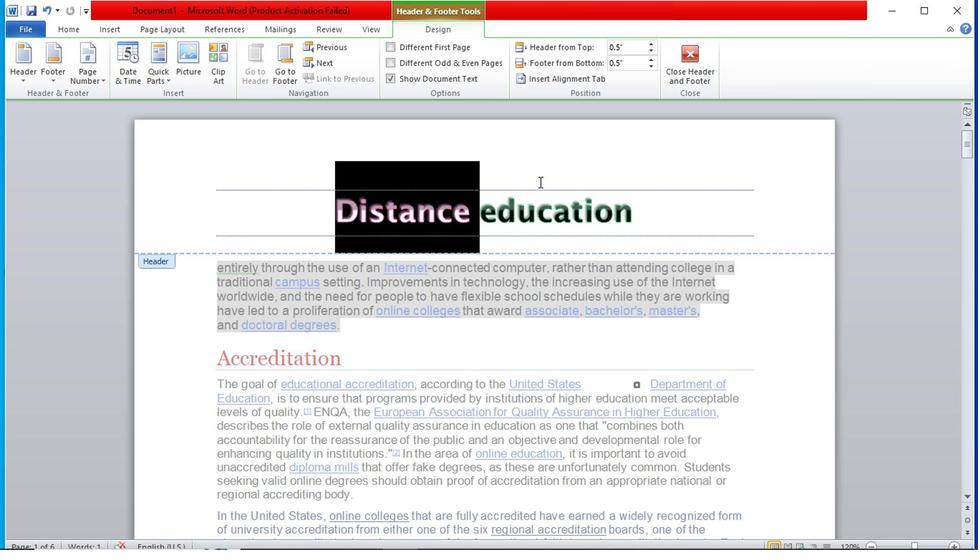 
Action: Mouse pressed left at (628, 233)
Screenshot: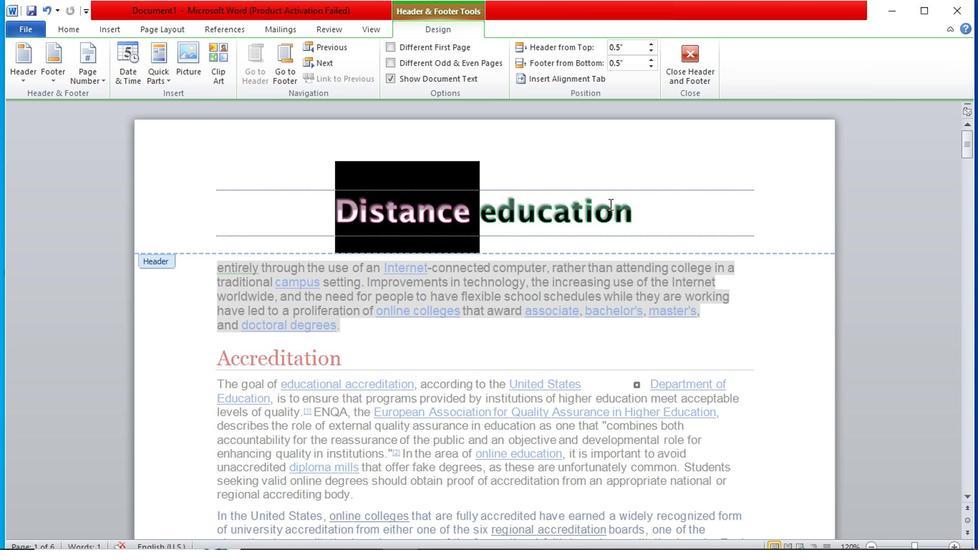 
Action: Mouse moved to (629, 233)
Screenshot: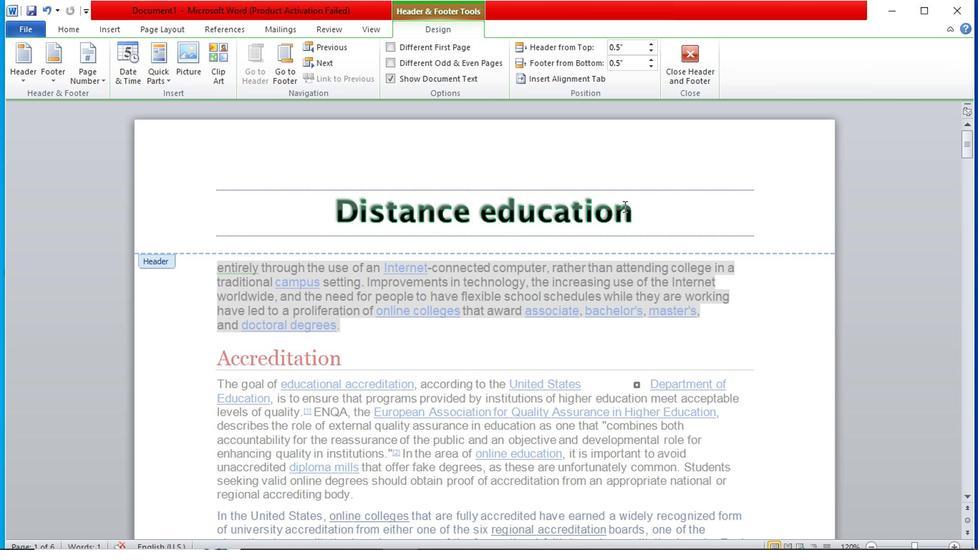 
Action: Mouse pressed left at (629, 233)
Screenshot: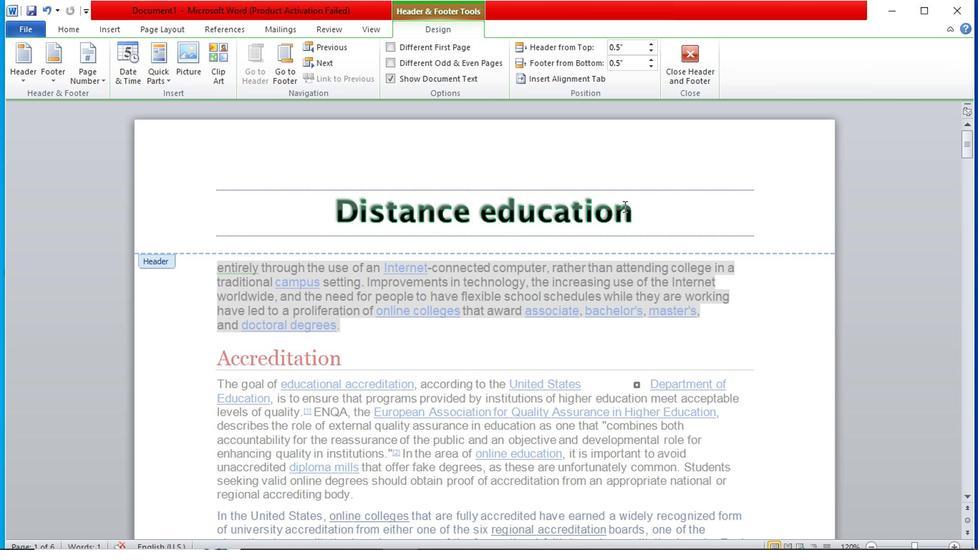 
Action: Mouse moved to (500, 226)
Screenshot: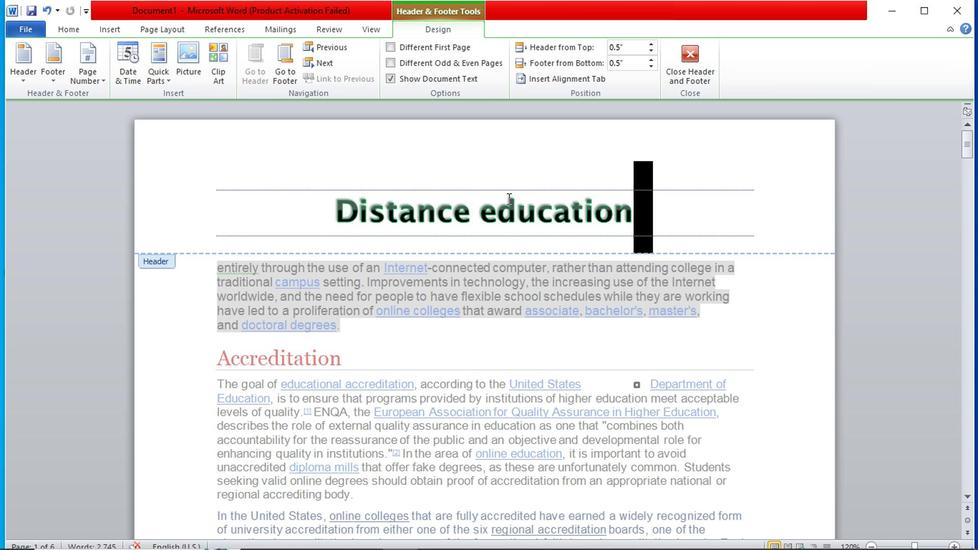 
Action: Mouse pressed left at (500, 226)
Screenshot: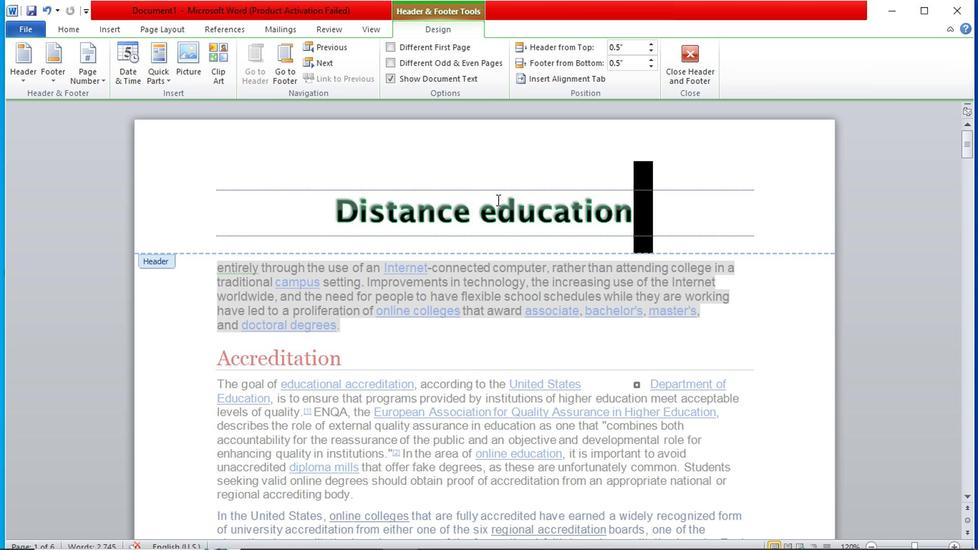 
Action: Mouse moved to (481, 227)
Screenshot: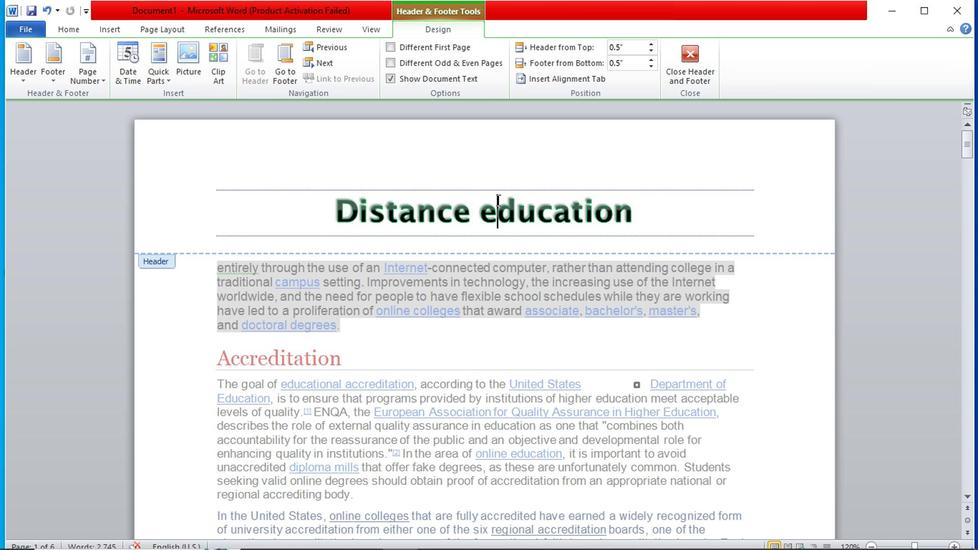 
Action: Mouse pressed left at (481, 227)
Screenshot: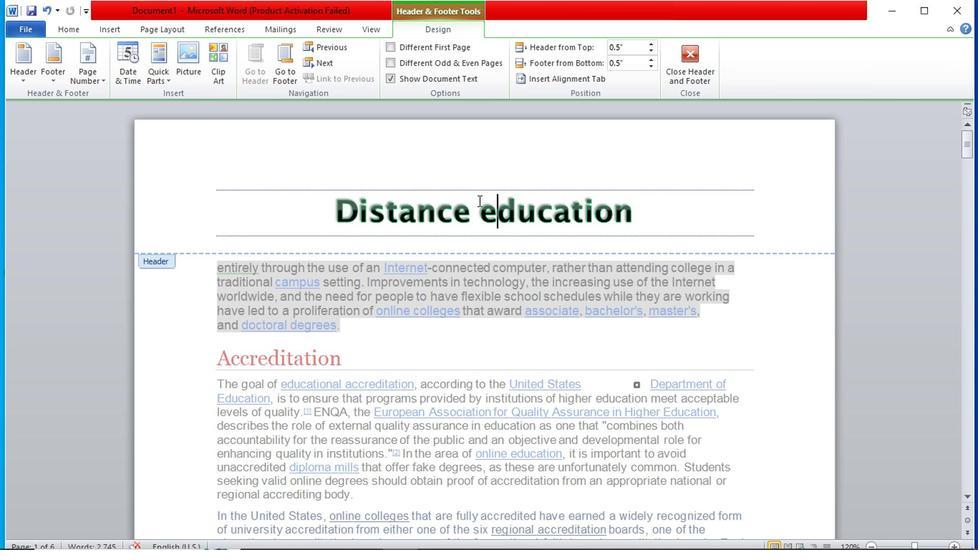 
Action: Mouse pressed left at (481, 227)
Screenshot: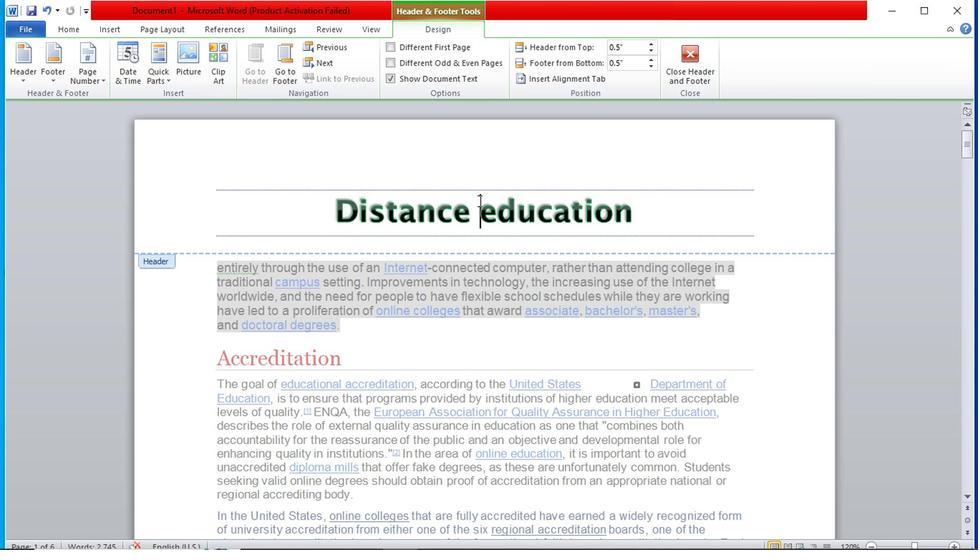 
Action: Mouse moved to (76, 22)
